 Task: Find connections with filter location San Benito with filter topic #lawsuitswith filter profile language Spanish with filter current company Genpact with filter school Thakur College of Engineering & Technology Shaymnarayan Thakur Marg Thakur Villaige Samata Nagar Kandivli (E) Mumbai 400 101 with filter industry Commercial and Industrial Equipment Rental with filter service category Lead Generation with filter keywords title Physical Therapy Assistant
Action: Mouse moved to (620, 109)
Screenshot: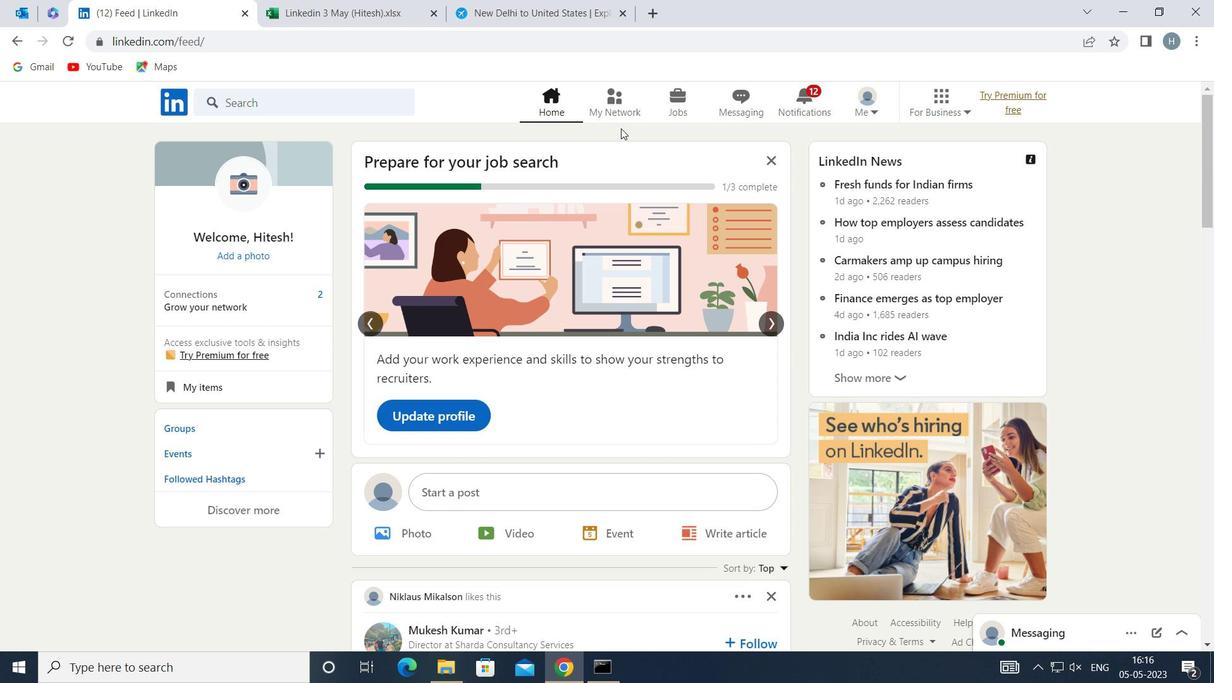 
Action: Mouse pressed left at (620, 109)
Screenshot: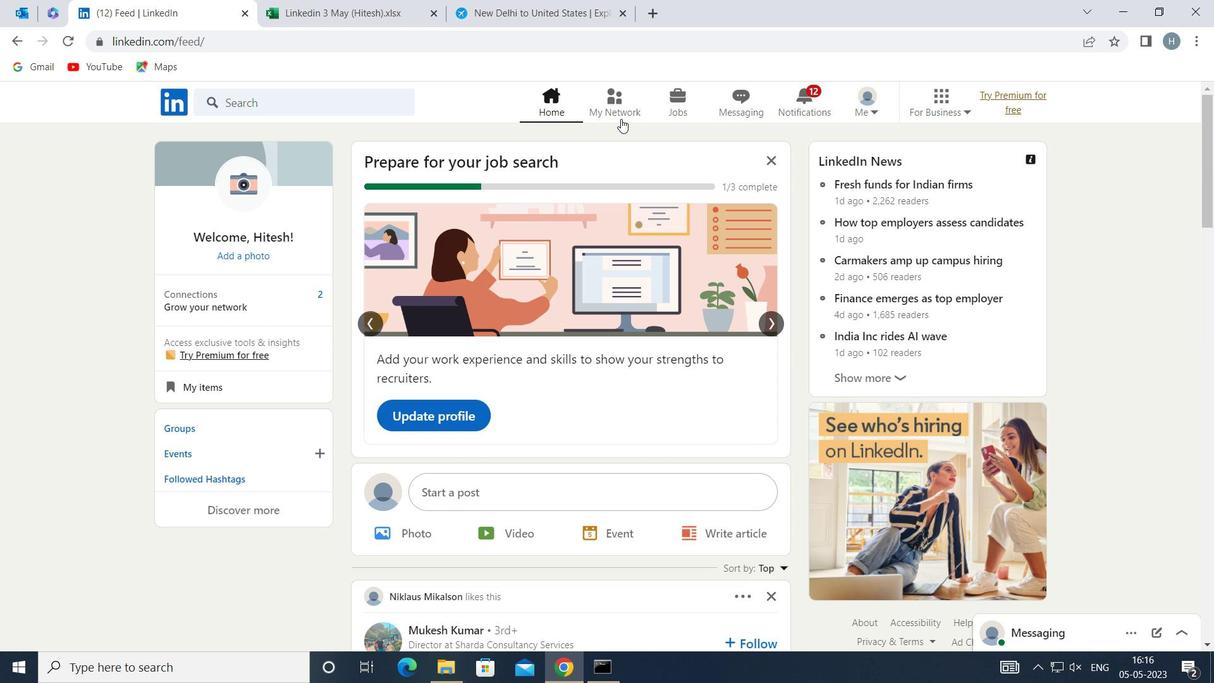 
Action: Mouse moved to (354, 185)
Screenshot: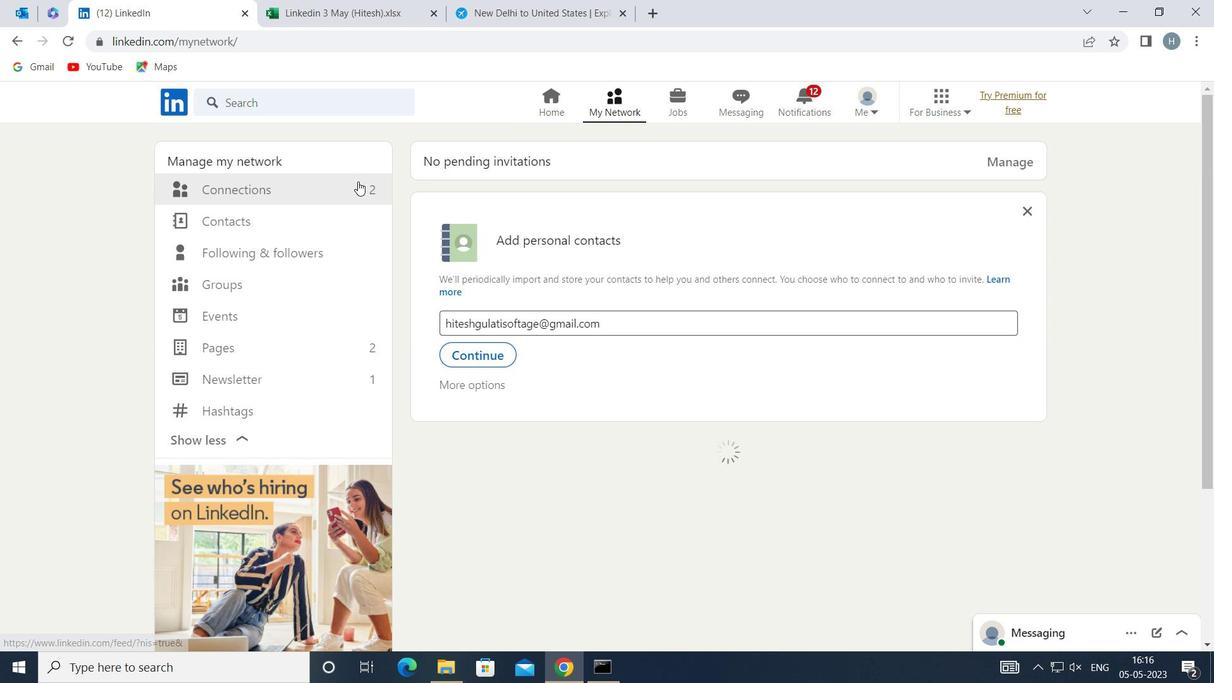 
Action: Mouse pressed left at (354, 185)
Screenshot: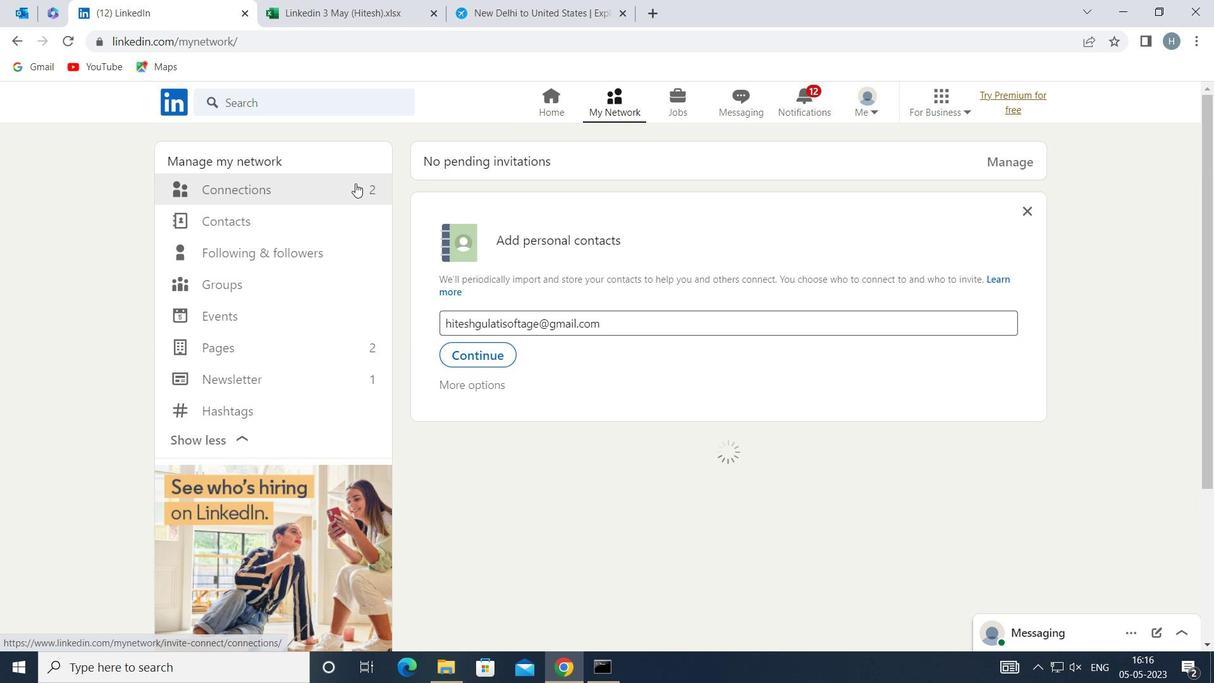 
Action: Mouse moved to (712, 185)
Screenshot: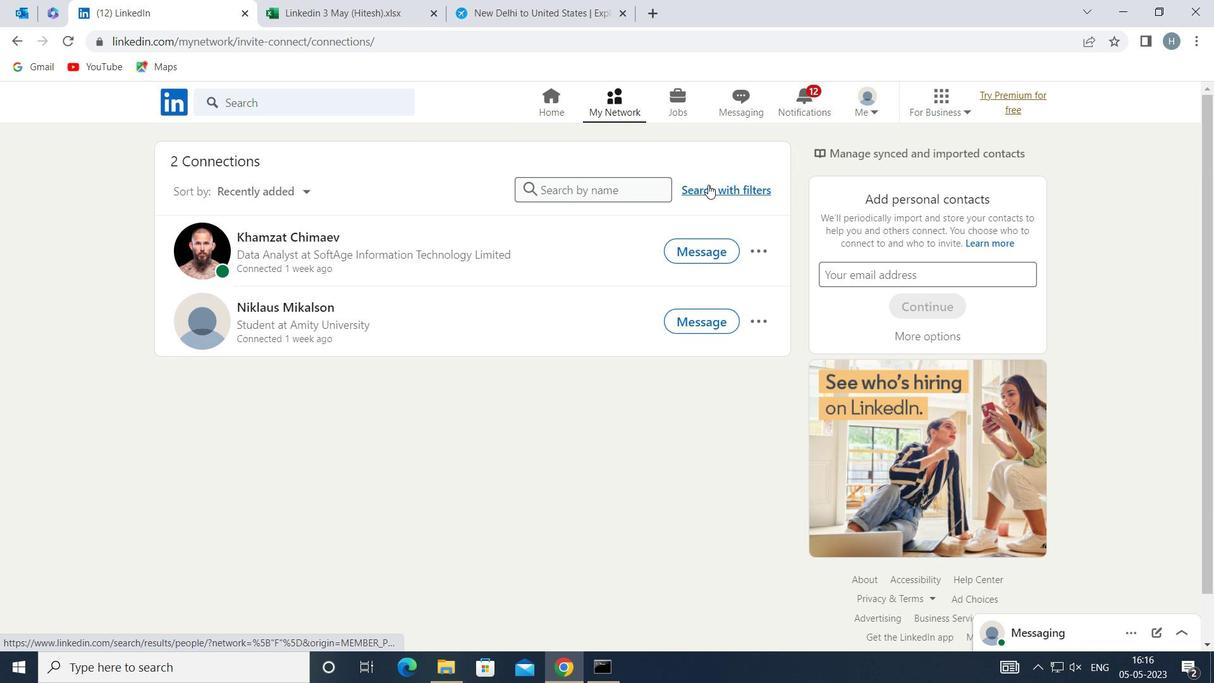 
Action: Mouse pressed left at (712, 185)
Screenshot: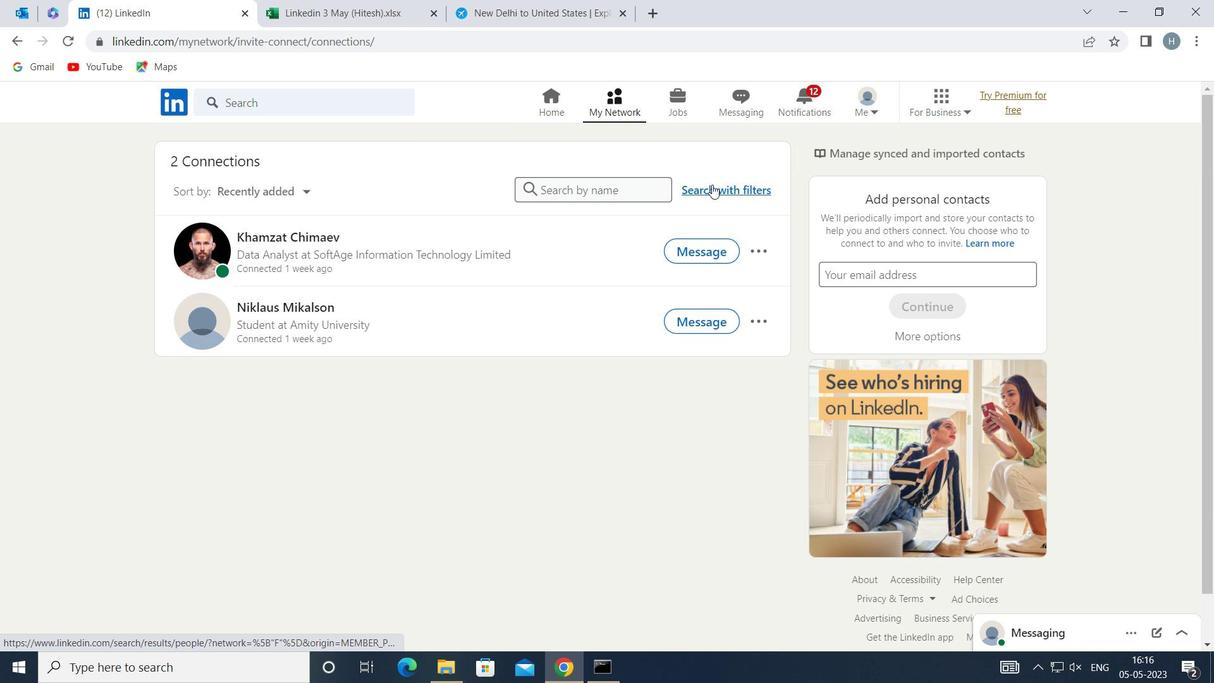 
Action: Mouse moved to (659, 149)
Screenshot: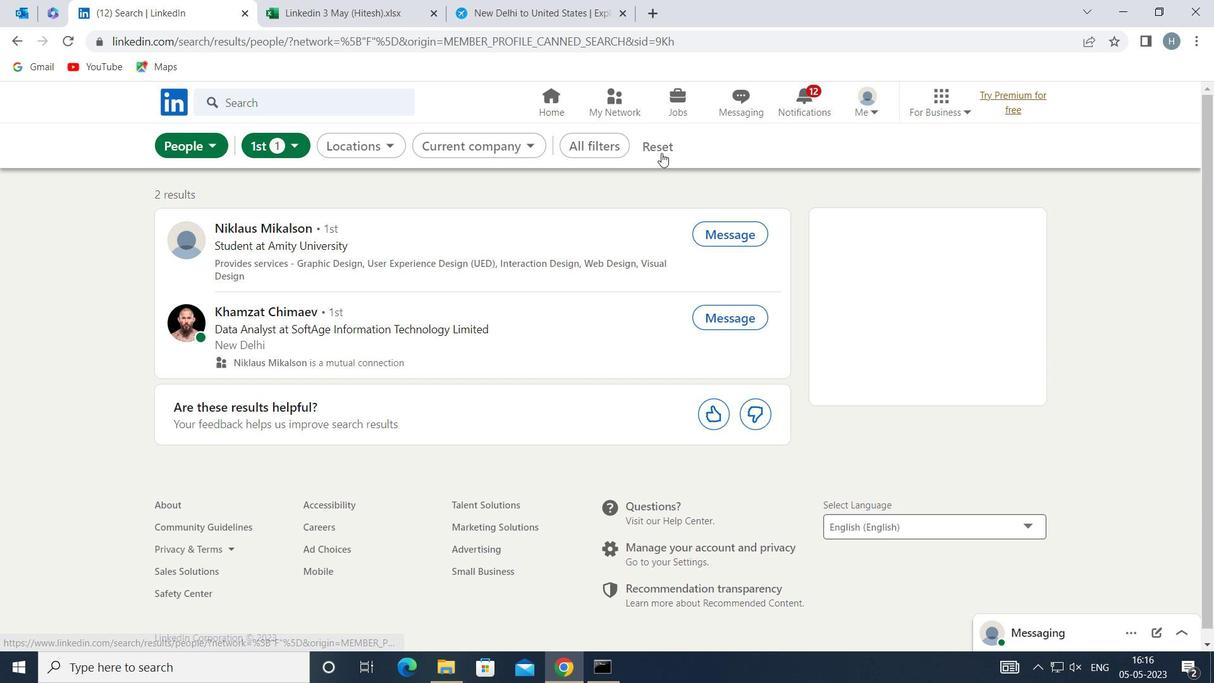 
Action: Mouse pressed left at (659, 149)
Screenshot: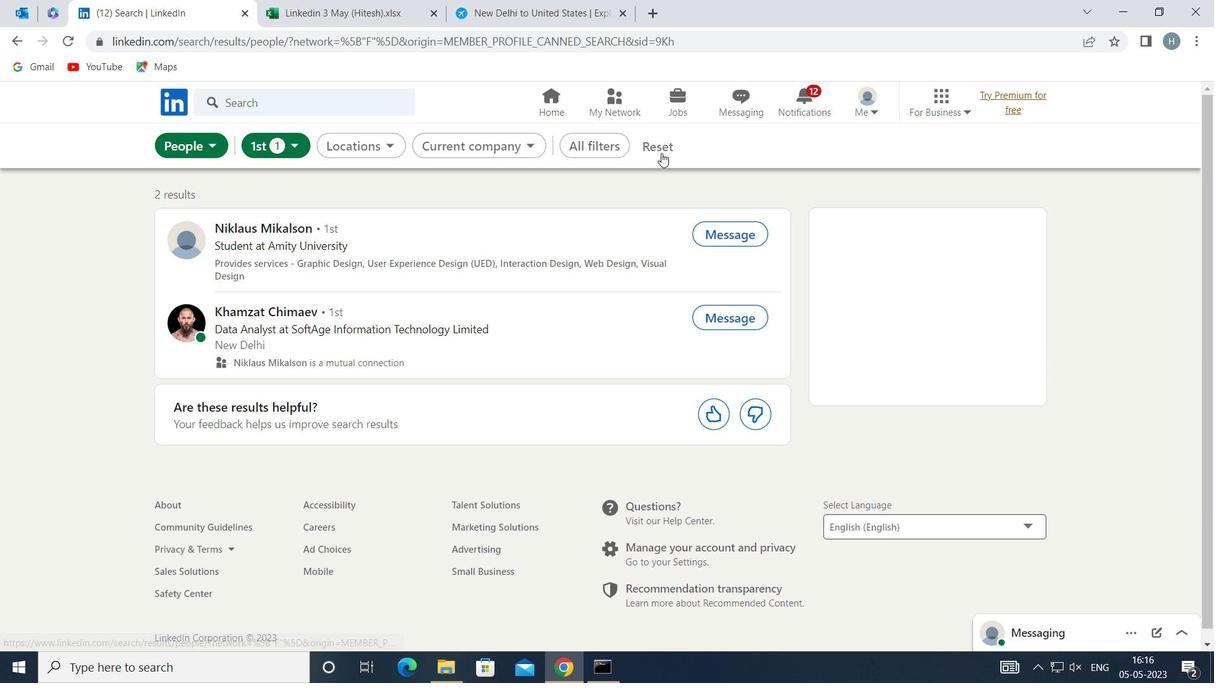 
Action: Mouse moved to (634, 141)
Screenshot: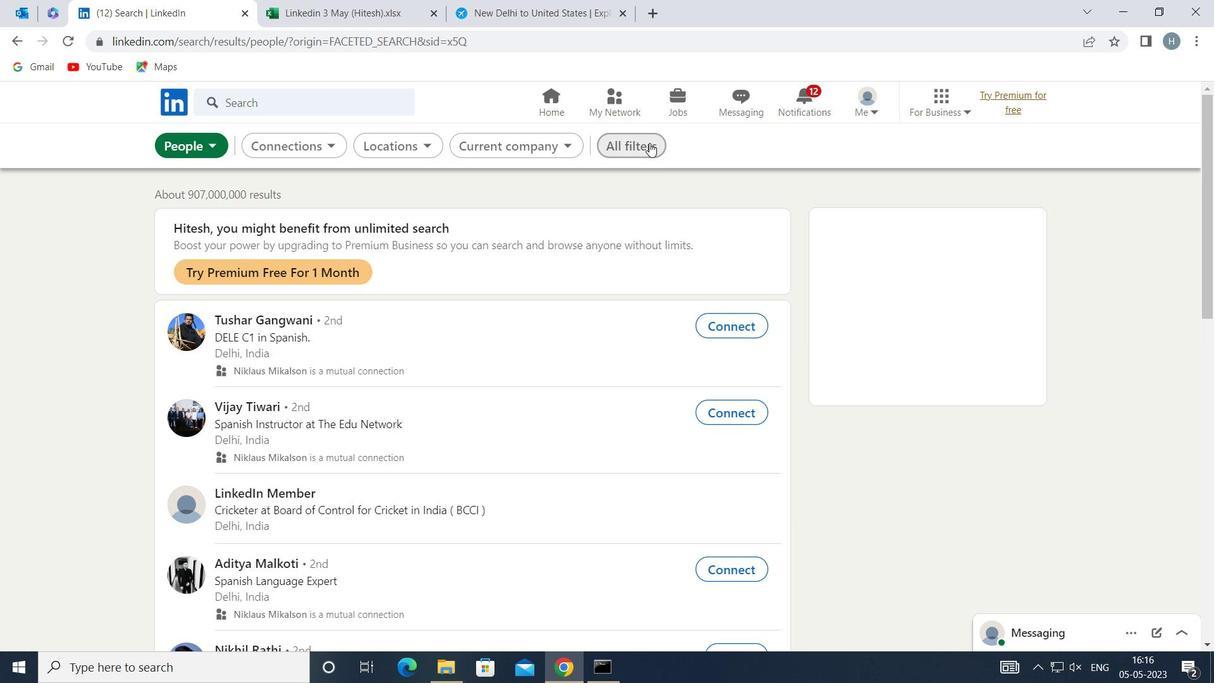
Action: Mouse pressed left at (634, 141)
Screenshot: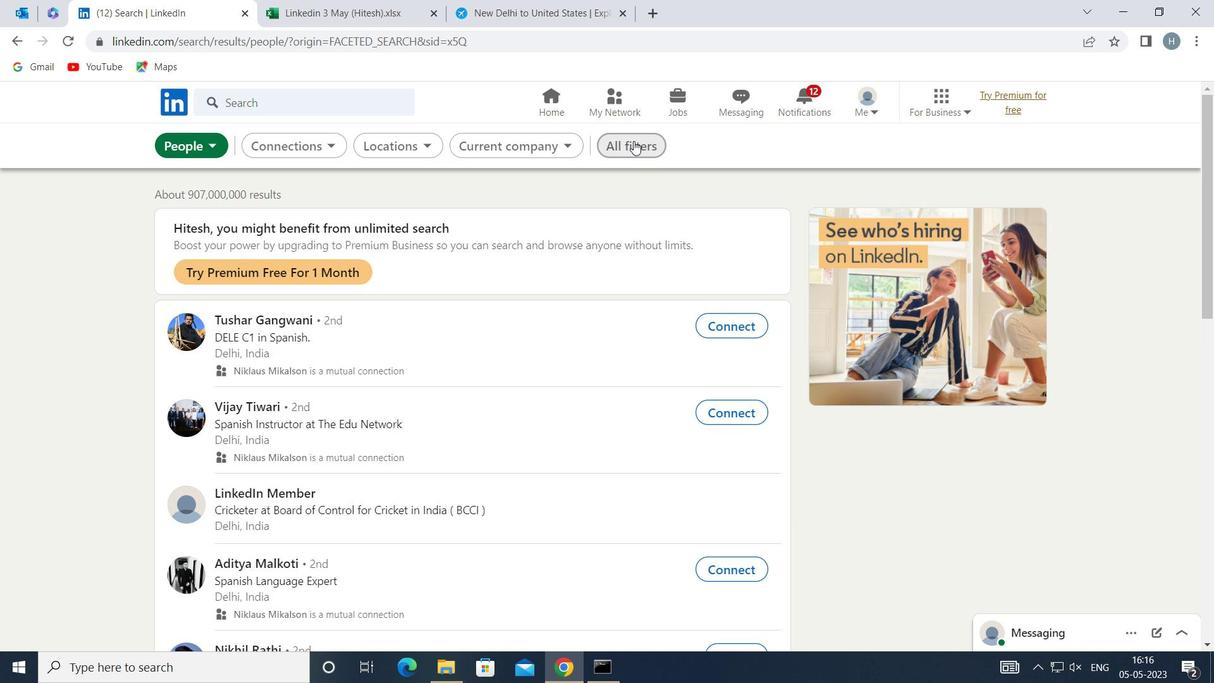 
Action: Mouse moved to (963, 352)
Screenshot: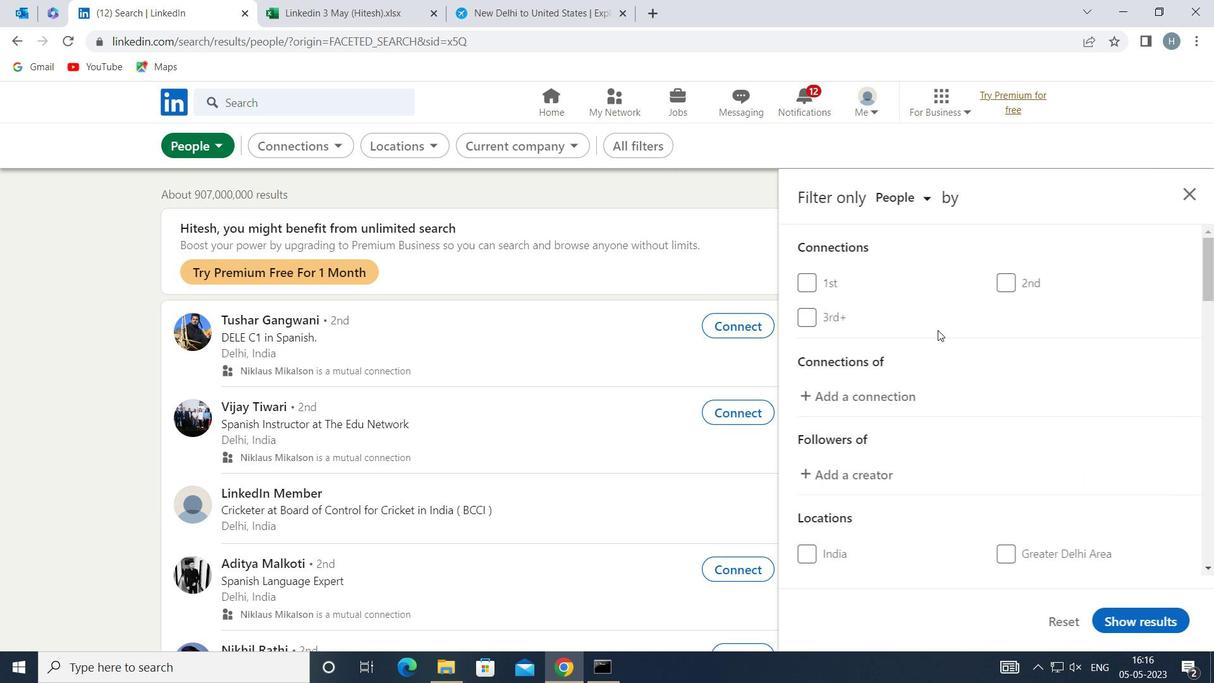 
Action: Mouse scrolled (963, 352) with delta (0, 0)
Screenshot: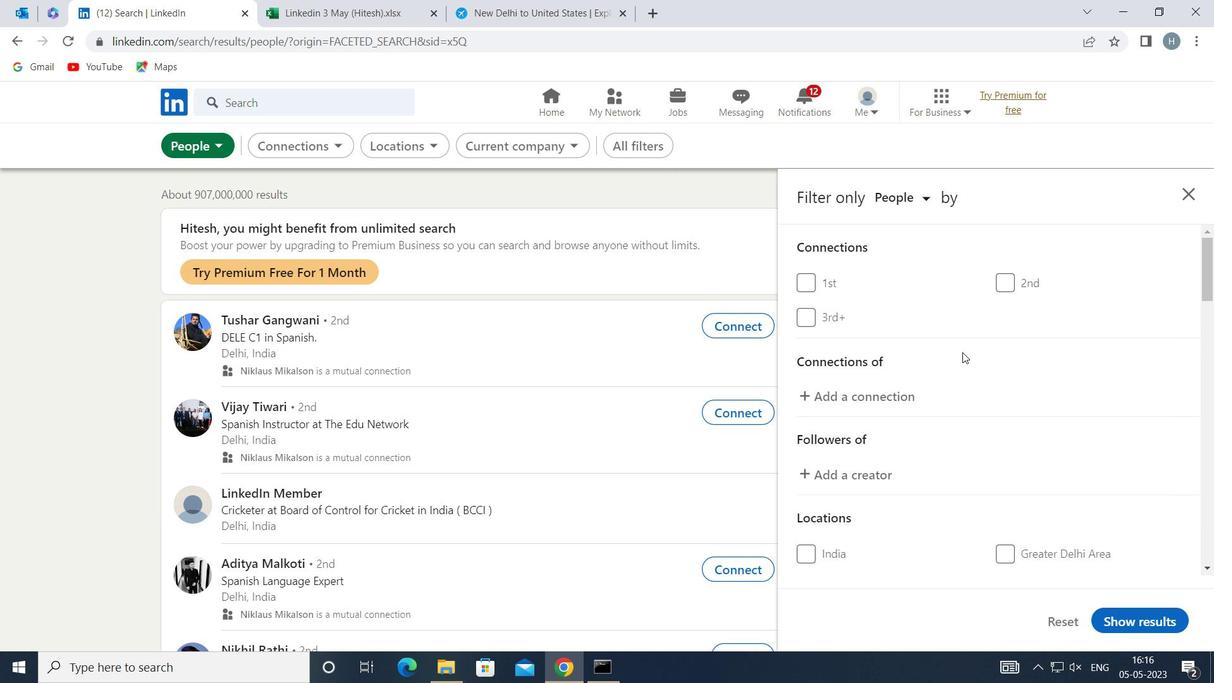 
Action: Mouse moved to (963, 354)
Screenshot: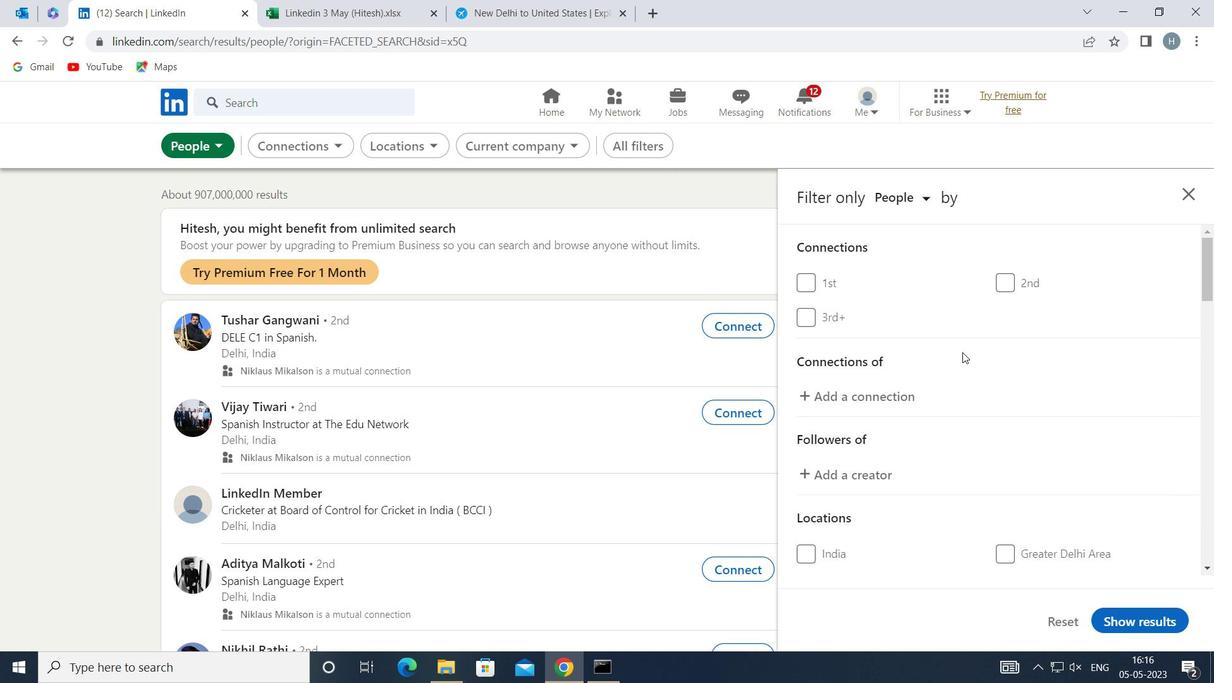 
Action: Mouse scrolled (963, 354) with delta (0, 0)
Screenshot: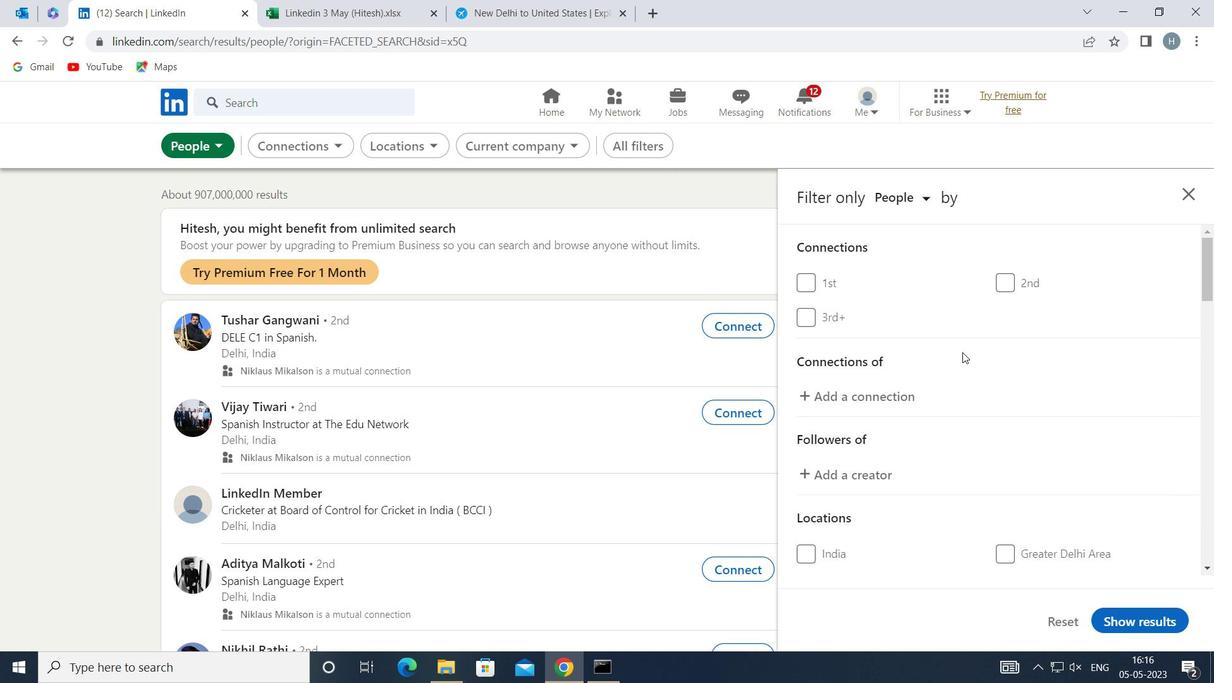 
Action: Mouse scrolled (963, 354) with delta (0, 0)
Screenshot: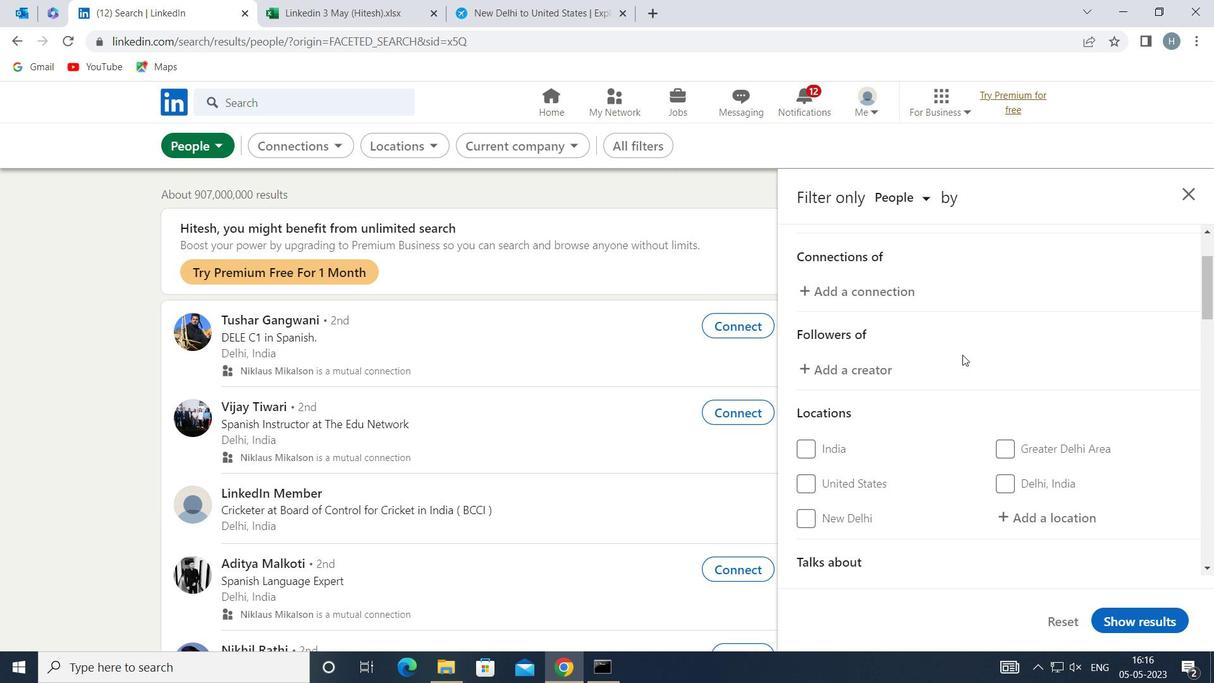 
Action: Mouse moved to (1038, 385)
Screenshot: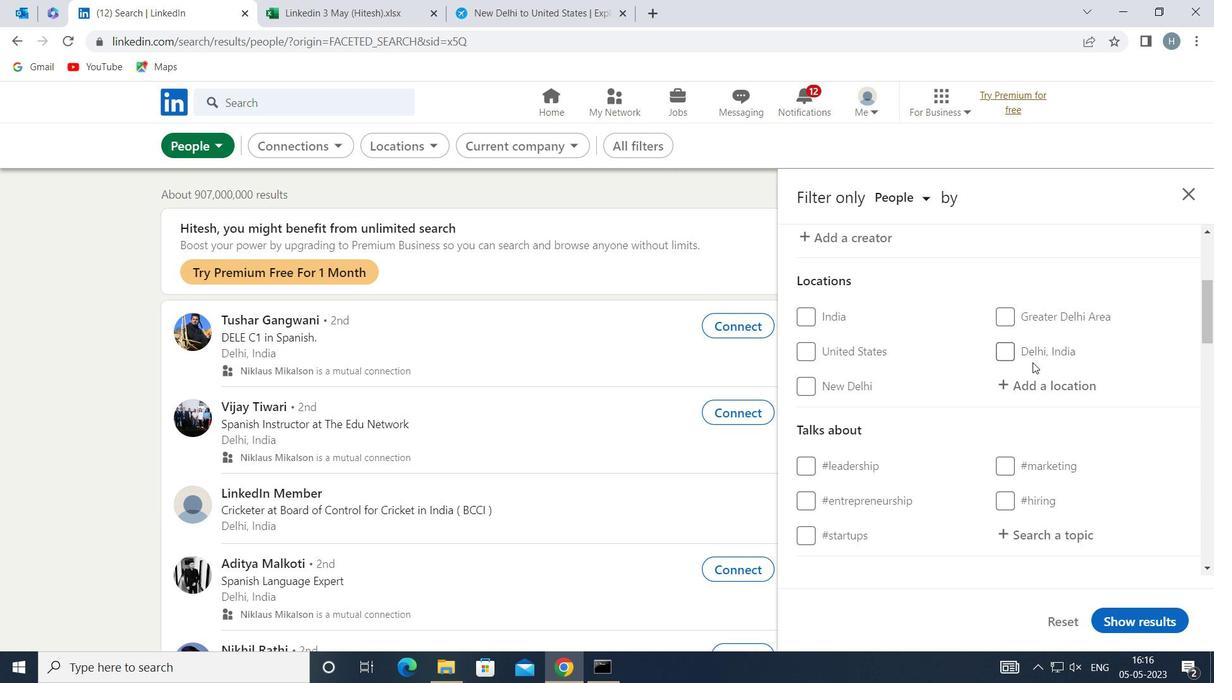 
Action: Mouse pressed left at (1038, 385)
Screenshot: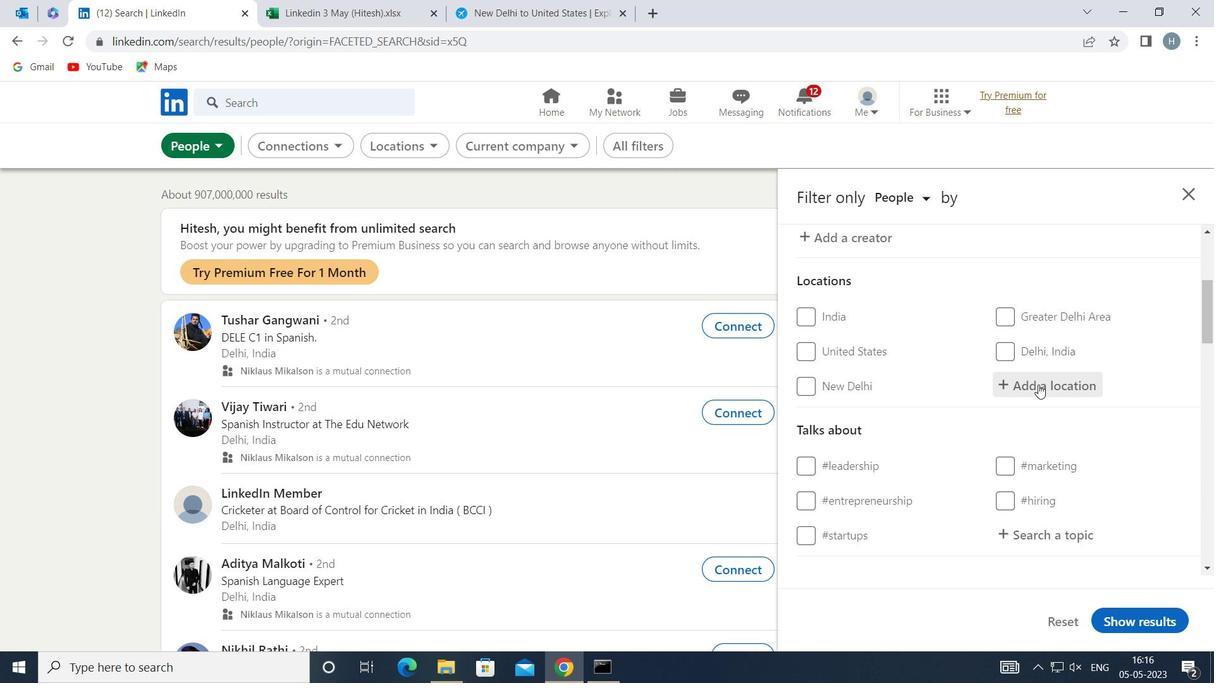 
Action: Key pressed <Key.shift>SAN<Key.space><Key.shift>BENITO<Key.space>
Screenshot: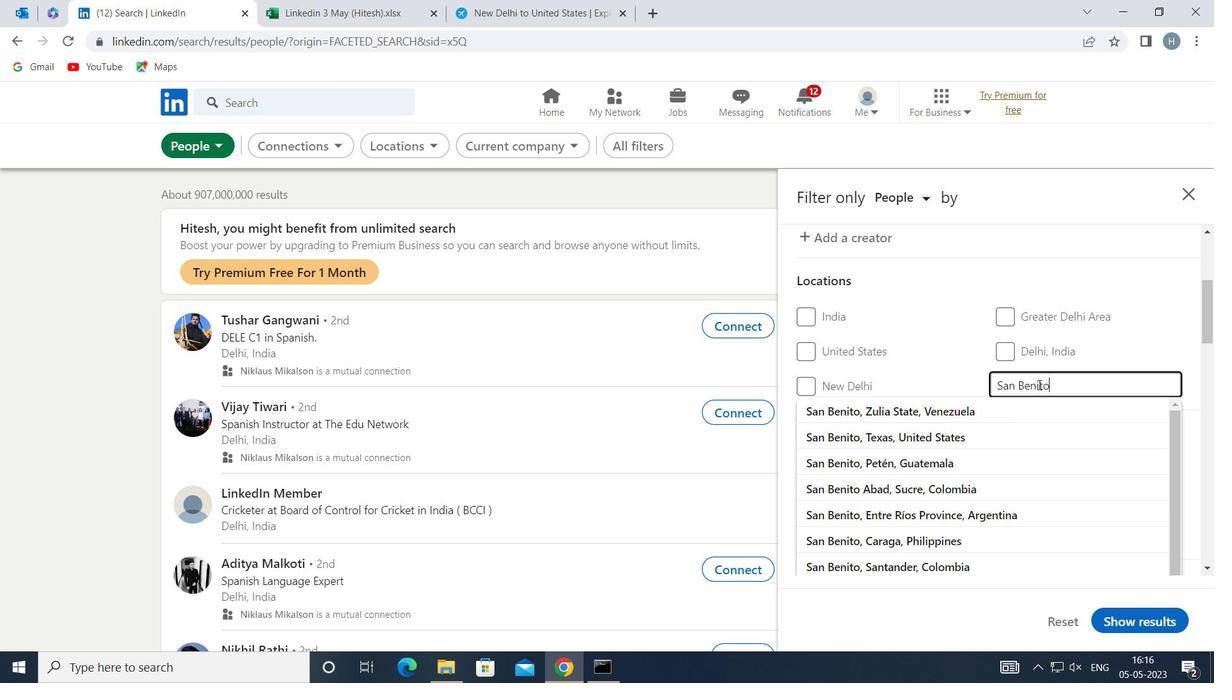 
Action: Mouse moved to (1019, 404)
Screenshot: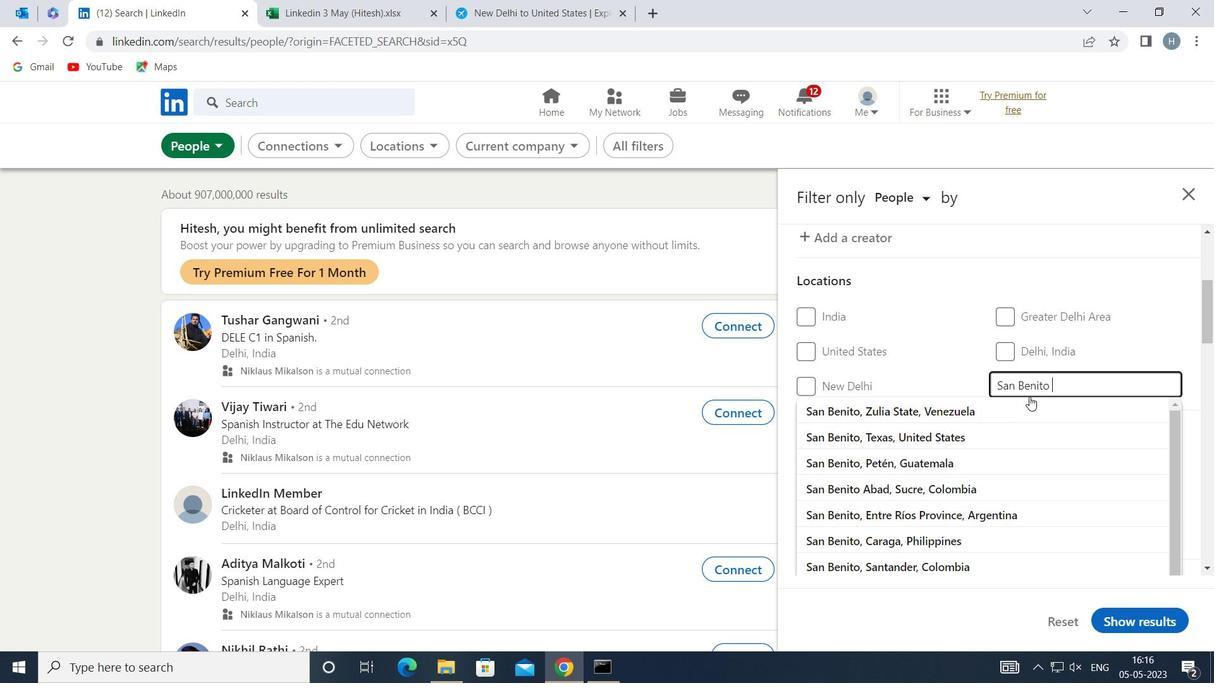
Action: Mouse pressed left at (1019, 404)
Screenshot: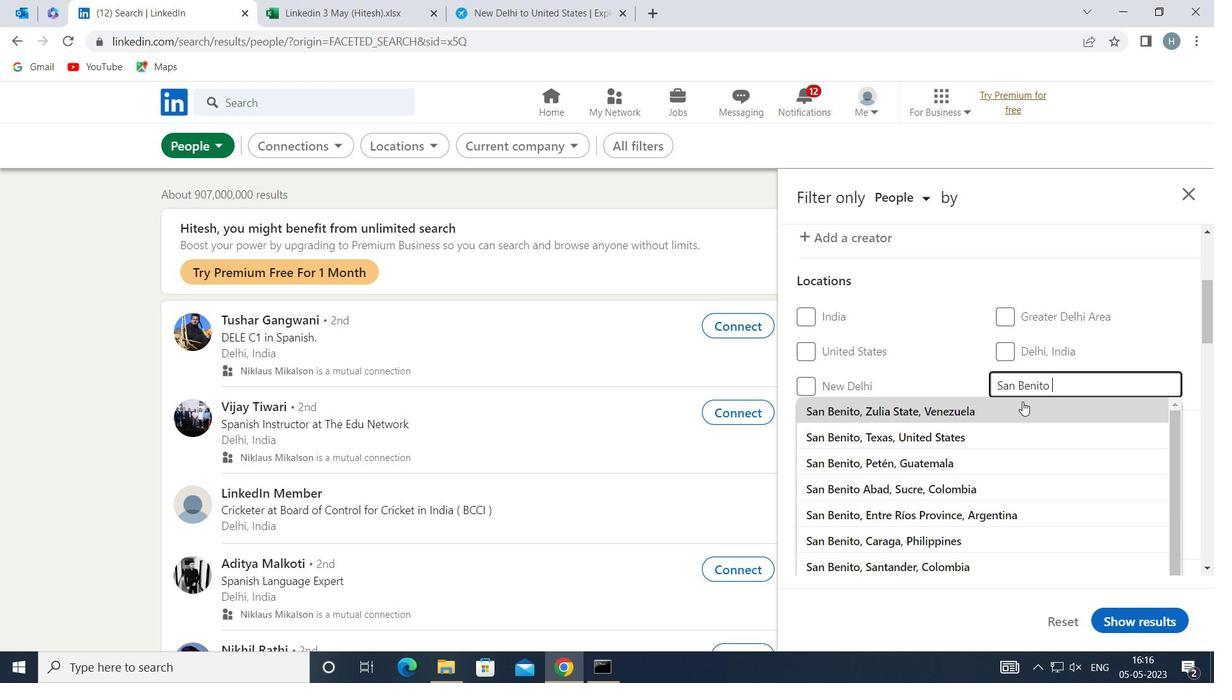 
Action: Mouse moved to (1009, 389)
Screenshot: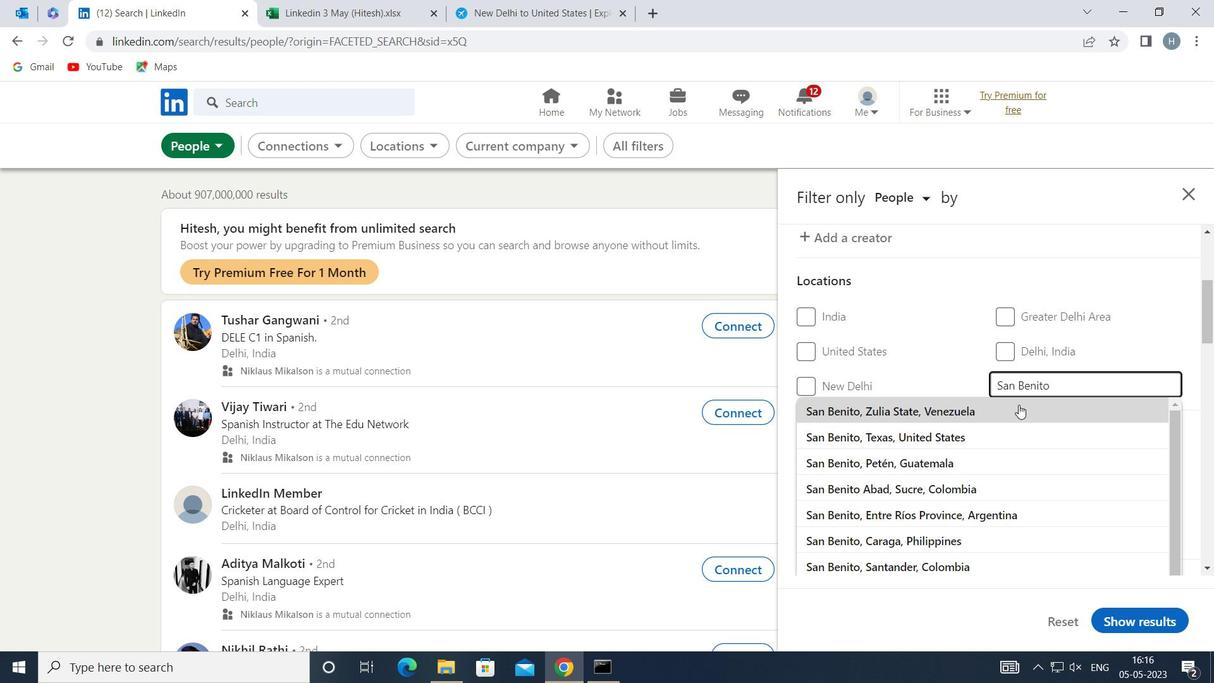 
Action: Mouse scrolled (1009, 389) with delta (0, 0)
Screenshot: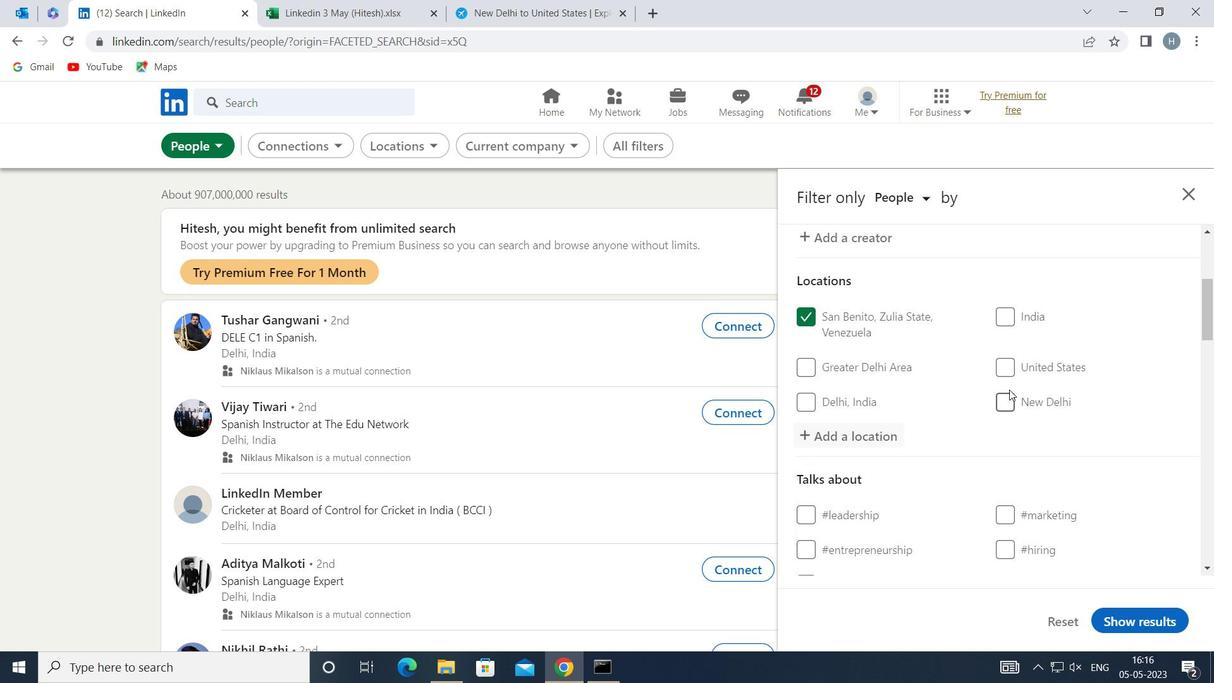 
Action: Mouse moved to (1009, 389)
Screenshot: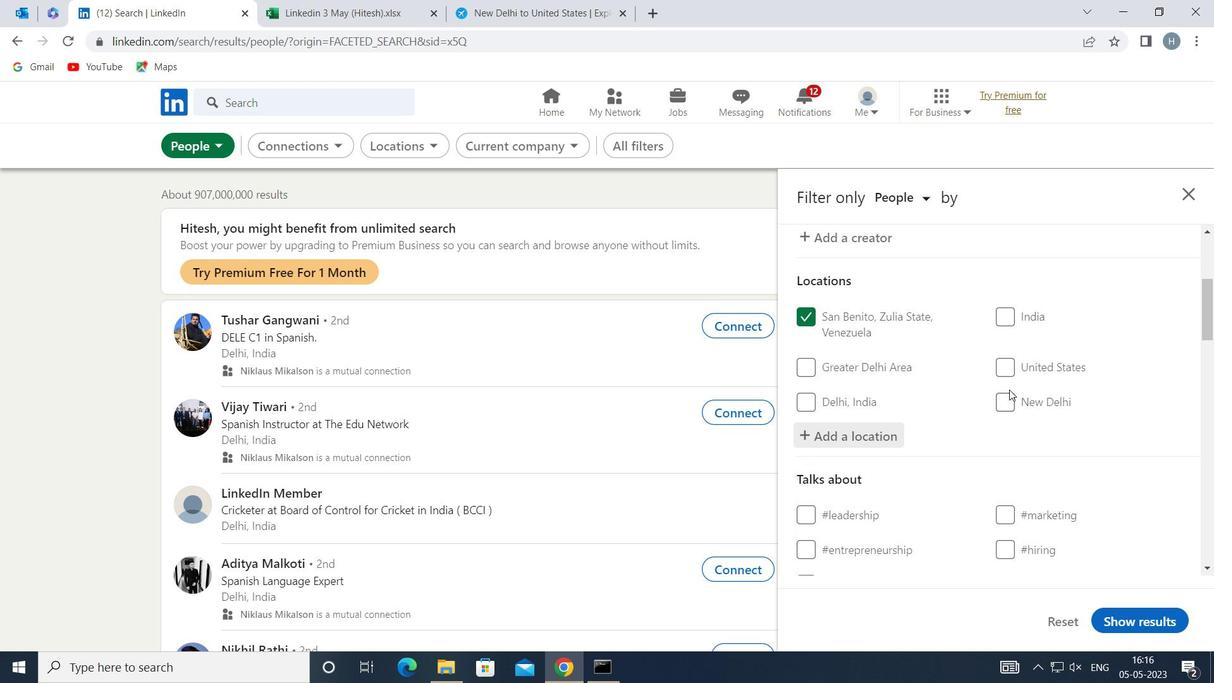 
Action: Mouse scrolled (1009, 389) with delta (0, 0)
Screenshot: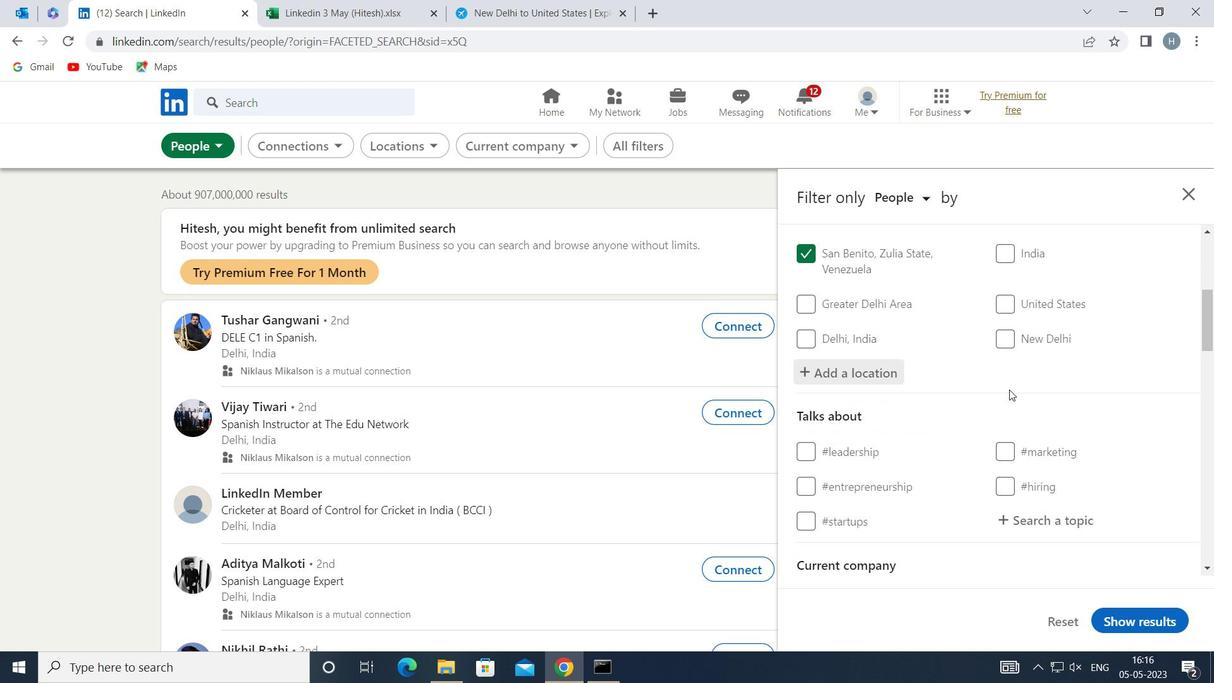 
Action: Mouse moved to (1043, 423)
Screenshot: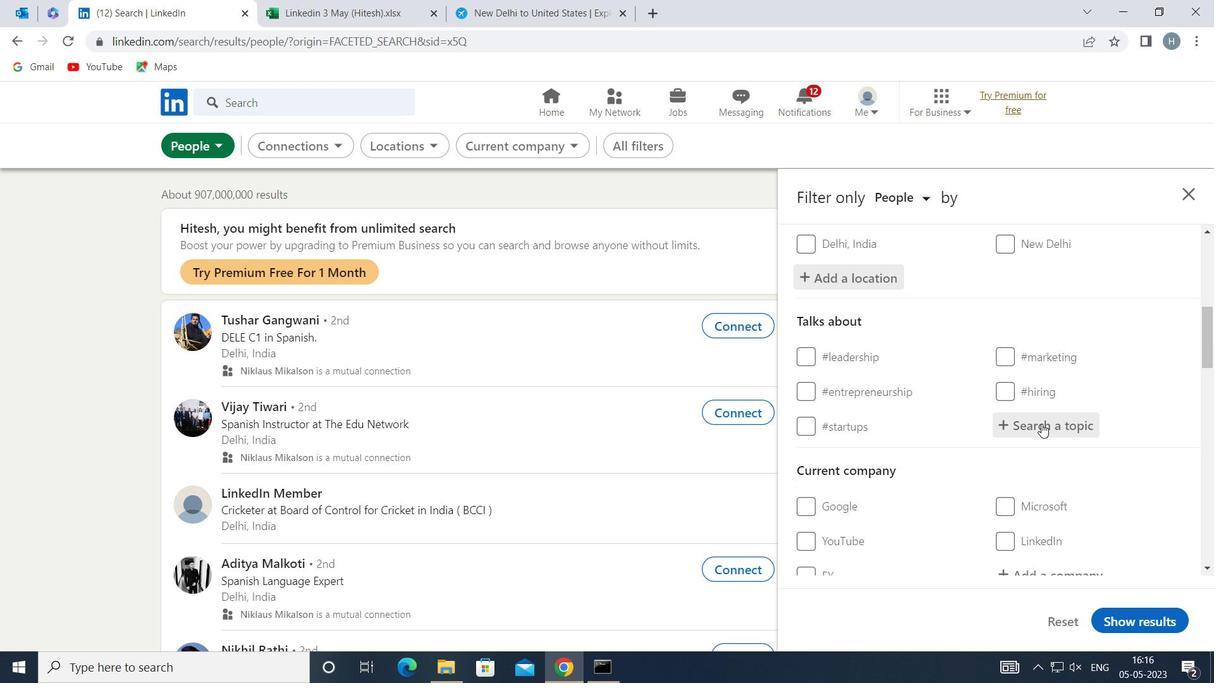 
Action: Mouse pressed left at (1043, 423)
Screenshot: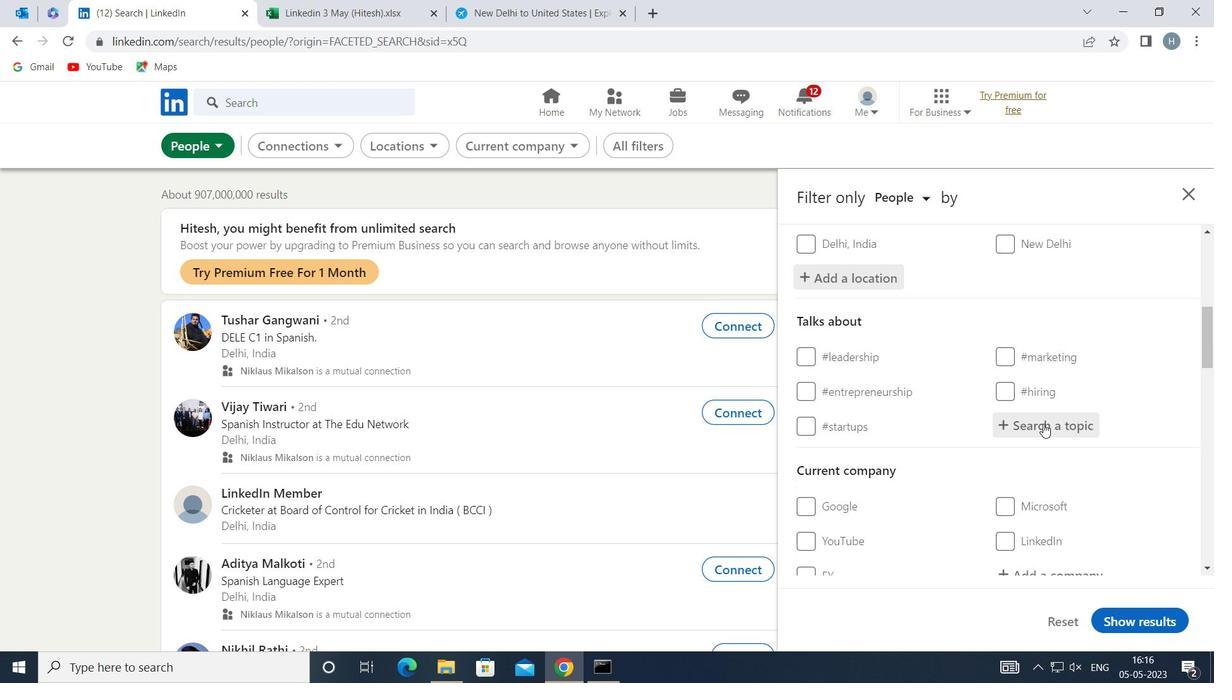 
Action: Key pressed LAWSUITS
Screenshot: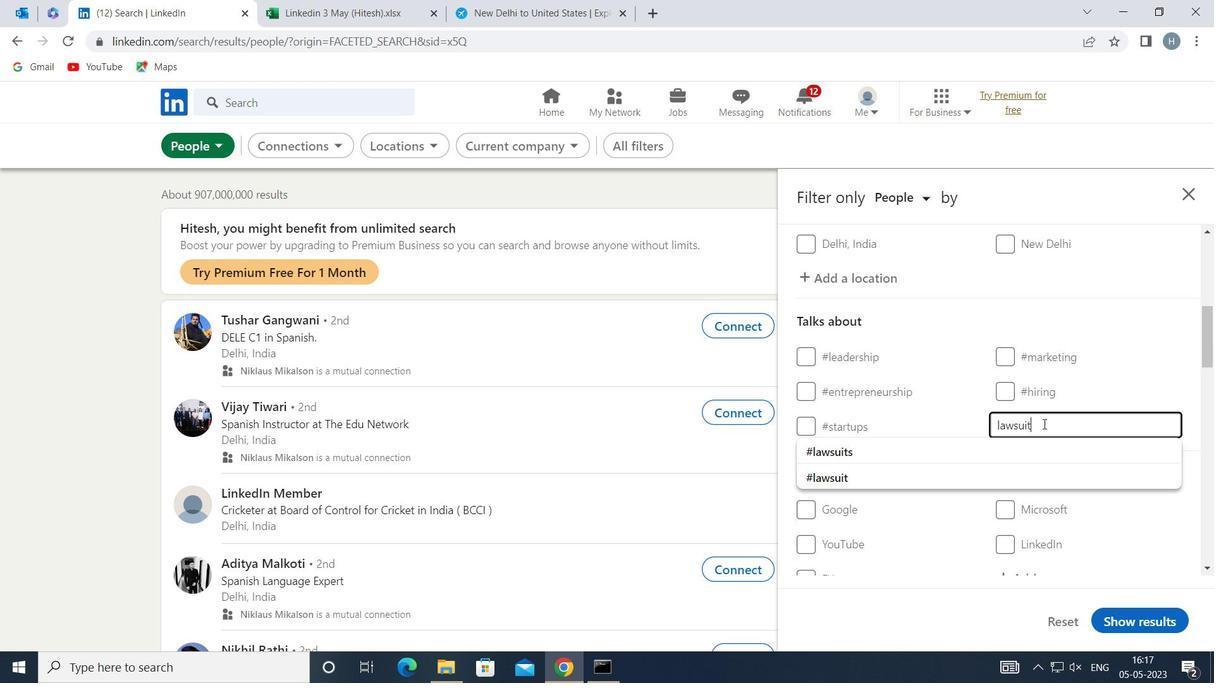 
Action: Mouse moved to (968, 446)
Screenshot: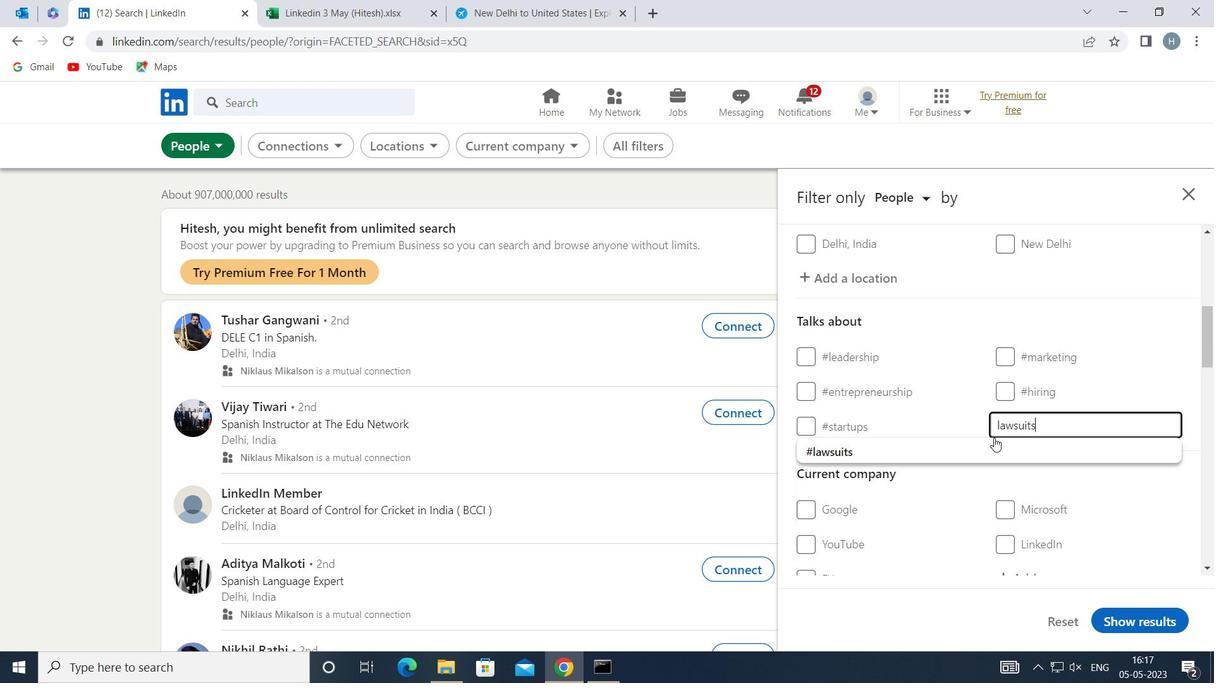 
Action: Mouse pressed left at (968, 446)
Screenshot: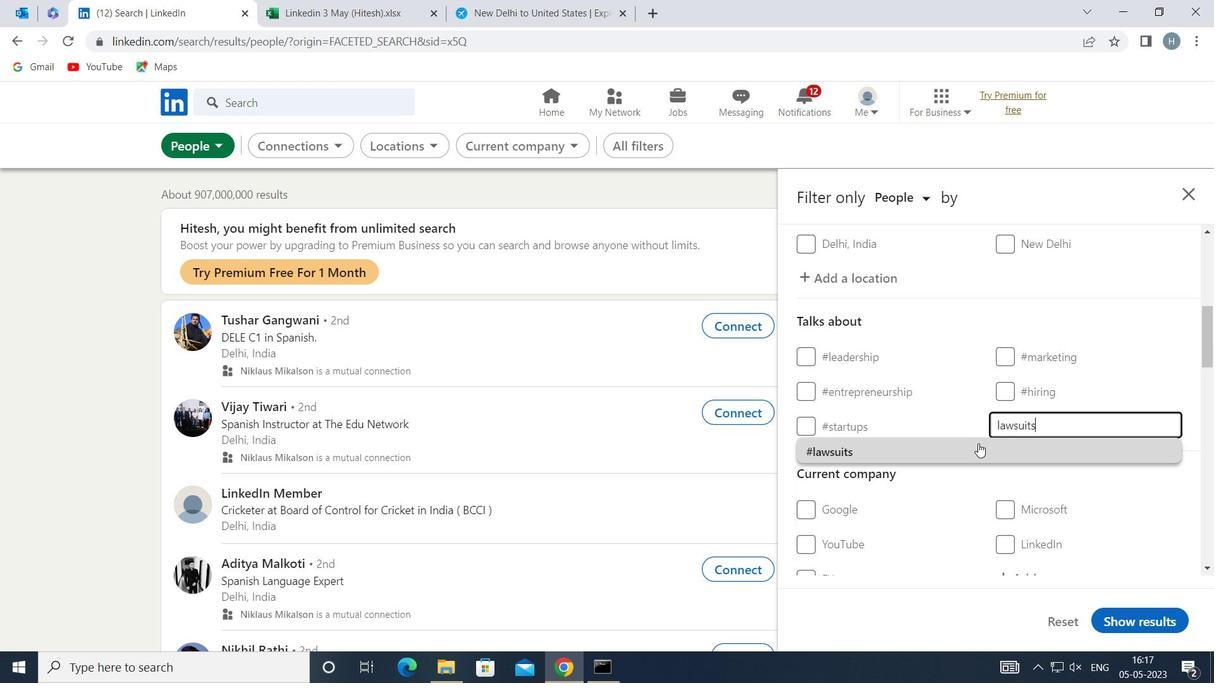 
Action: Mouse moved to (960, 444)
Screenshot: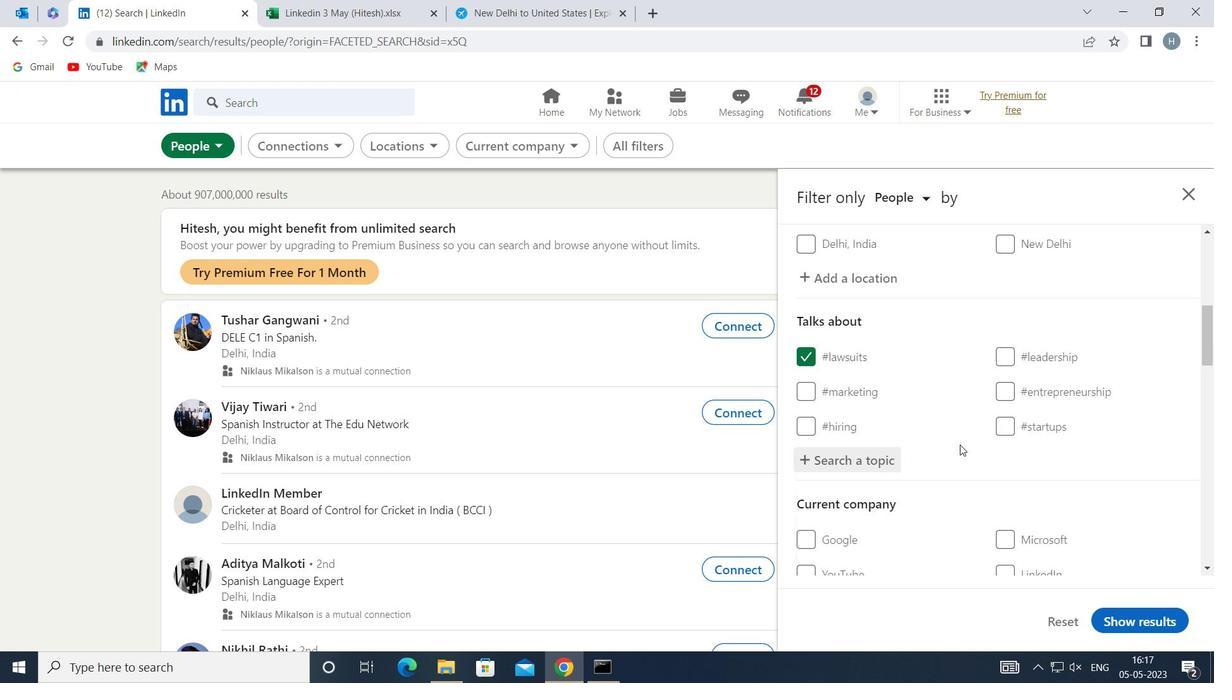 
Action: Mouse scrolled (960, 443) with delta (0, 0)
Screenshot: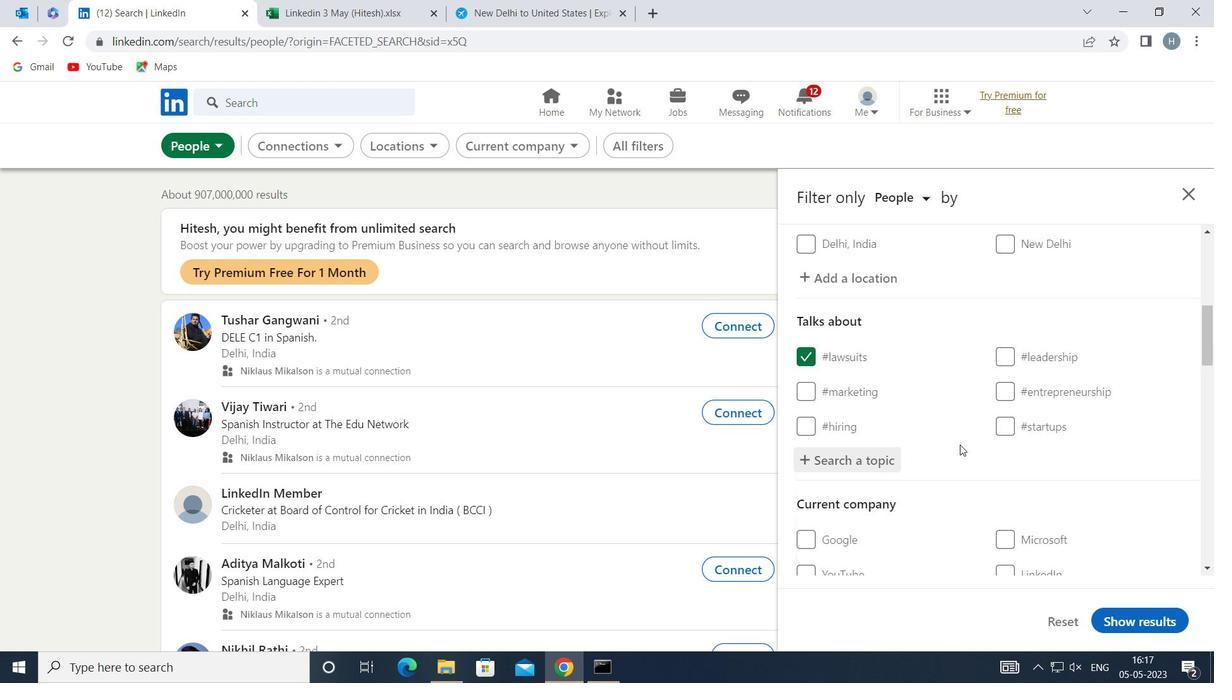 
Action: Mouse scrolled (960, 443) with delta (0, 0)
Screenshot: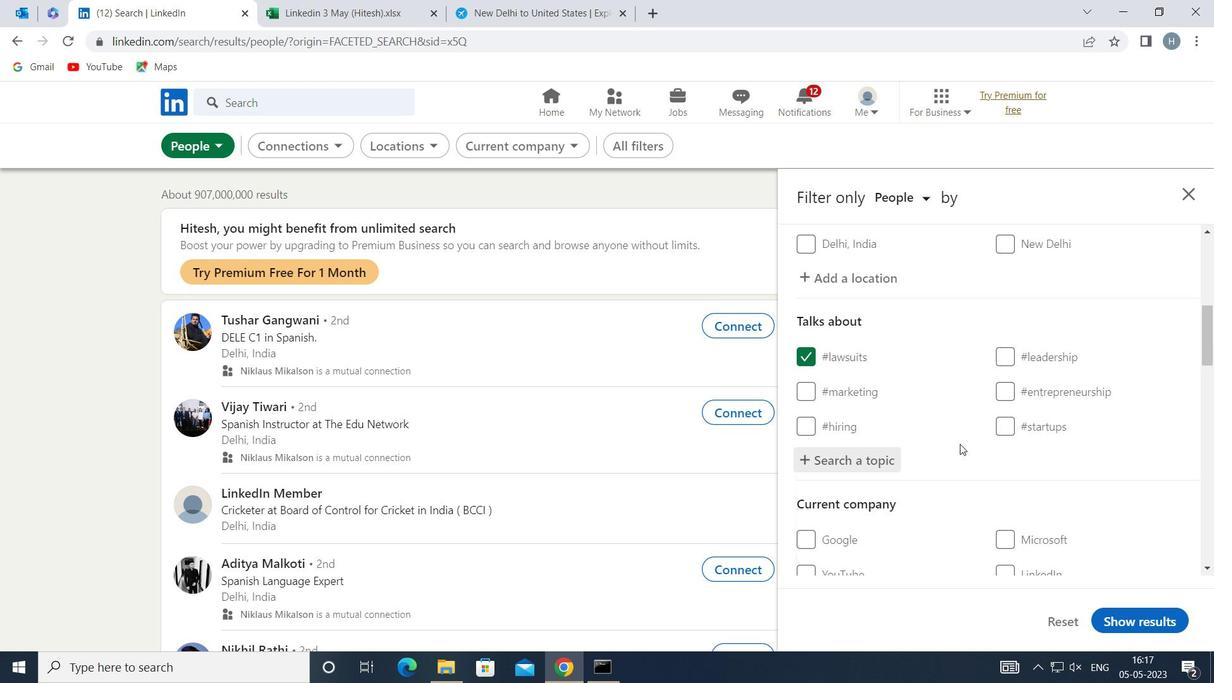 
Action: Mouse moved to (959, 440)
Screenshot: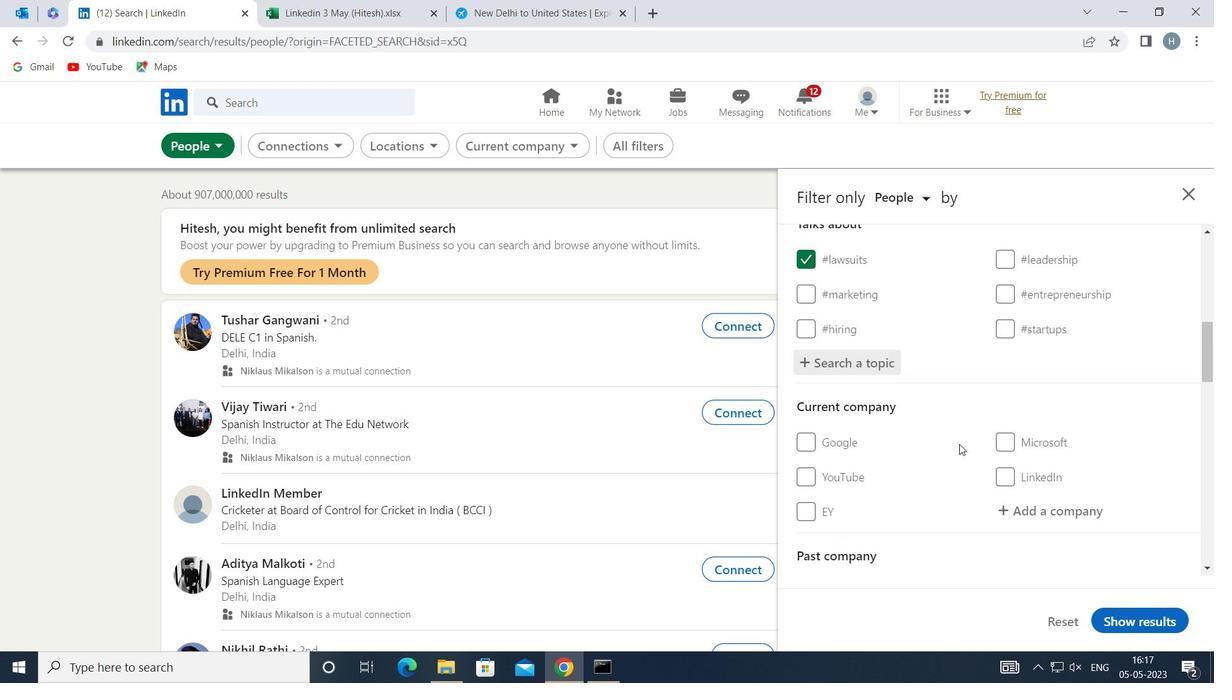
Action: Mouse scrolled (959, 440) with delta (0, 0)
Screenshot: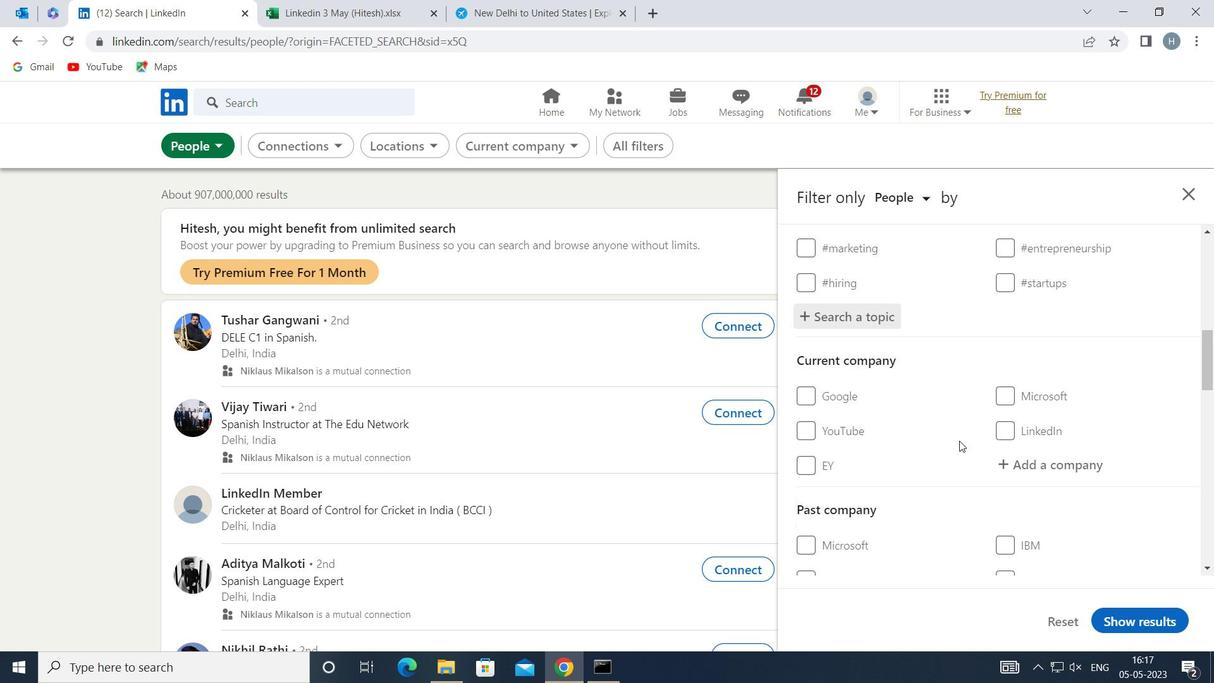 
Action: Mouse moved to (959, 440)
Screenshot: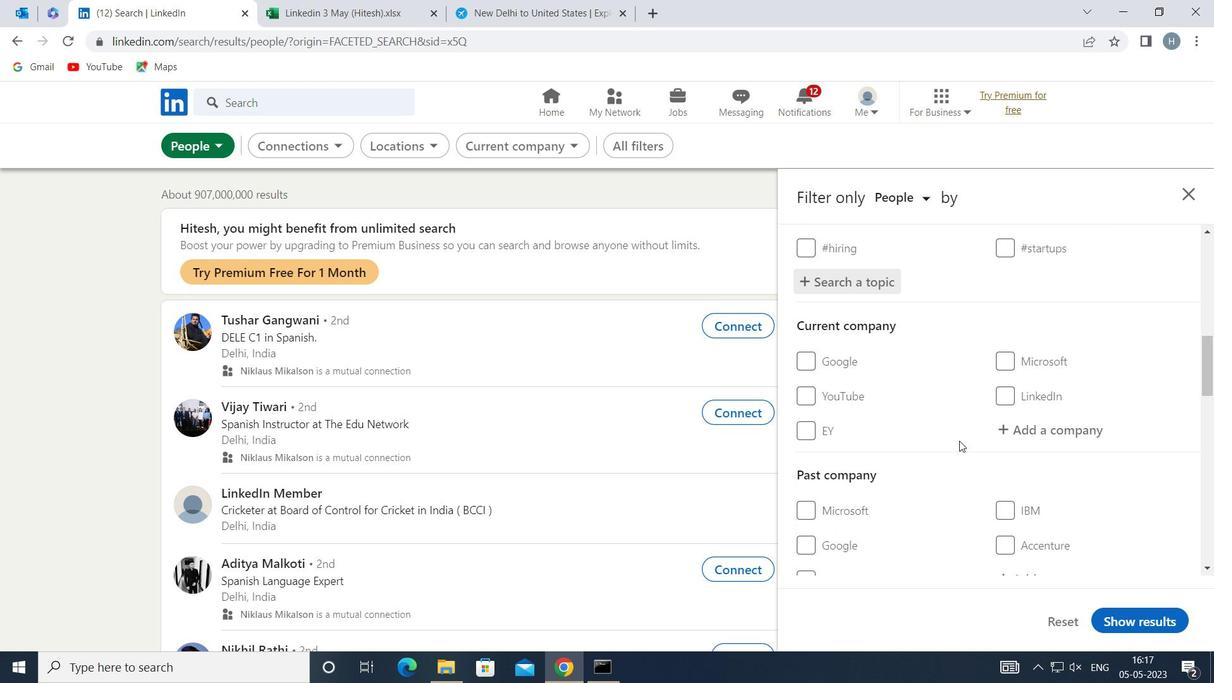 
Action: Mouse scrolled (959, 439) with delta (0, 0)
Screenshot: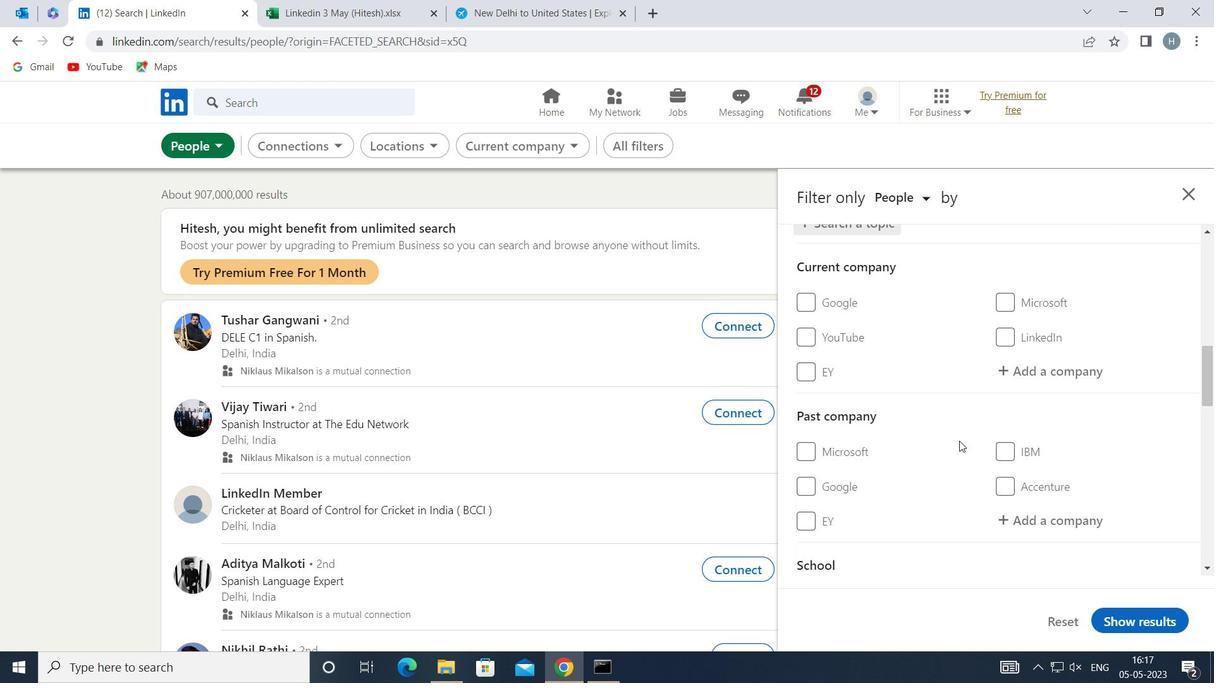 
Action: Mouse scrolled (959, 439) with delta (0, 0)
Screenshot: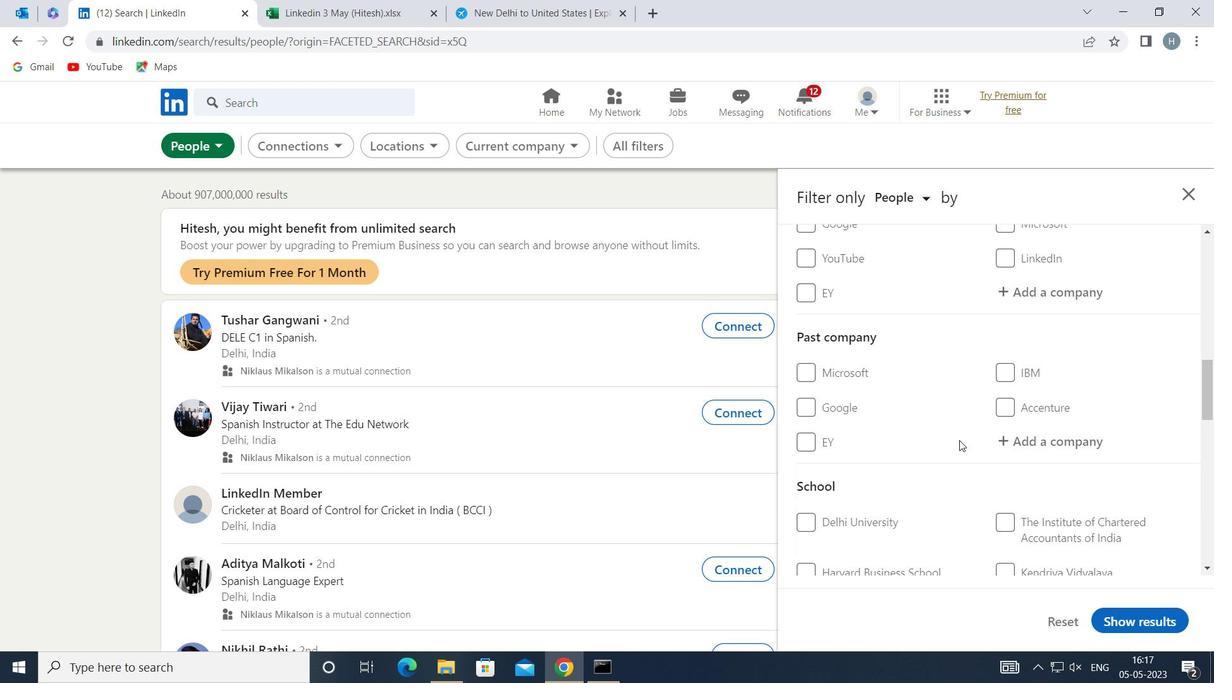 
Action: Mouse scrolled (959, 440) with delta (0, 0)
Screenshot: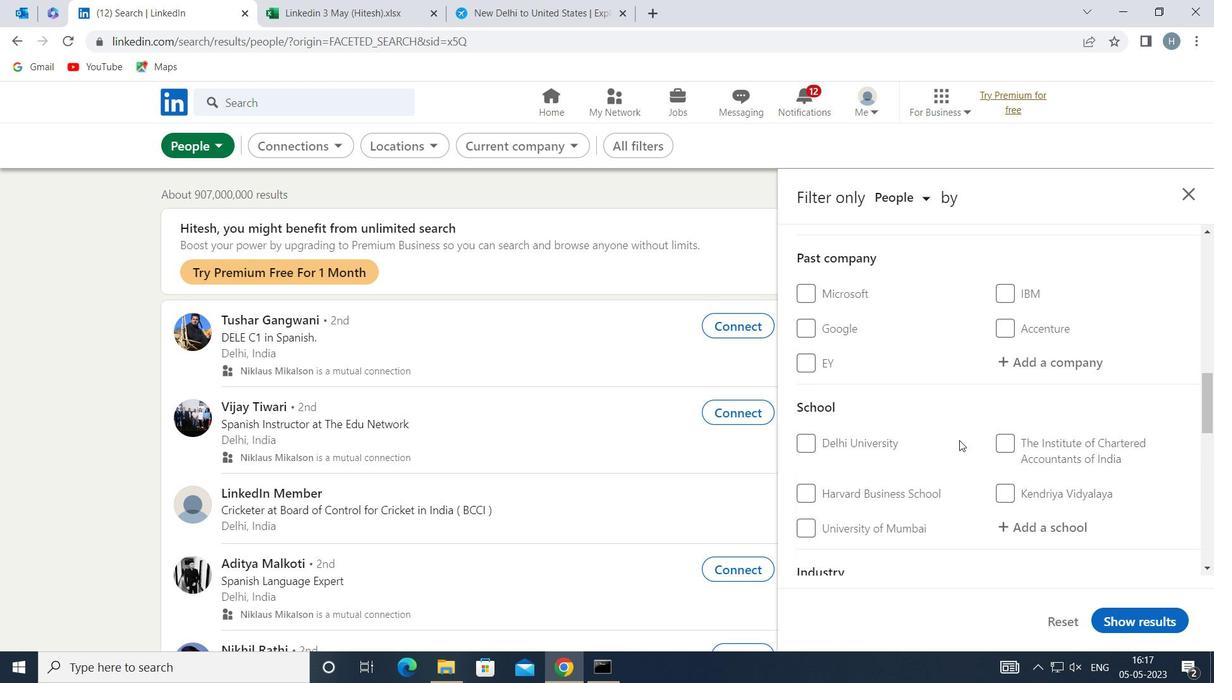 
Action: Mouse scrolled (959, 440) with delta (0, 0)
Screenshot: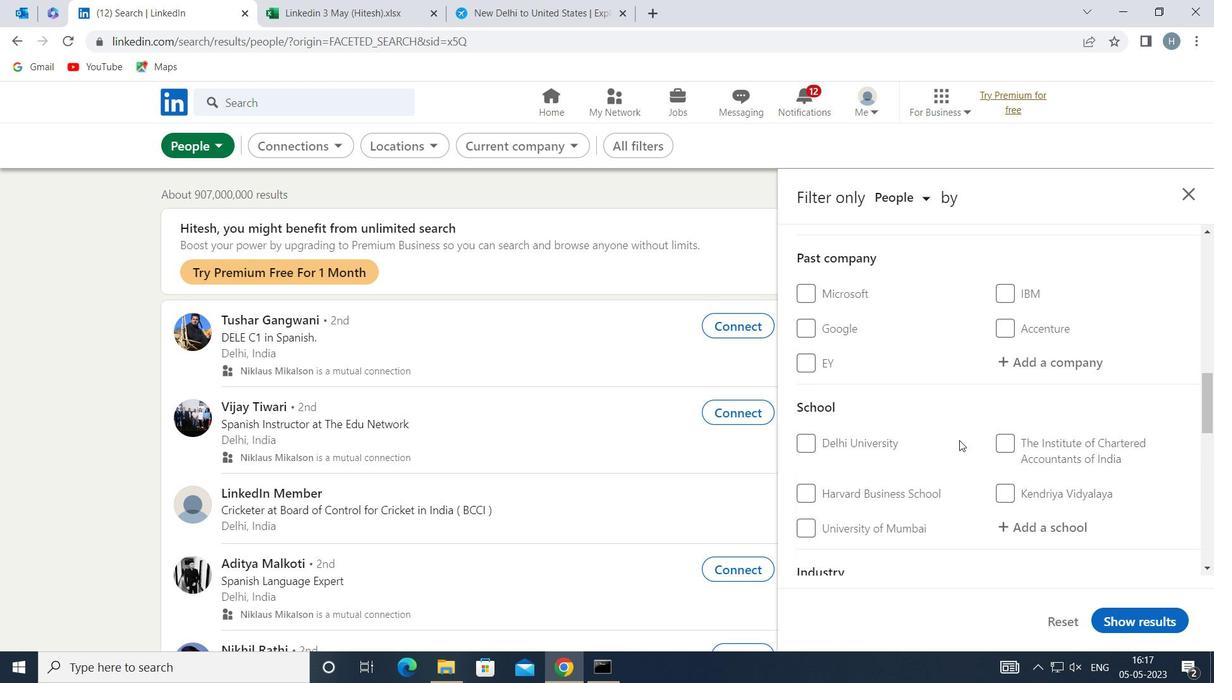 
Action: Mouse moved to (967, 423)
Screenshot: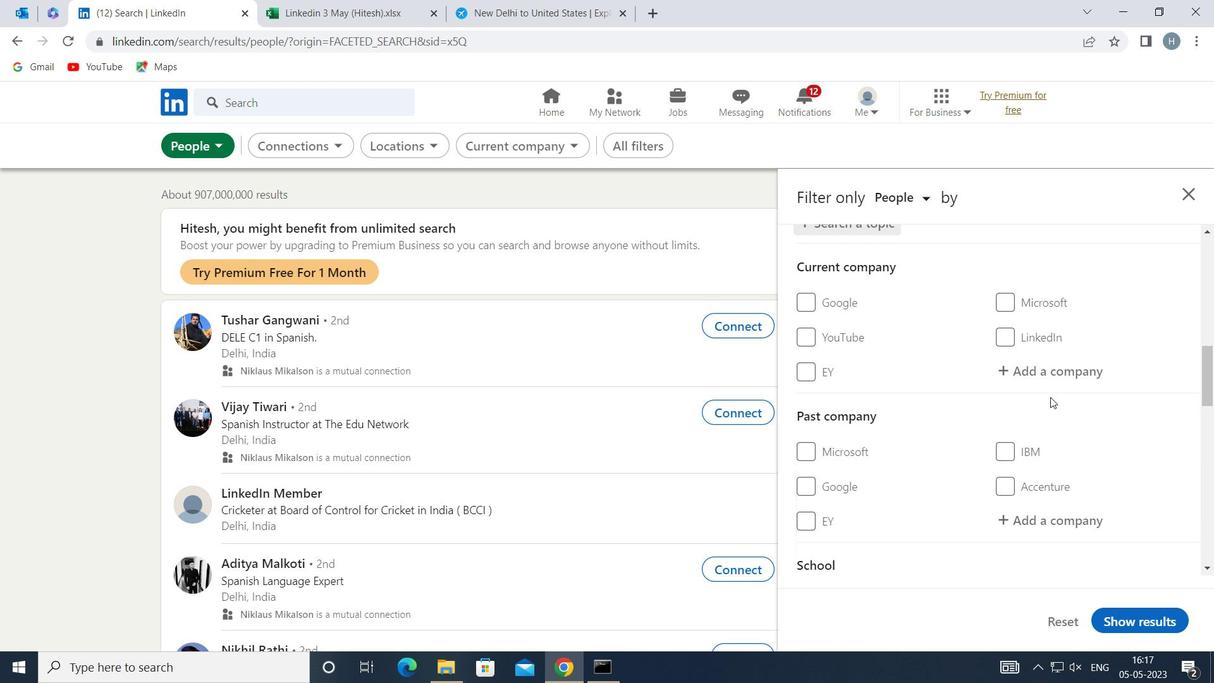 
Action: Mouse scrolled (967, 422) with delta (0, 0)
Screenshot: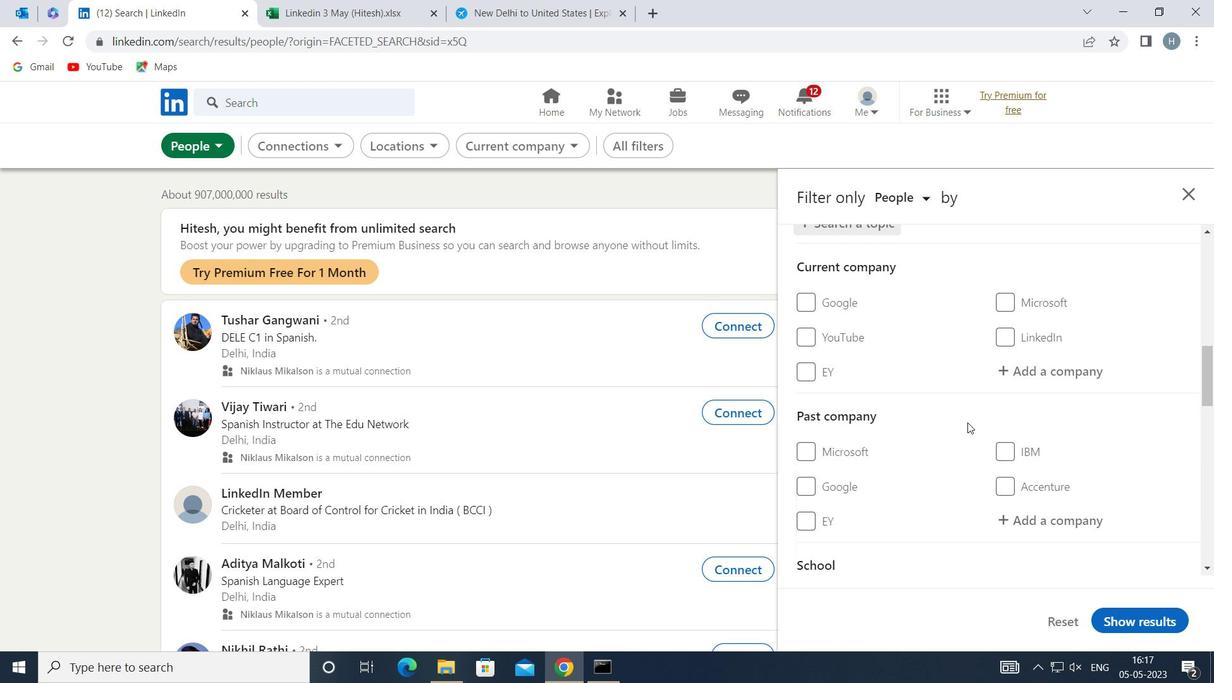 
Action: Mouse scrolled (967, 422) with delta (0, 0)
Screenshot: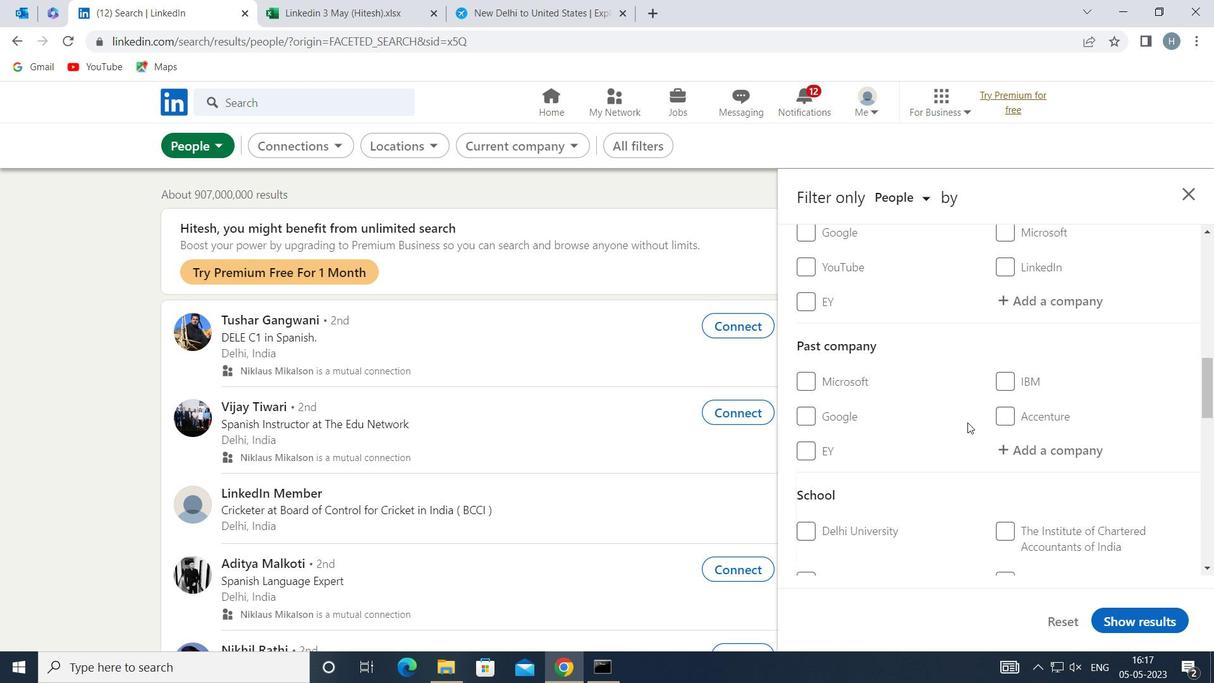 
Action: Mouse scrolled (967, 422) with delta (0, 0)
Screenshot: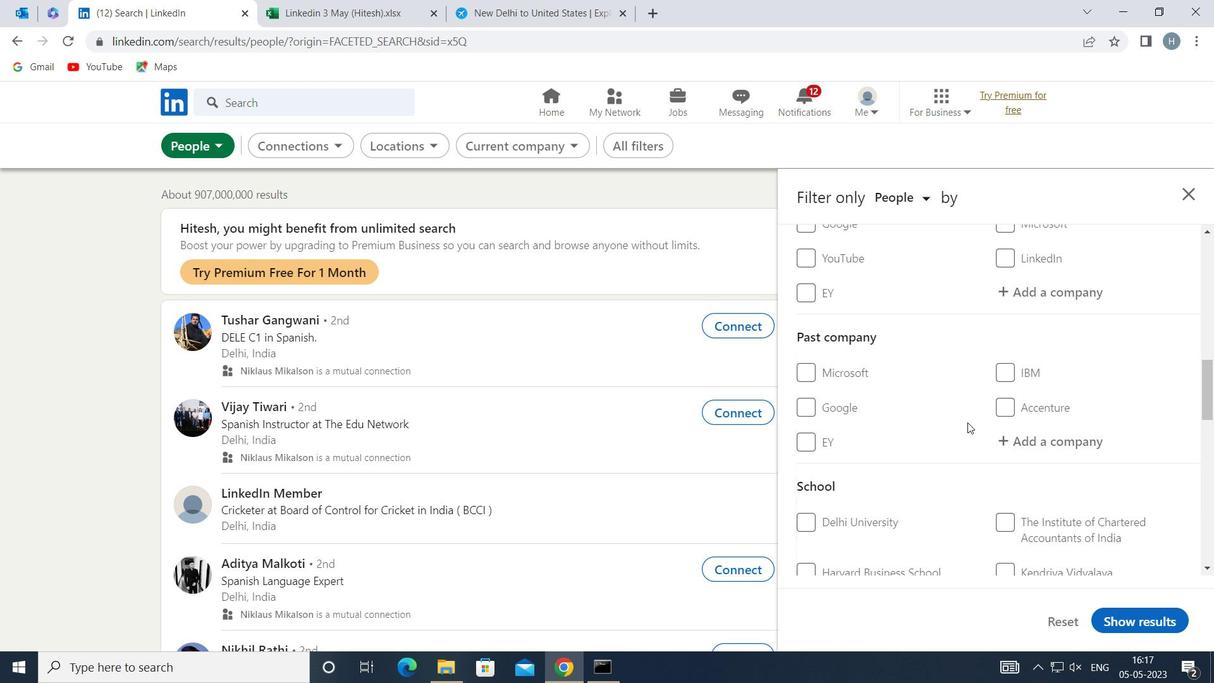 
Action: Mouse scrolled (967, 422) with delta (0, 0)
Screenshot: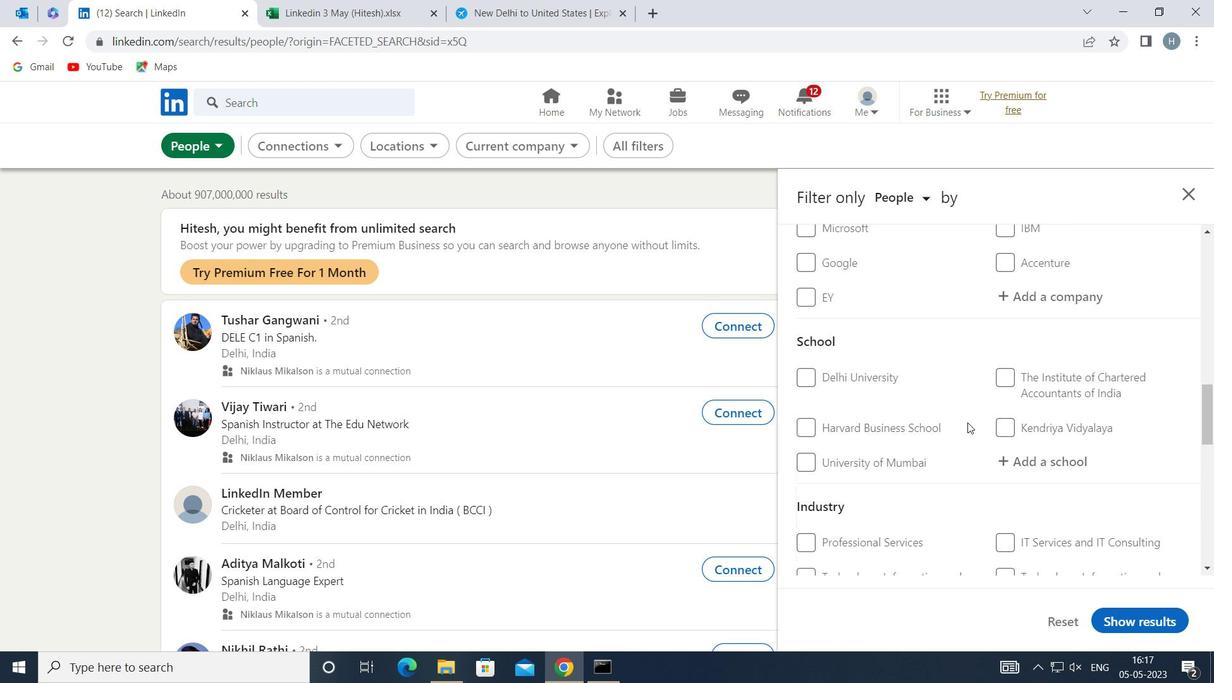 
Action: Mouse scrolled (967, 422) with delta (0, 0)
Screenshot: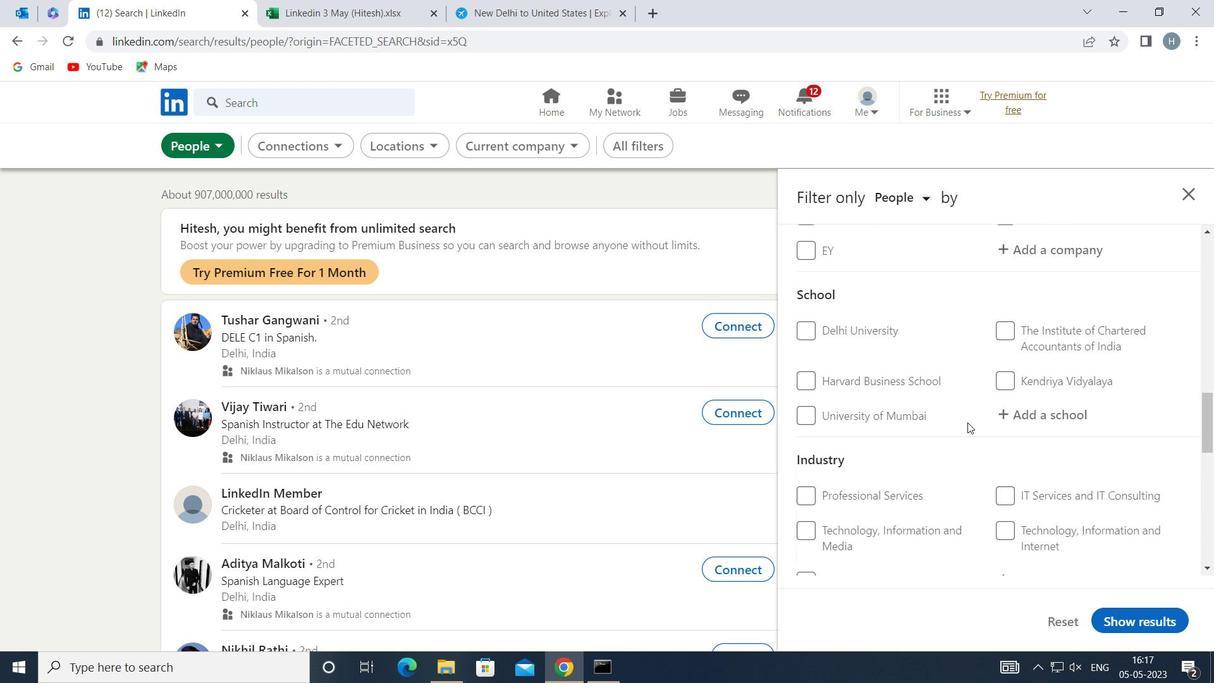 
Action: Mouse scrolled (967, 422) with delta (0, 0)
Screenshot: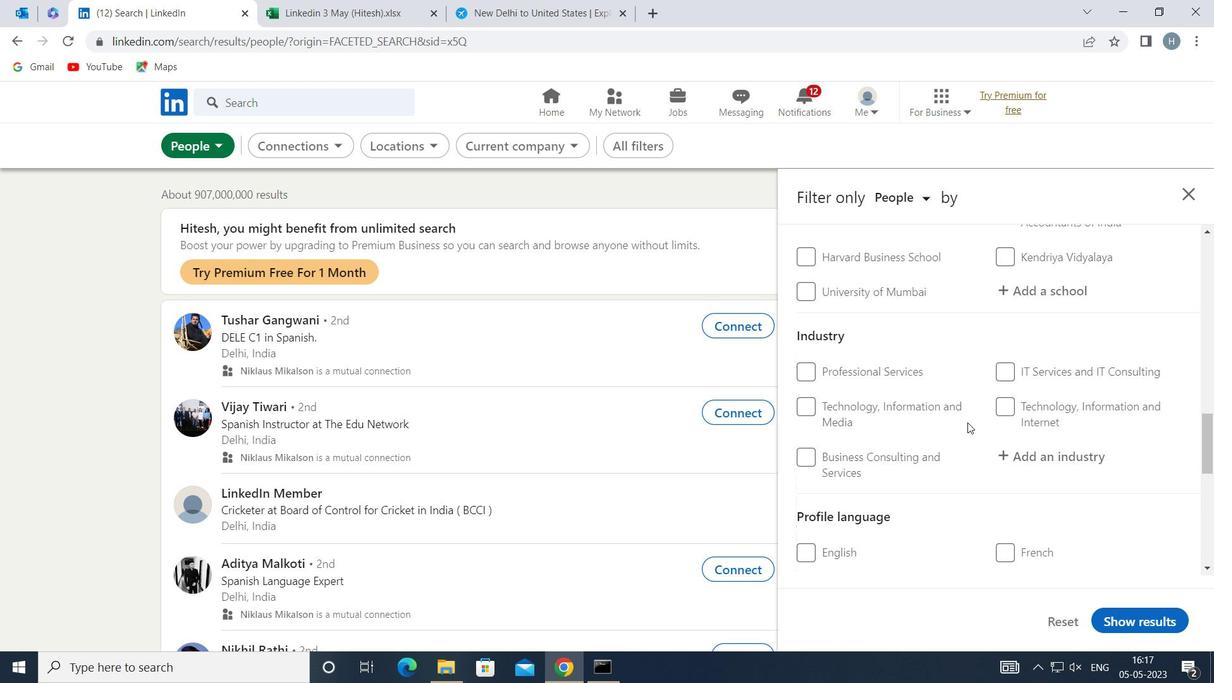 
Action: Mouse scrolled (967, 422) with delta (0, 0)
Screenshot: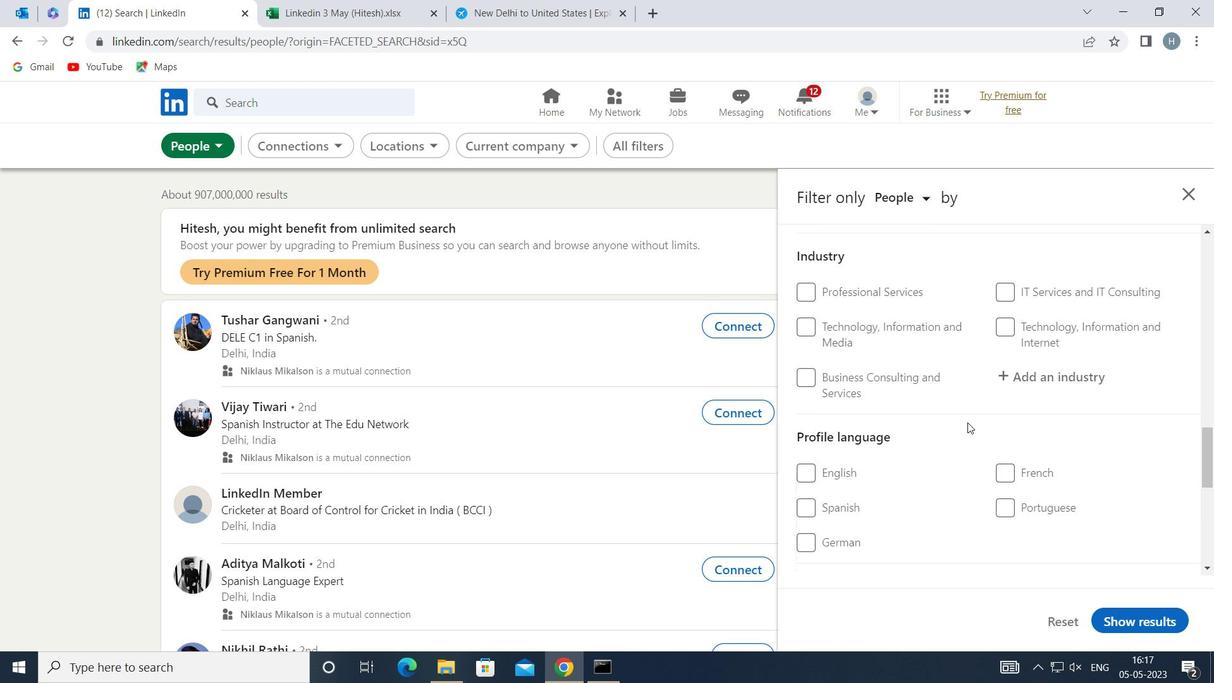
Action: Mouse moved to (857, 432)
Screenshot: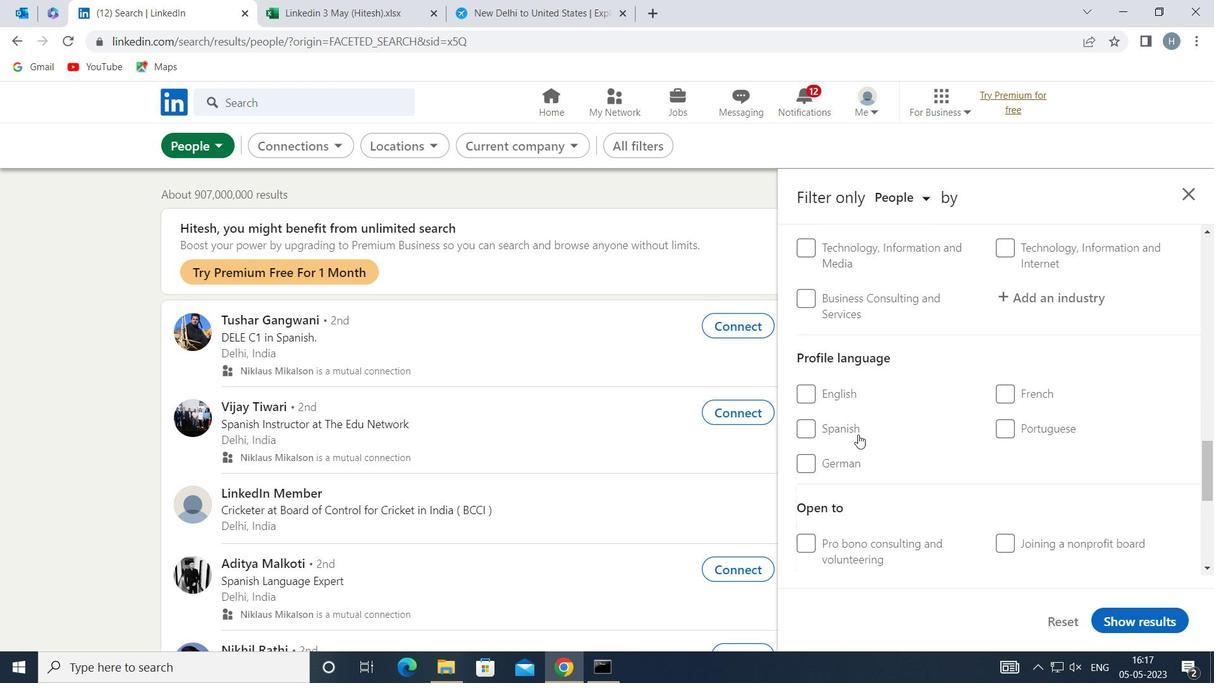 
Action: Mouse pressed left at (857, 432)
Screenshot: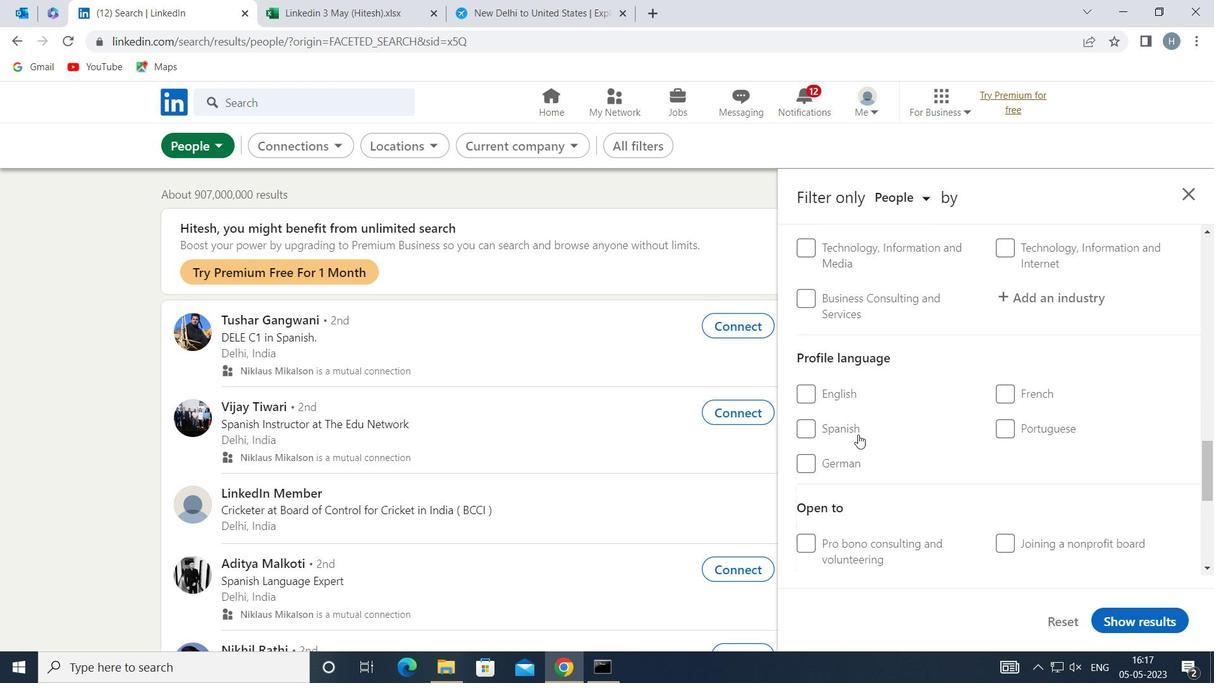 
Action: Mouse moved to (927, 431)
Screenshot: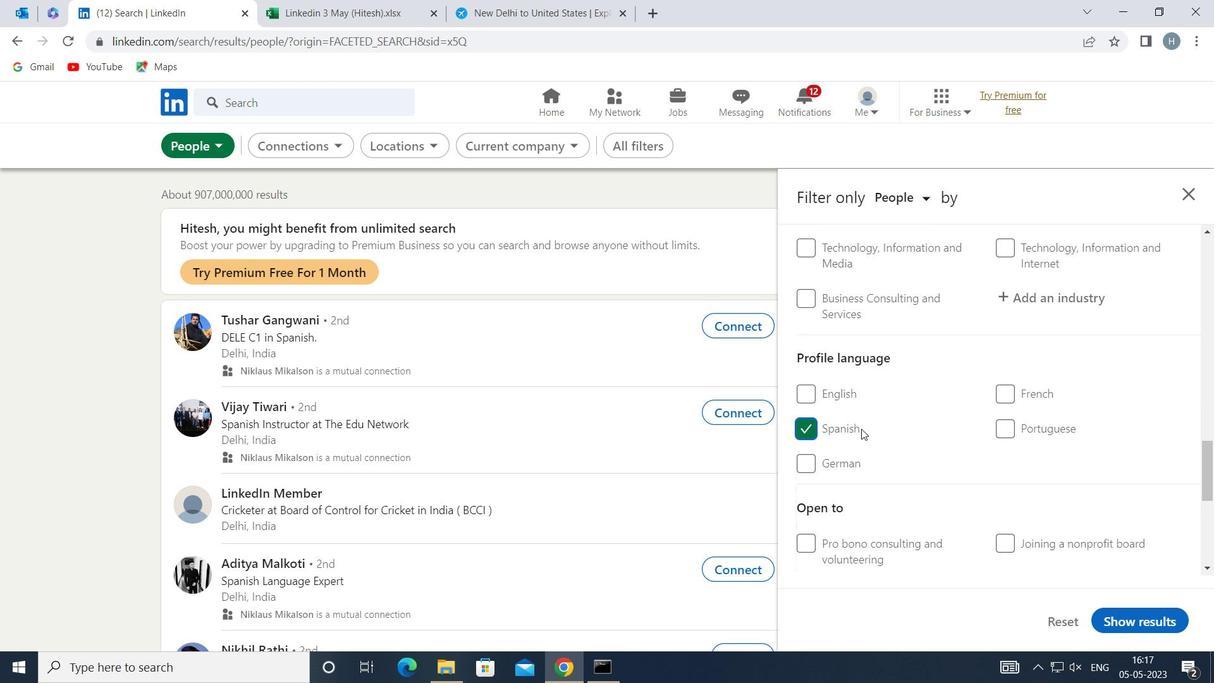 
Action: Mouse scrolled (927, 432) with delta (0, 0)
Screenshot: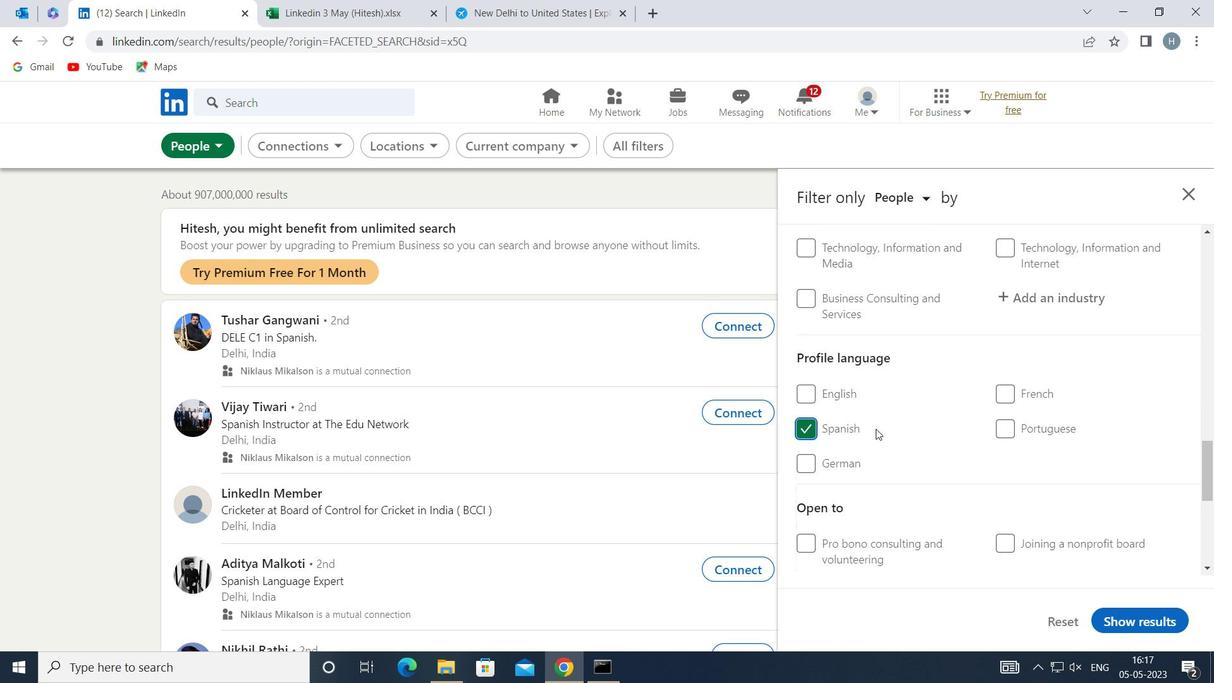 
Action: Mouse moved to (929, 430)
Screenshot: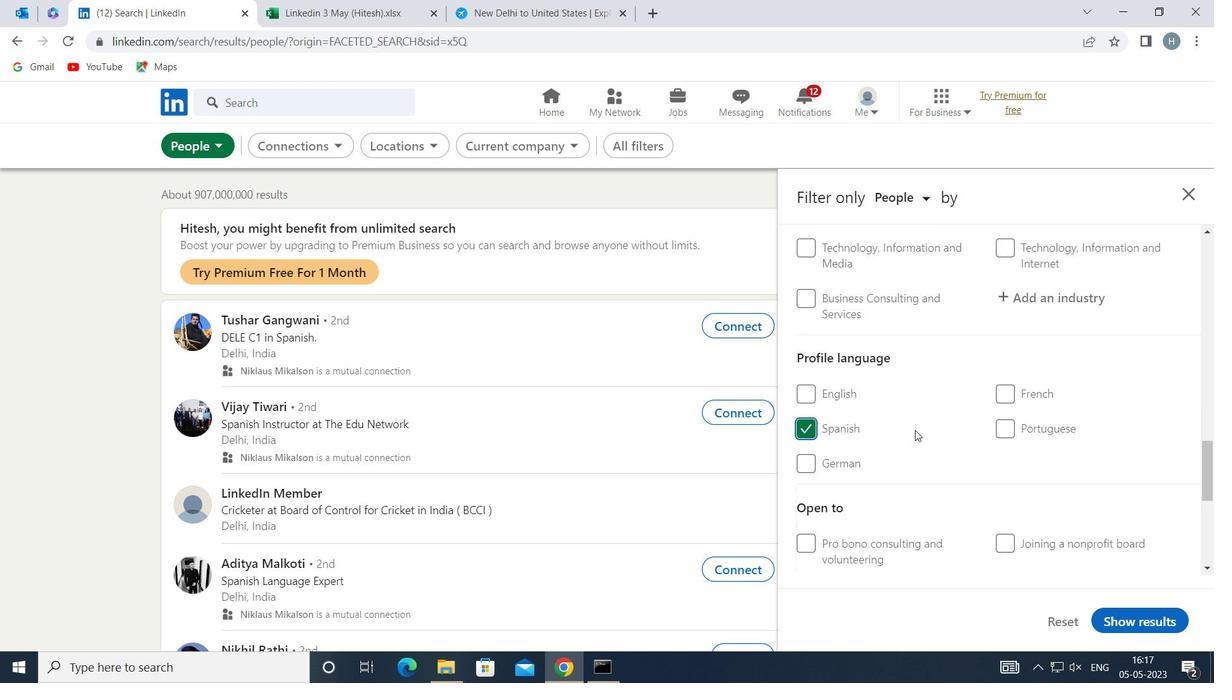 
Action: Mouse scrolled (929, 431) with delta (0, 0)
Screenshot: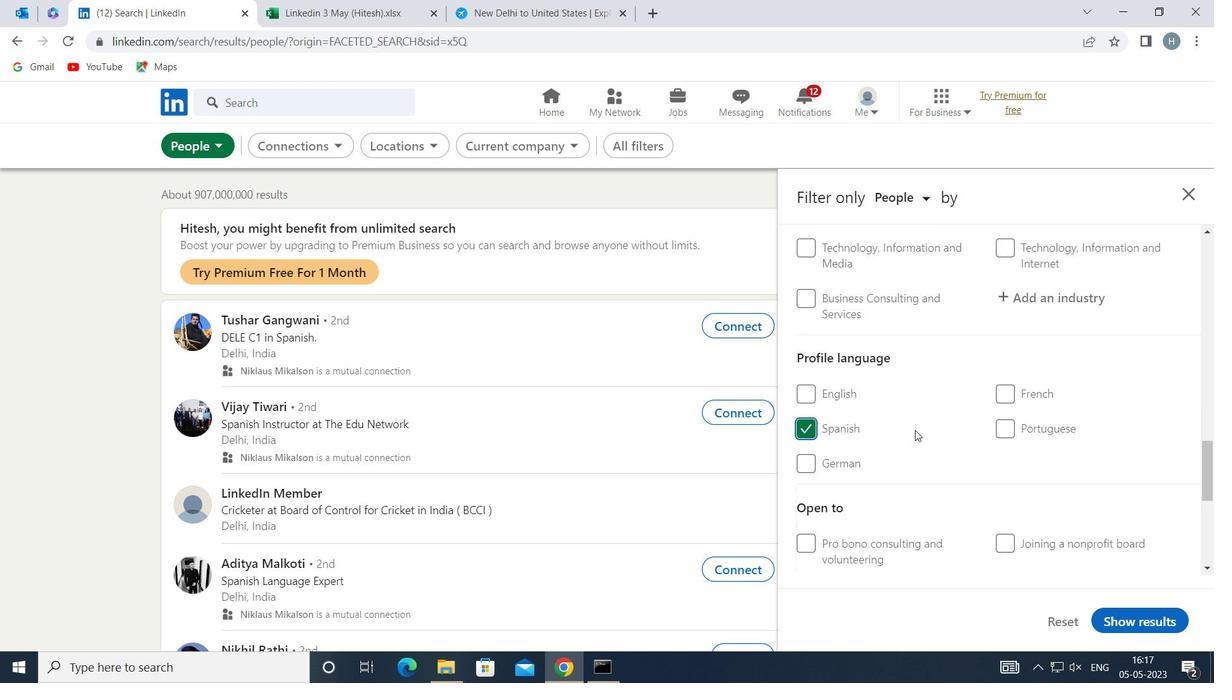 
Action: Mouse moved to (935, 421)
Screenshot: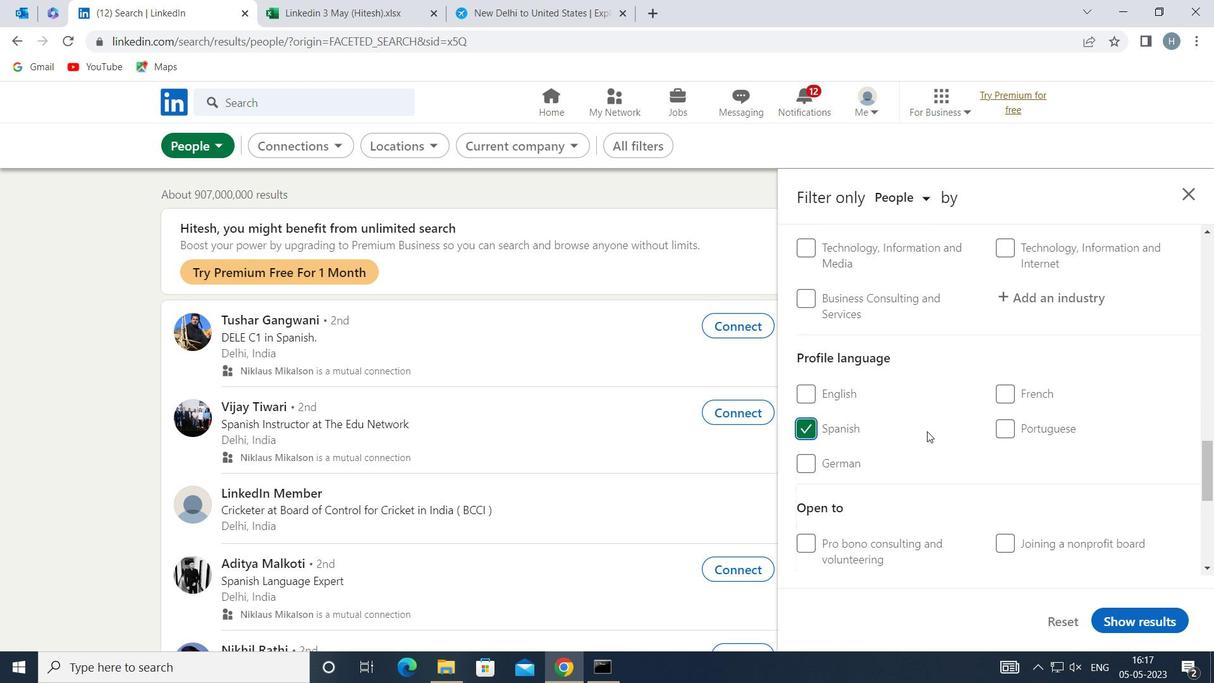 
Action: Mouse scrolled (935, 422) with delta (0, 0)
Screenshot: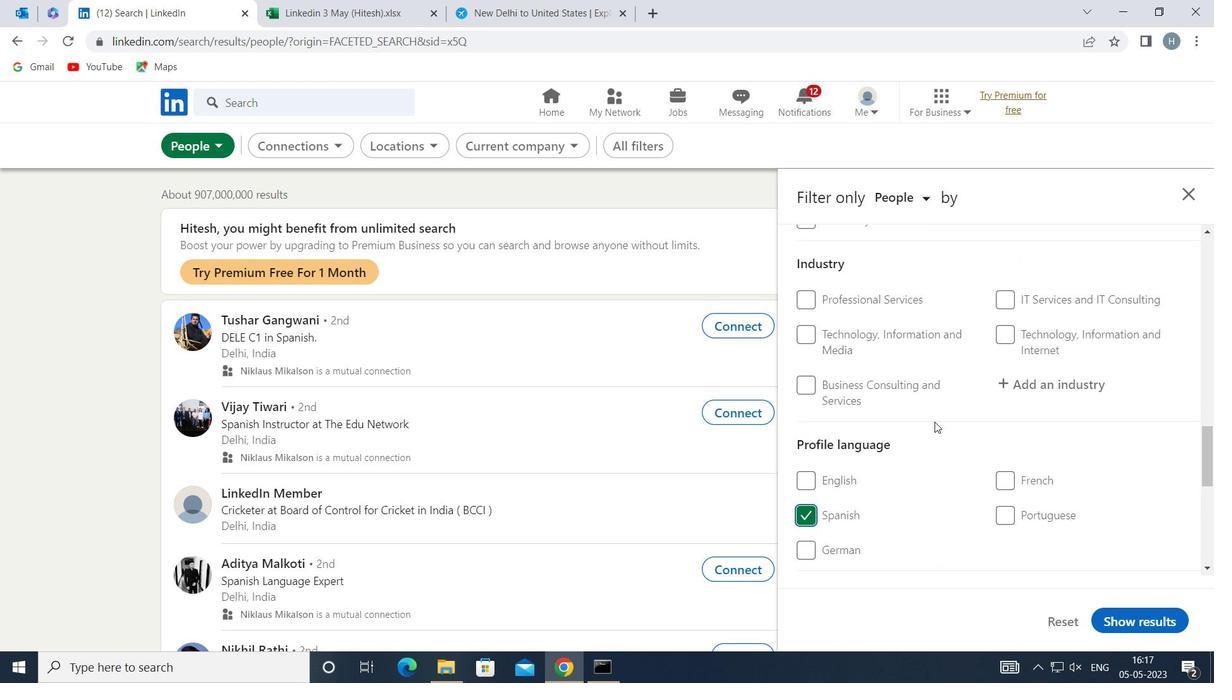 
Action: Mouse scrolled (935, 422) with delta (0, 0)
Screenshot: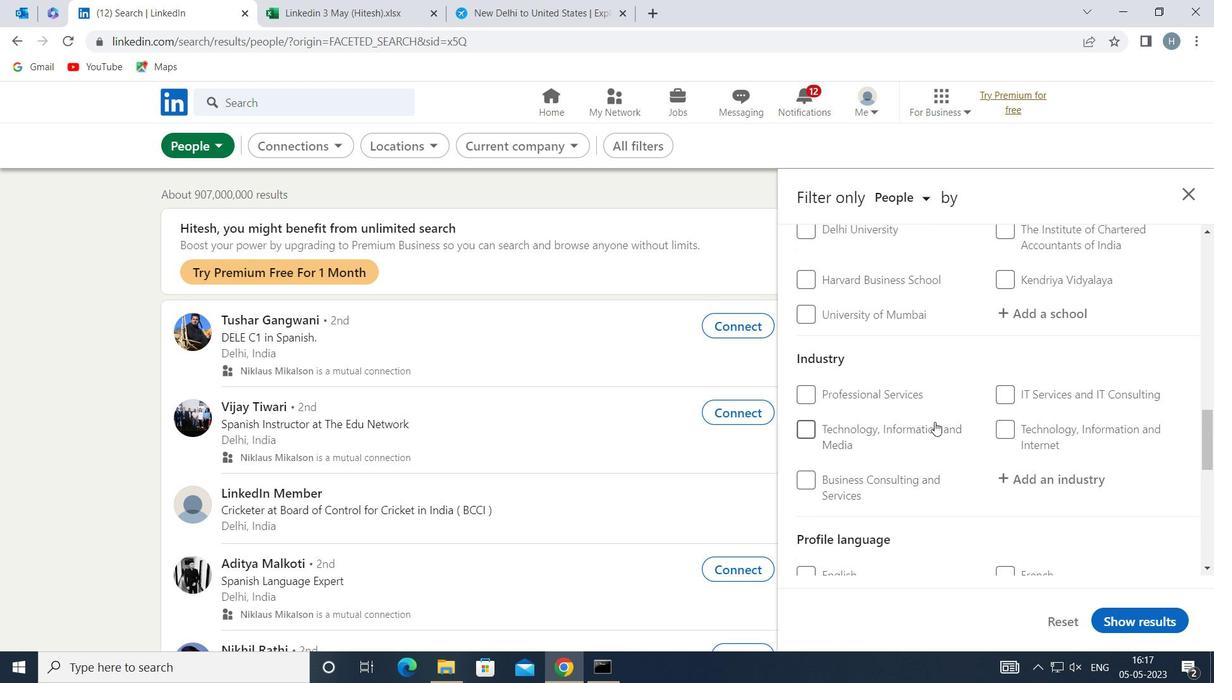 
Action: Mouse scrolled (935, 422) with delta (0, 0)
Screenshot: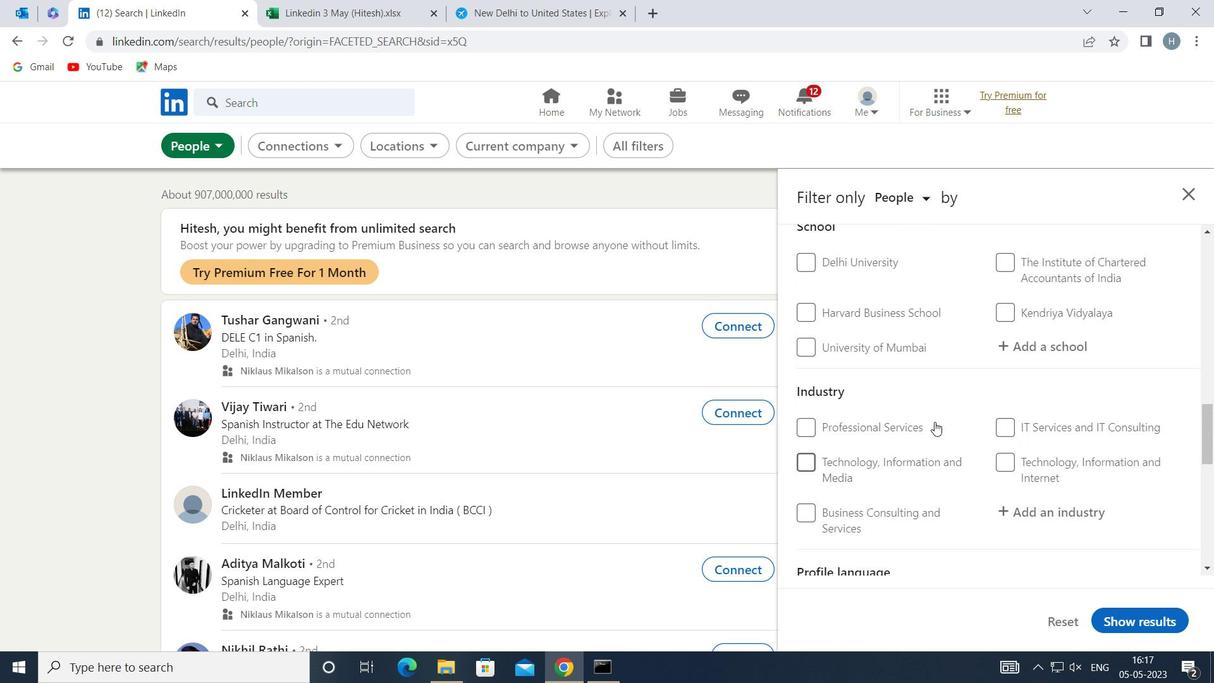 
Action: Mouse scrolled (935, 422) with delta (0, 0)
Screenshot: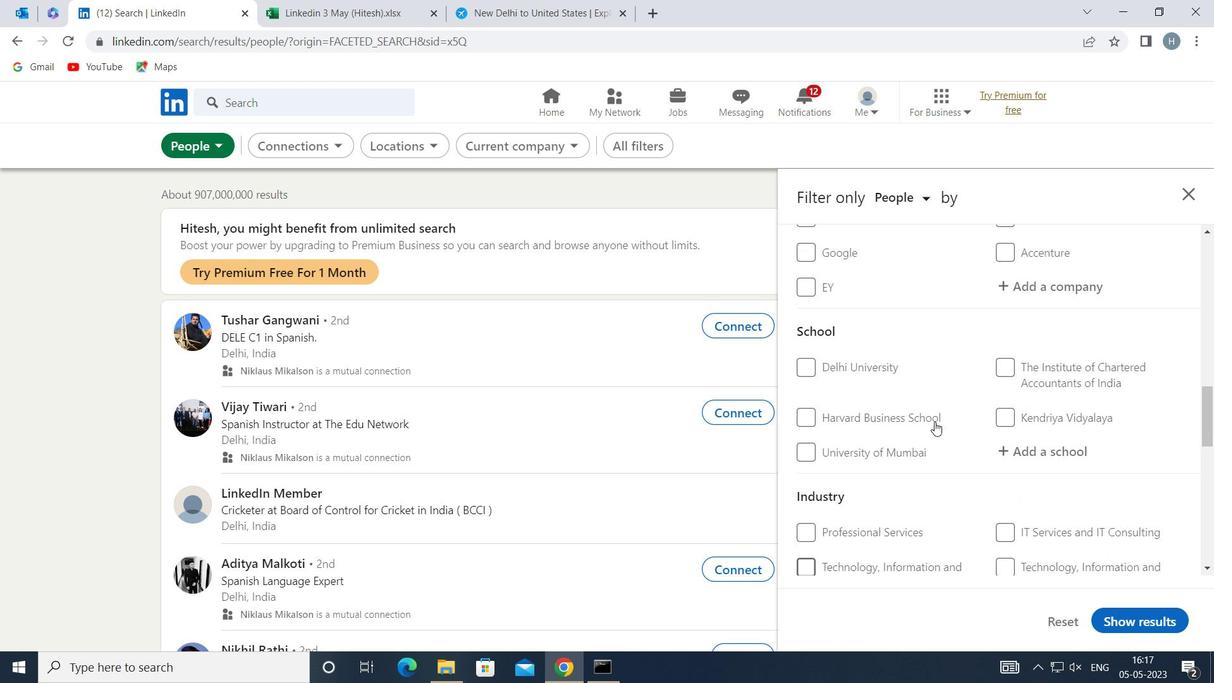 
Action: Mouse scrolled (935, 422) with delta (0, 0)
Screenshot: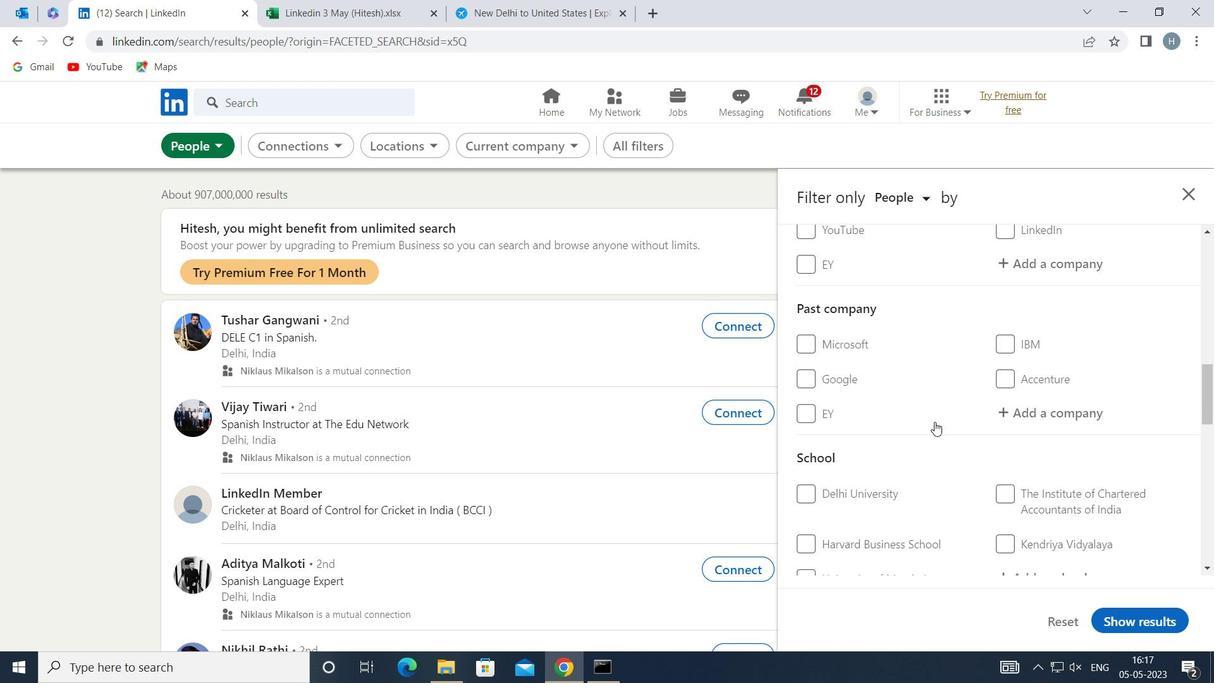 
Action: Mouse moved to (1041, 372)
Screenshot: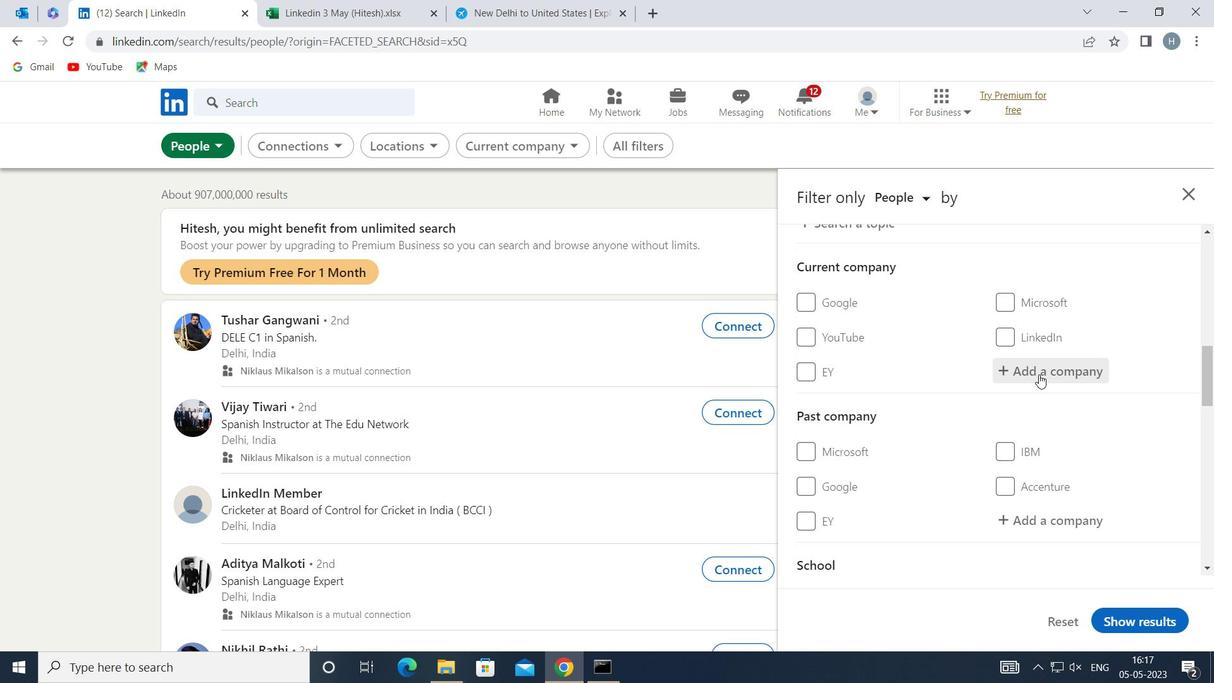 
Action: Mouse pressed left at (1041, 372)
Screenshot: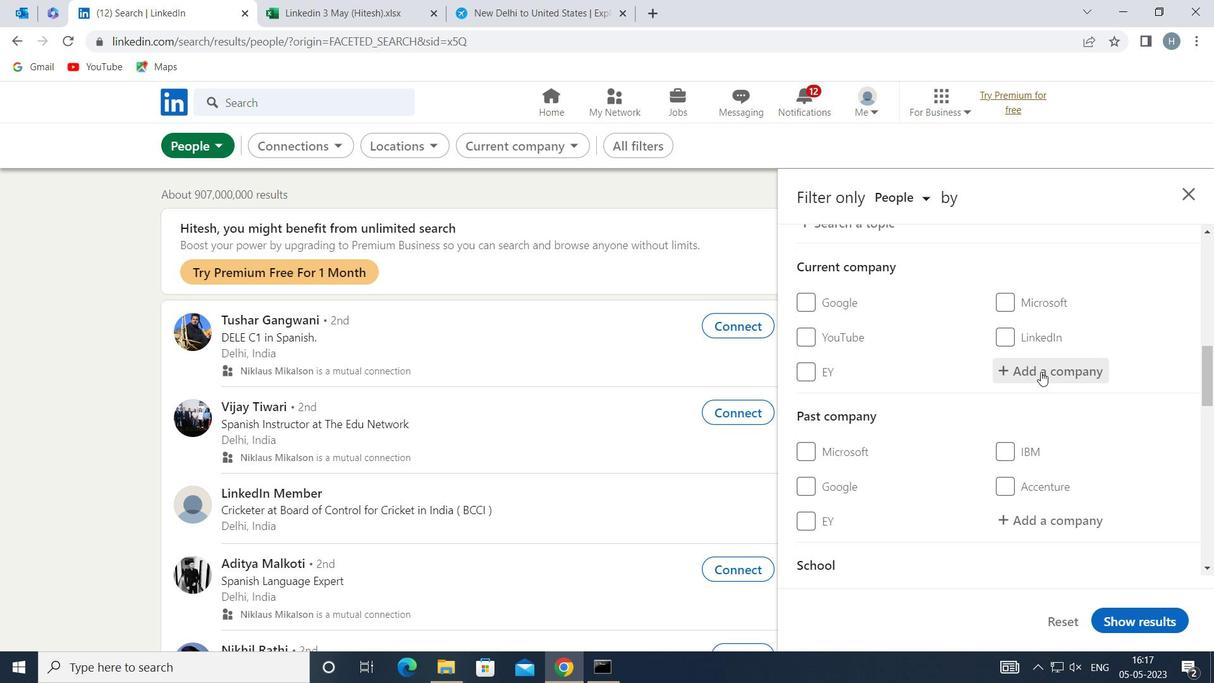 
Action: Key pressed <Key.shift>GENPACT
Screenshot: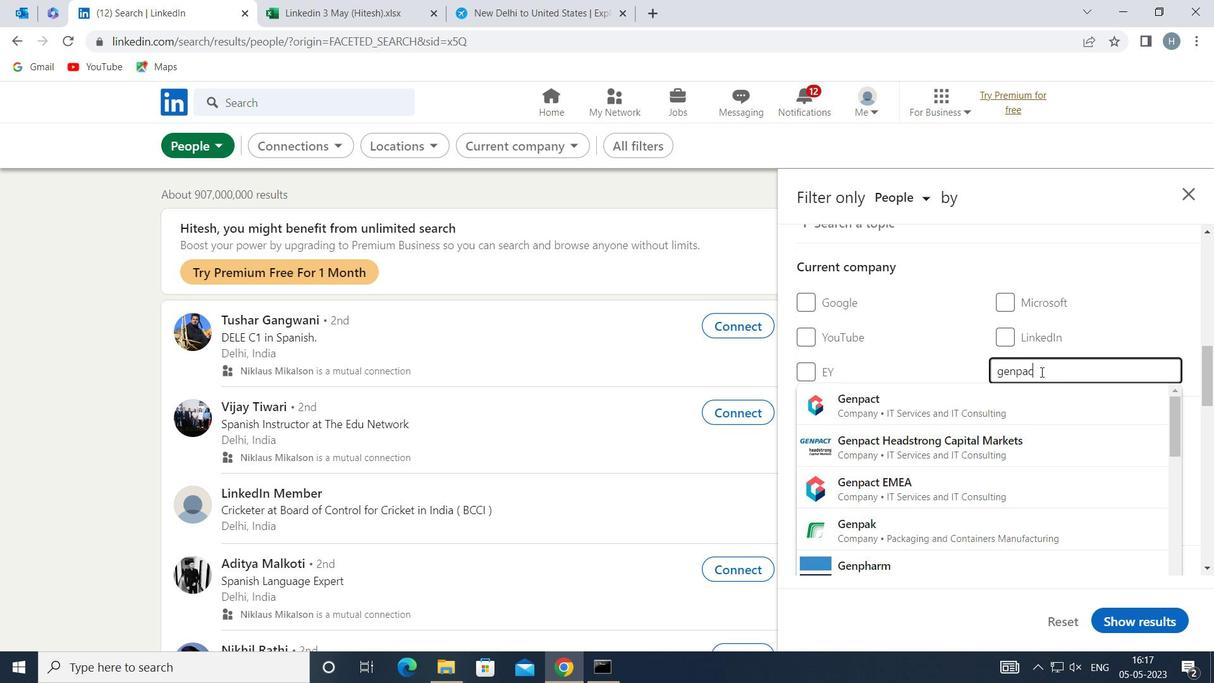 
Action: Mouse moved to (938, 404)
Screenshot: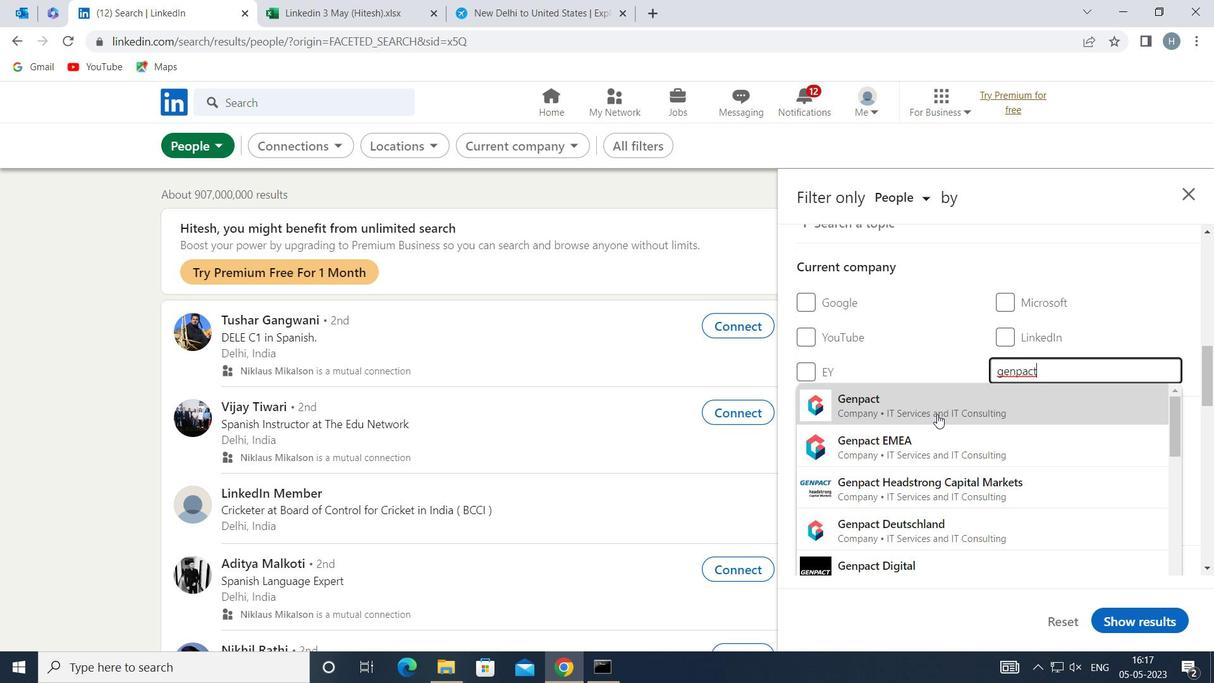 
Action: Mouse pressed left at (938, 404)
Screenshot: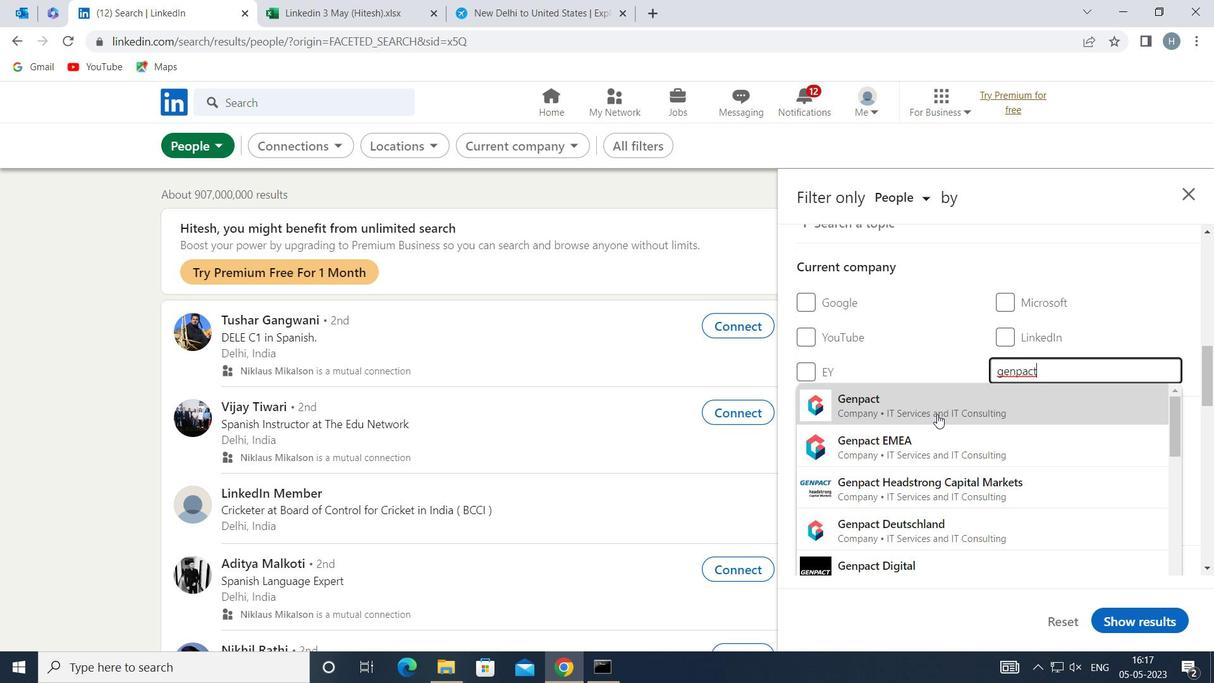 
Action: Mouse moved to (927, 357)
Screenshot: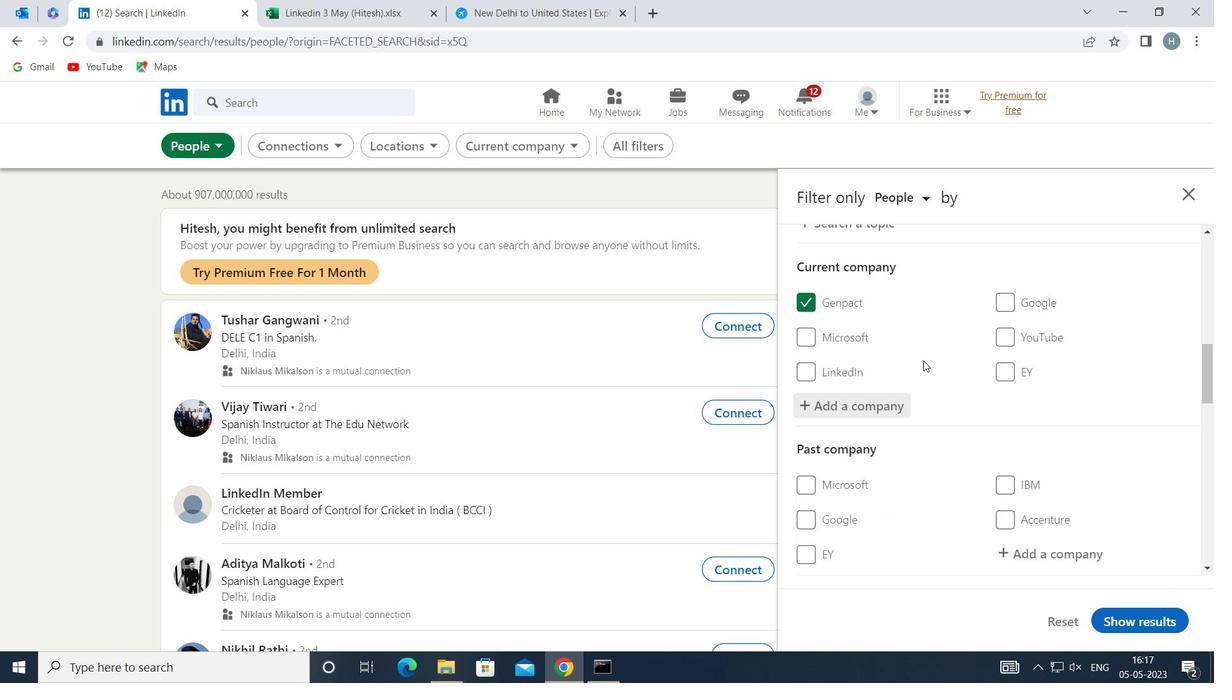 
Action: Mouse scrolled (927, 356) with delta (0, 0)
Screenshot: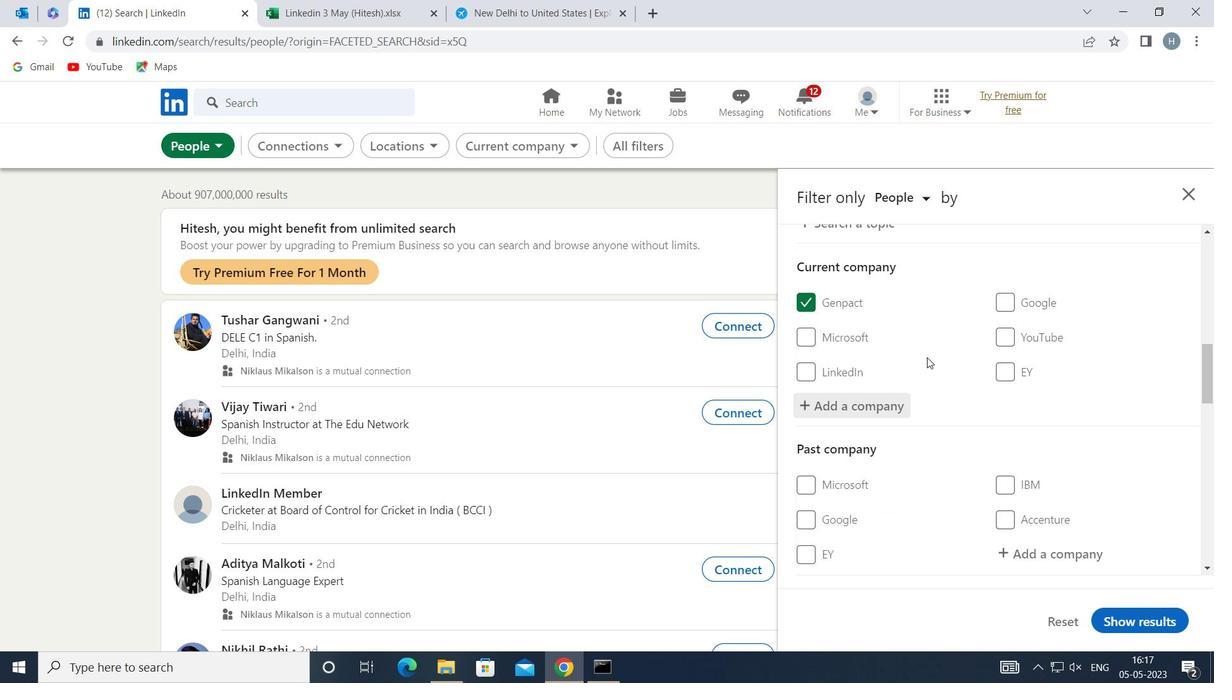 
Action: Mouse moved to (927, 356)
Screenshot: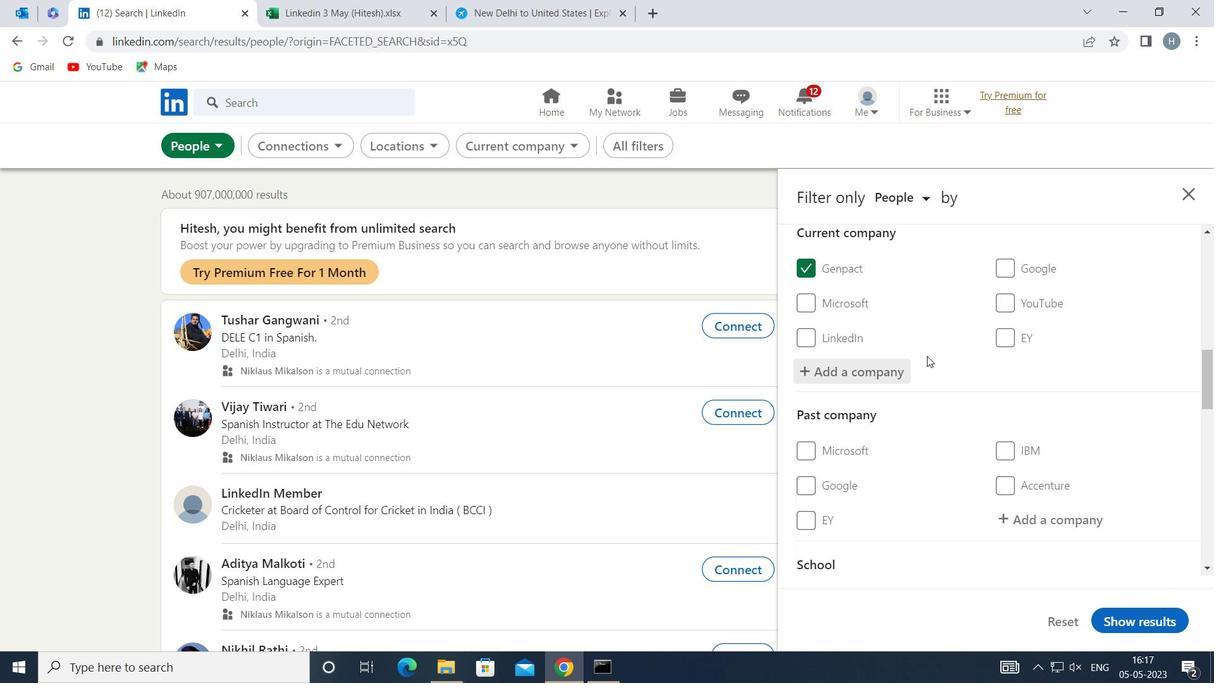 
Action: Mouse scrolled (927, 355) with delta (0, 0)
Screenshot: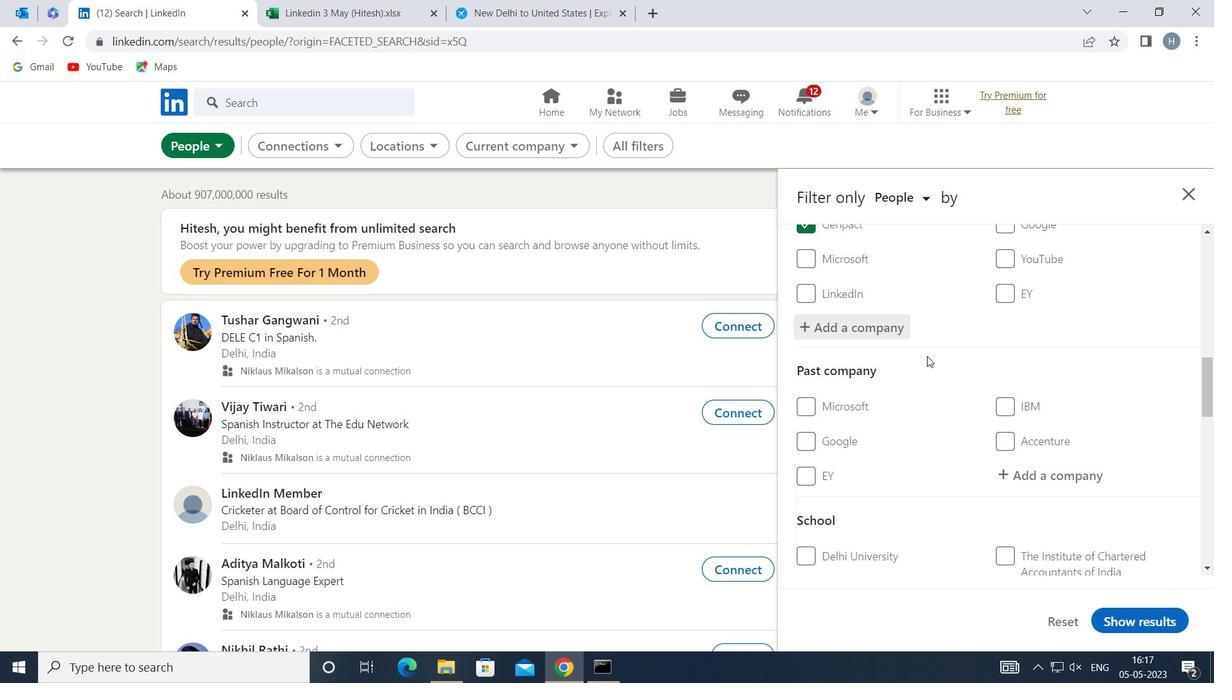 
Action: Mouse moved to (928, 355)
Screenshot: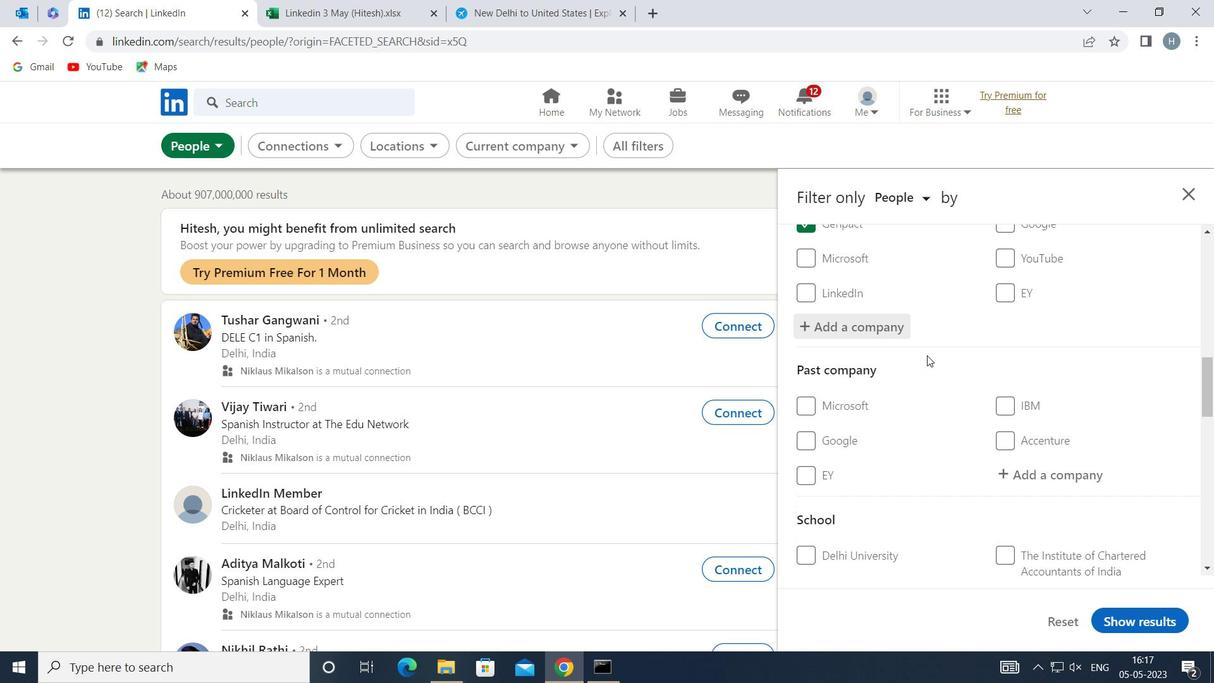 
Action: Mouse scrolled (928, 354) with delta (0, 0)
Screenshot: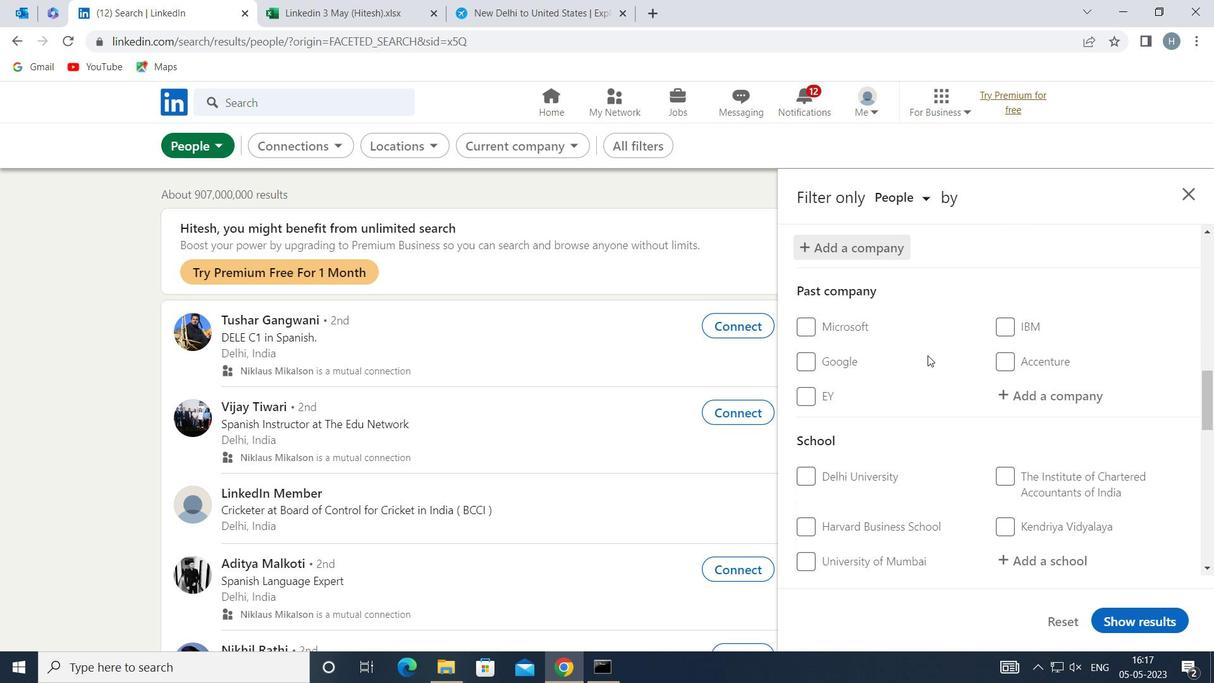
Action: Mouse scrolled (928, 354) with delta (0, 0)
Screenshot: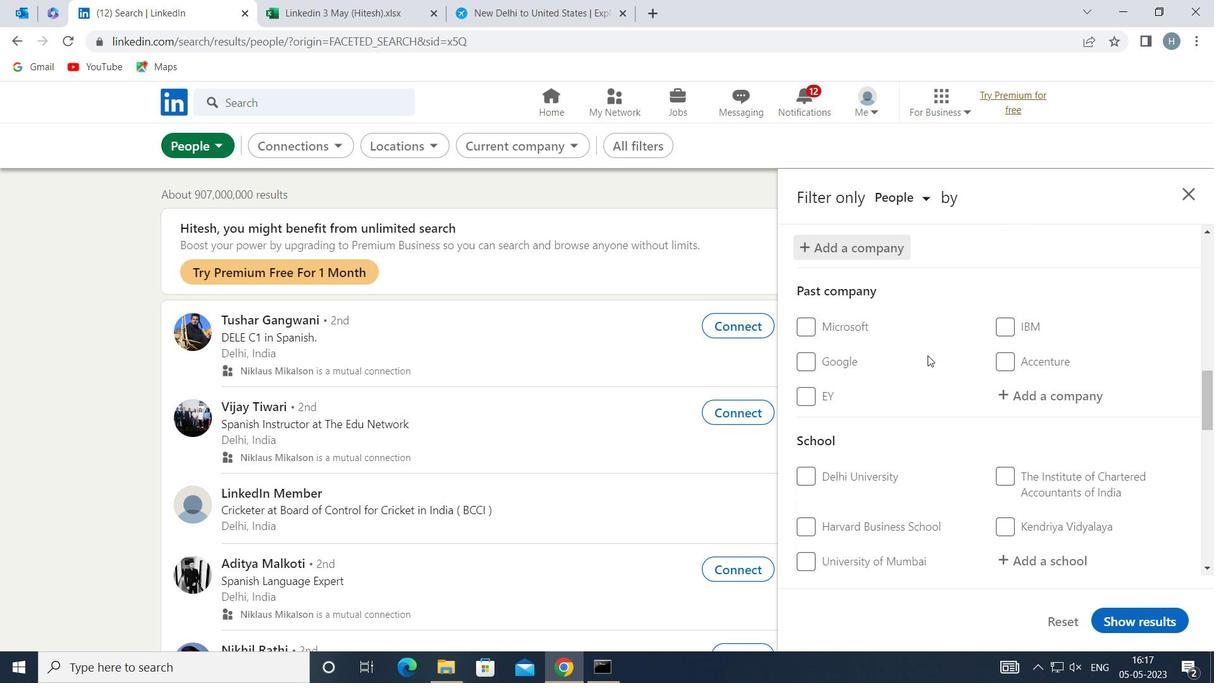 
Action: Mouse moved to (1036, 404)
Screenshot: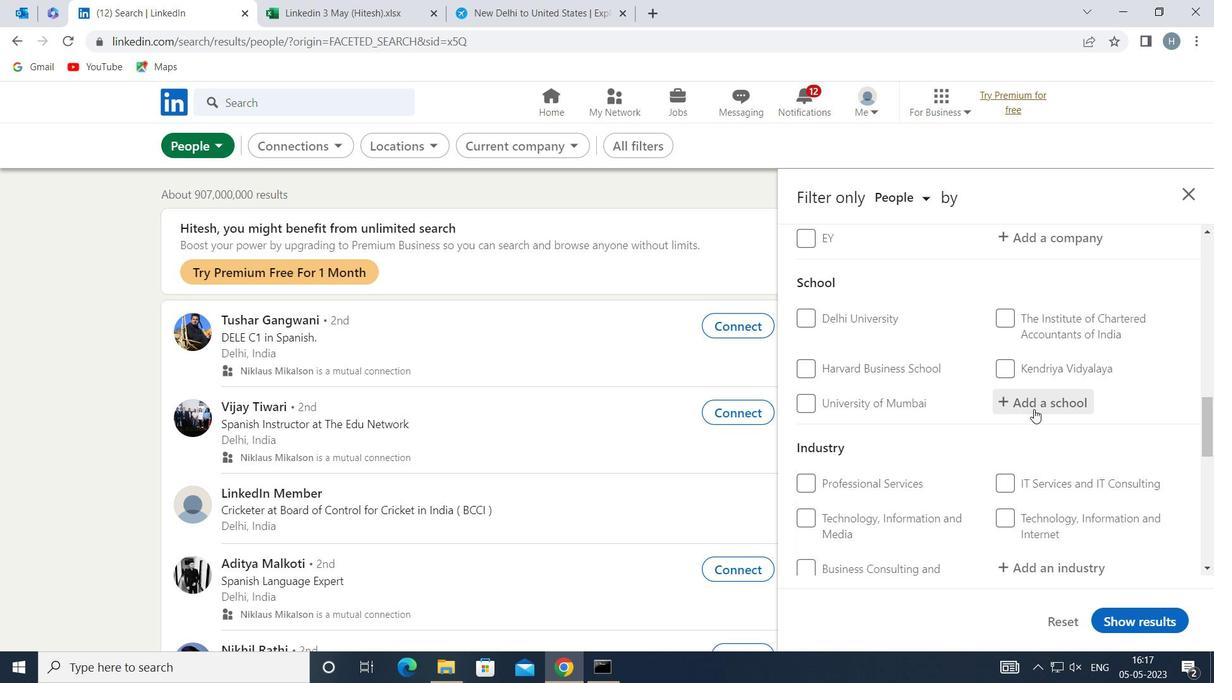 
Action: Mouse pressed left at (1036, 404)
Screenshot: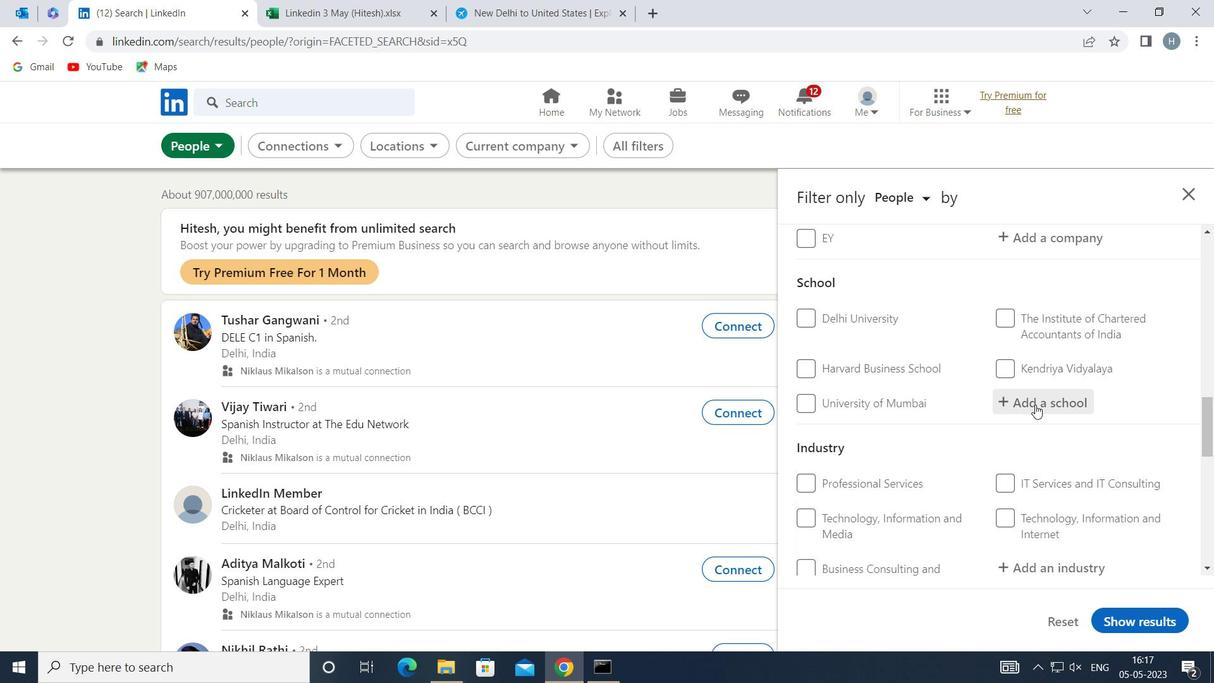 
Action: Key pressed <Key.shift>THAKUR
Screenshot: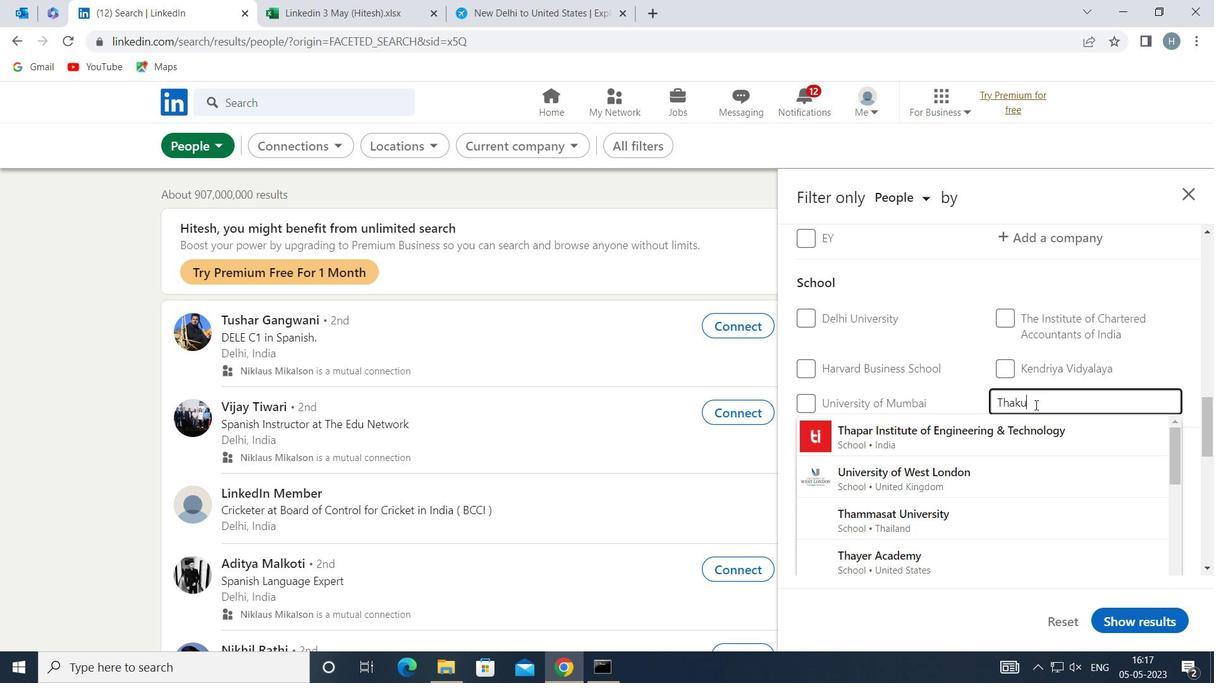
Action: Mouse moved to (1036, 404)
Screenshot: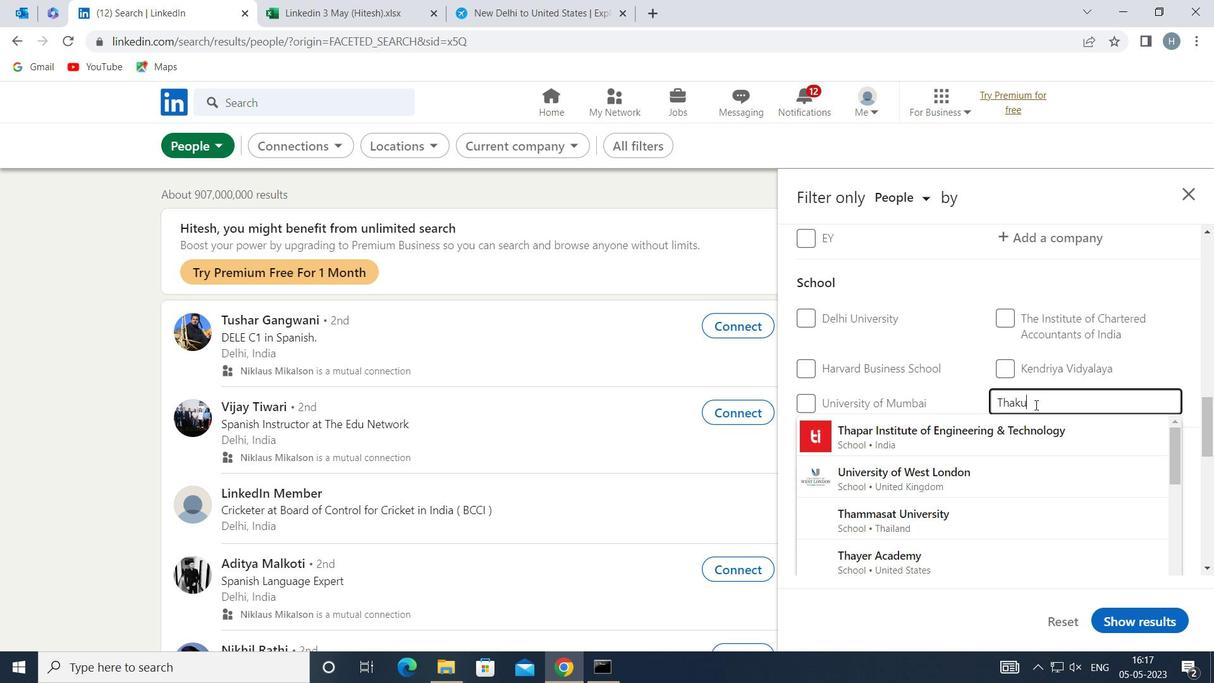
Action: Key pressed <Key.space><Key.shift>COLLEGE
Screenshot: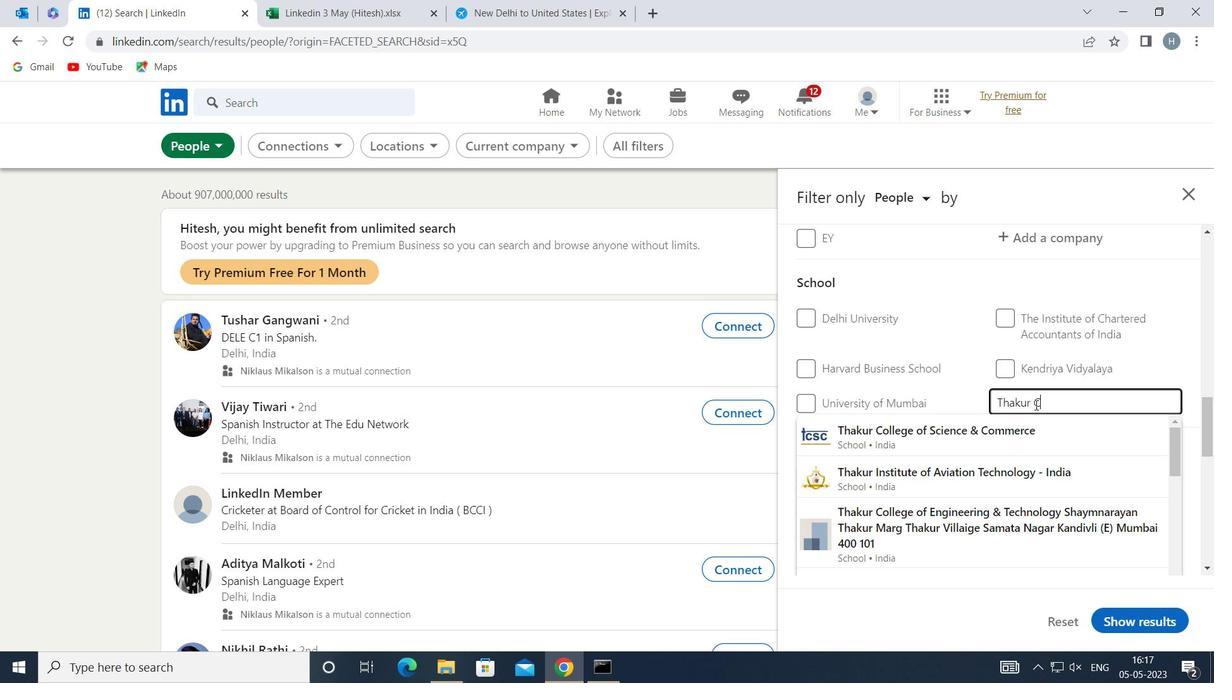 
Action: Mouse moved to (1026, 424)
Screenshot: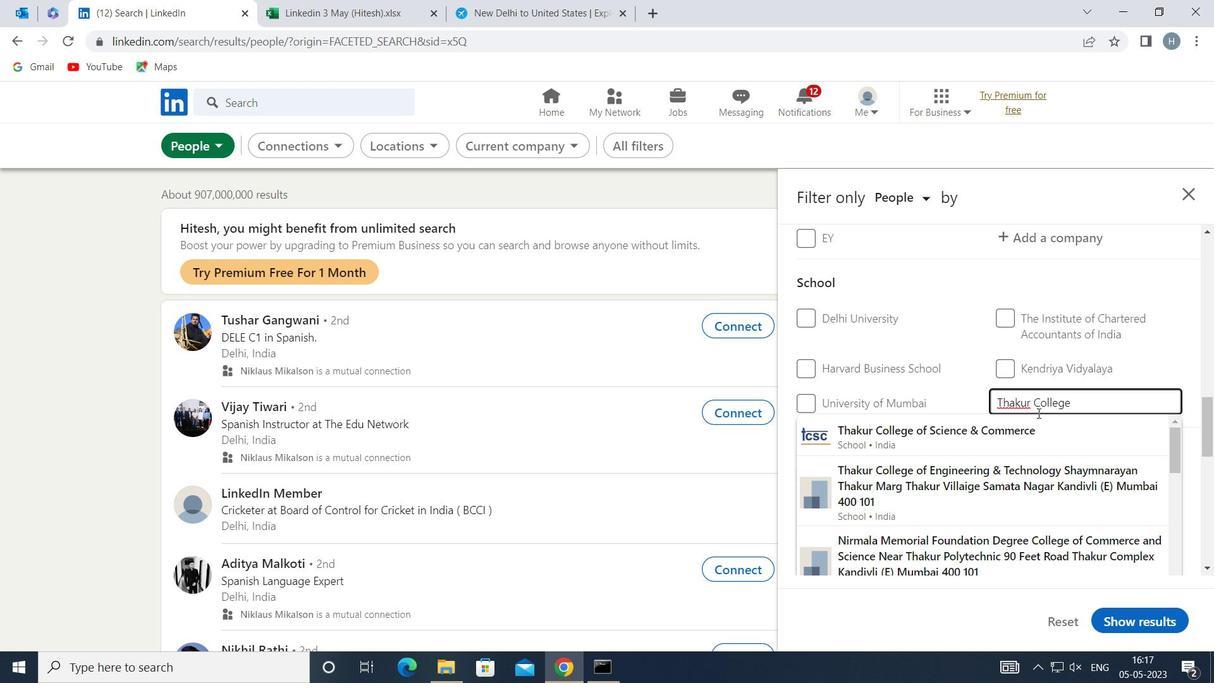 
Action: Key pressed <Key.space>OF<Key.space><Key.shift>ENGINEERING<Key.space><Key.shift>&<Key.space>TECHNOLOGY<Key.space><Key.shift>SH
Screenshot: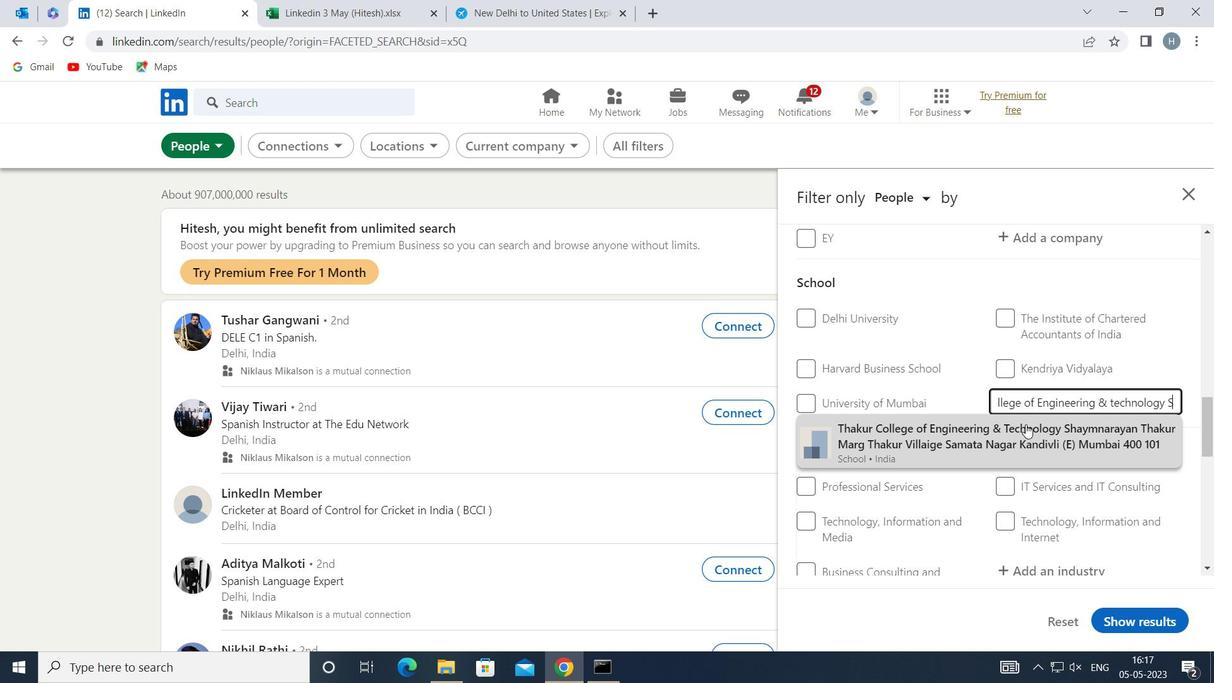 
Action: Mouse moved to (1029, 424)
Screenshot: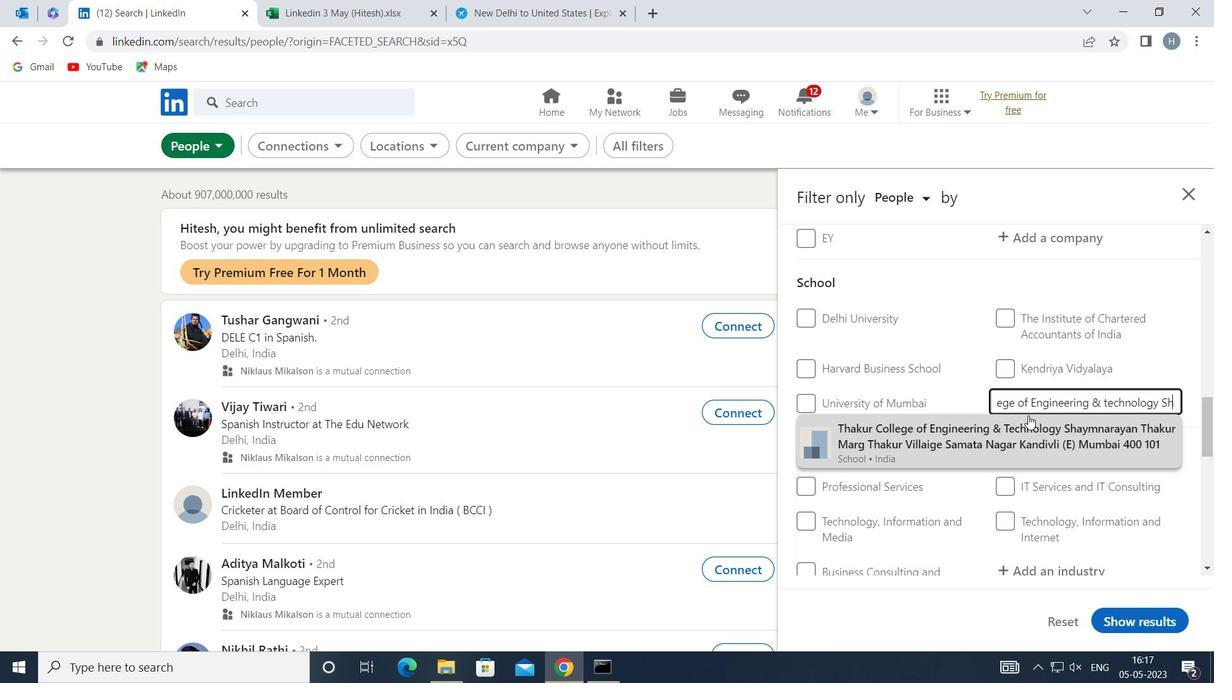 
Action: Mouse pressed left at (1029, 424)
Screenshot: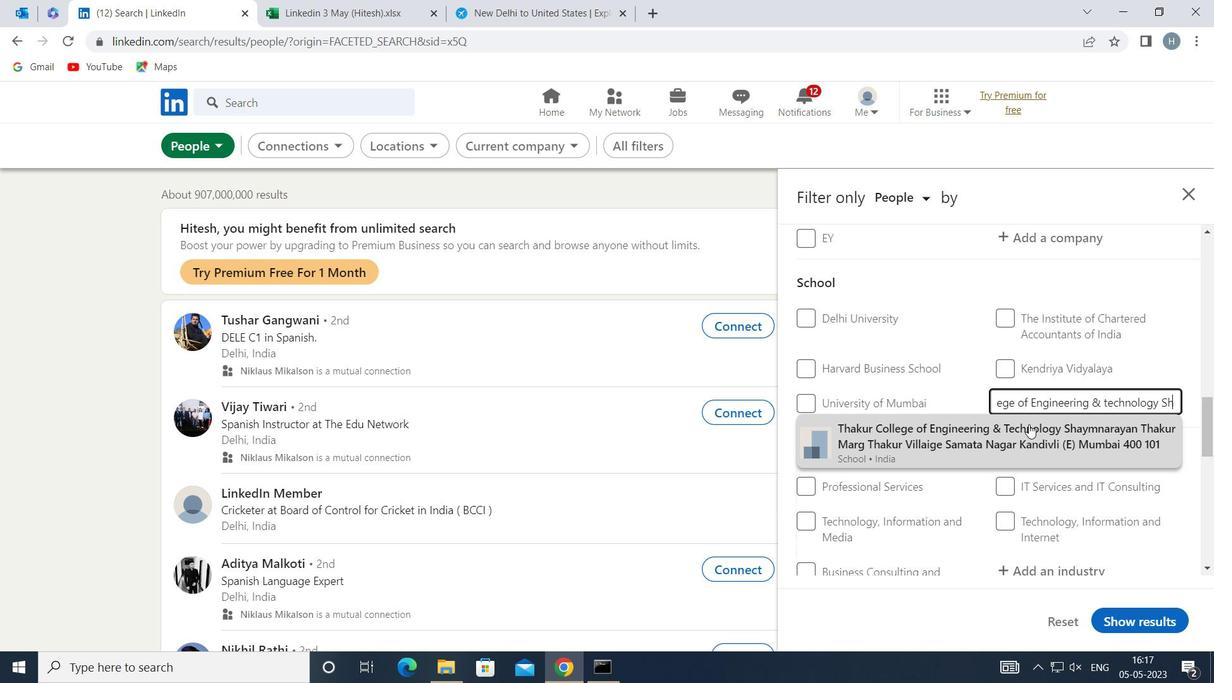 
Action: Mouse moved to (998, 414)
Screenshot: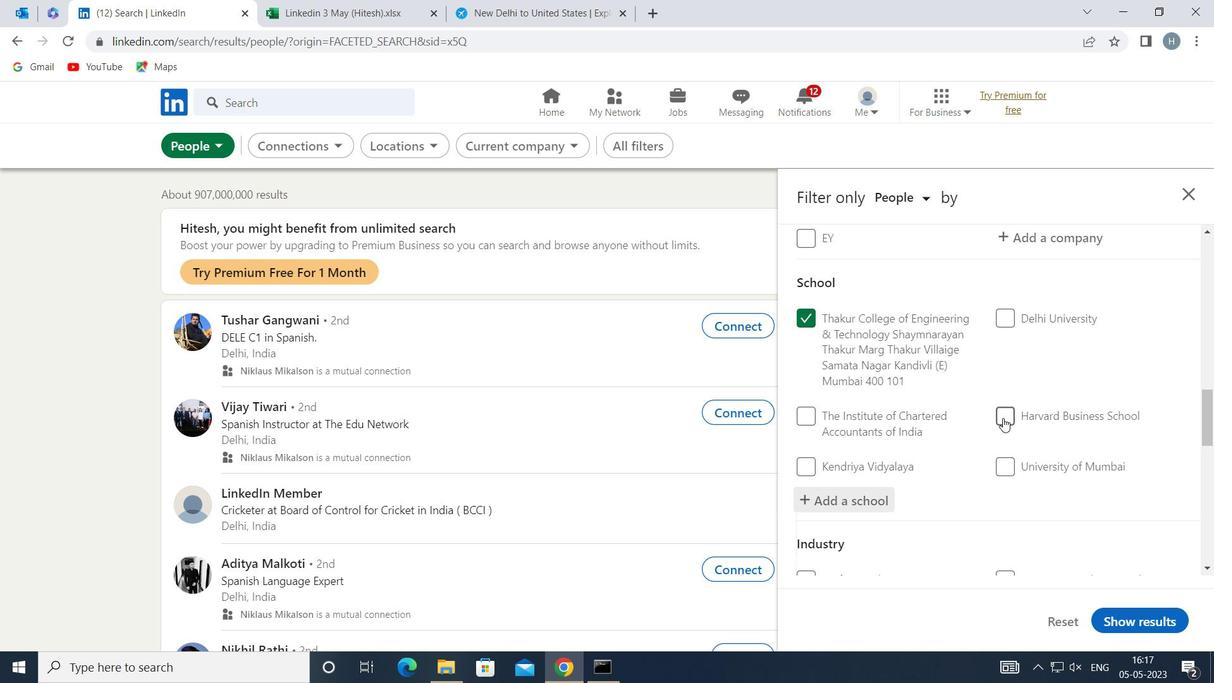 
Action: Mouse scrolled (998, 413) with delta (0, 0)
Screenshot: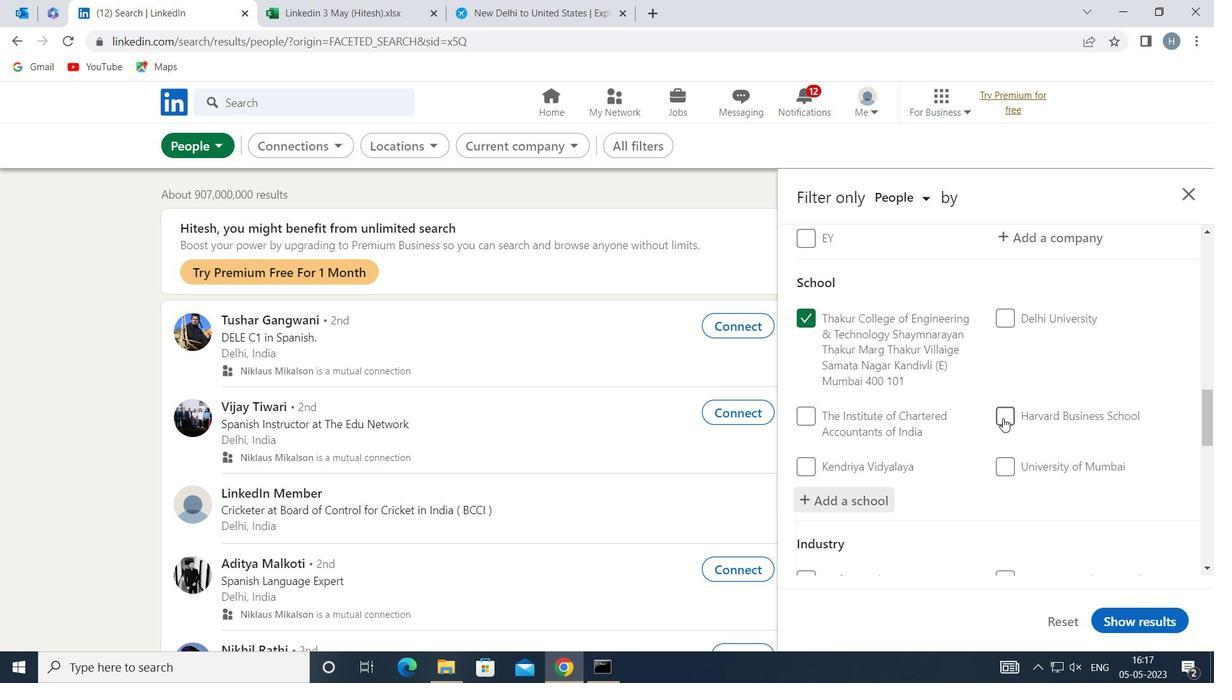 
Action: Mouse scrolled (998, 413) with delta (0, 0)
Screenshot: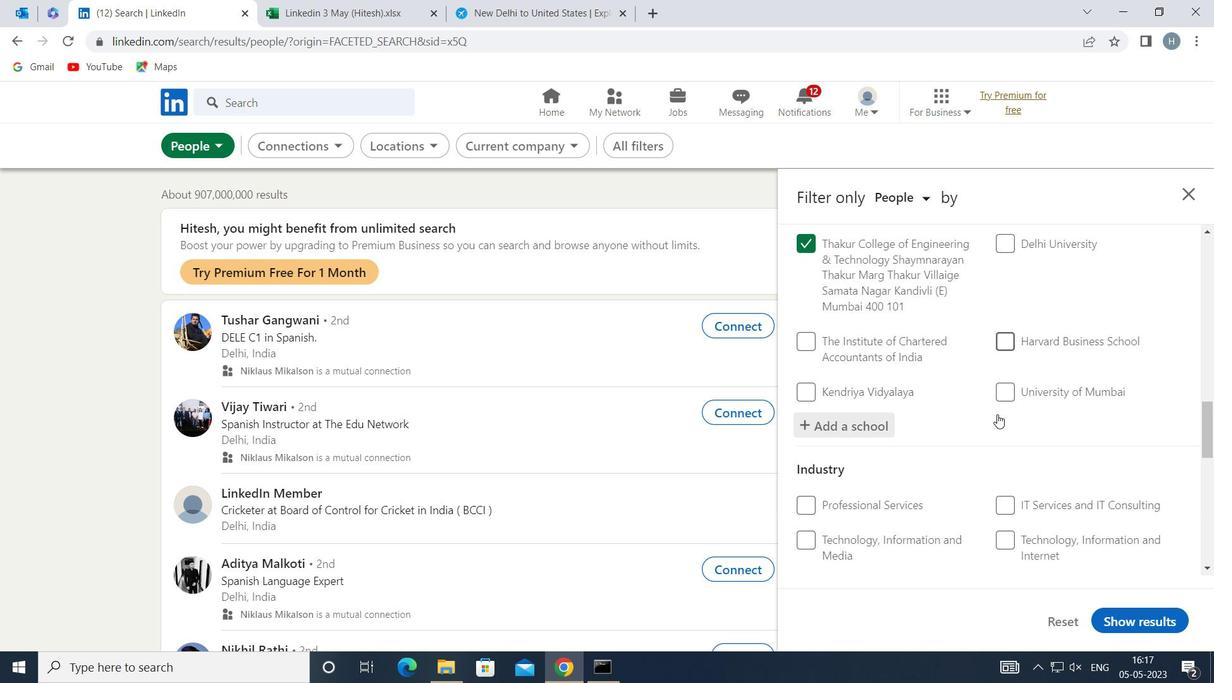 
Action: Mouse scrolled (998, 413) with delta (0, 0)
Screenshot: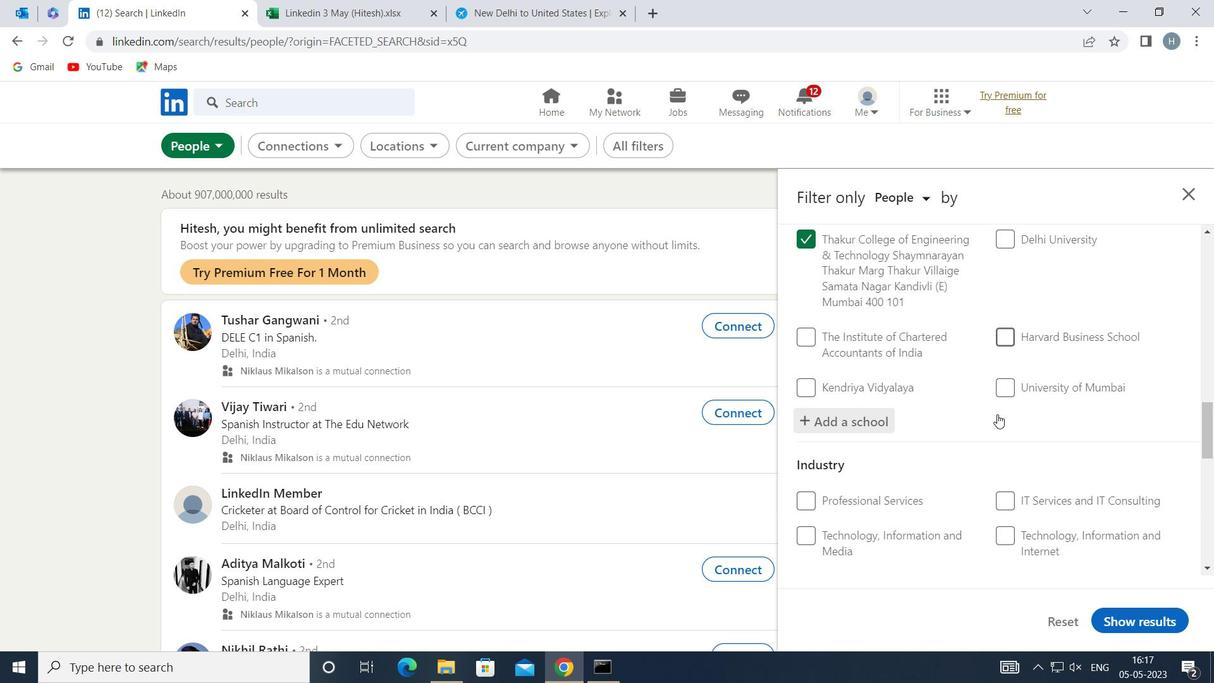 
Action: Mouse scrolled (998, 414) with delta (0, 0)
Screenshot: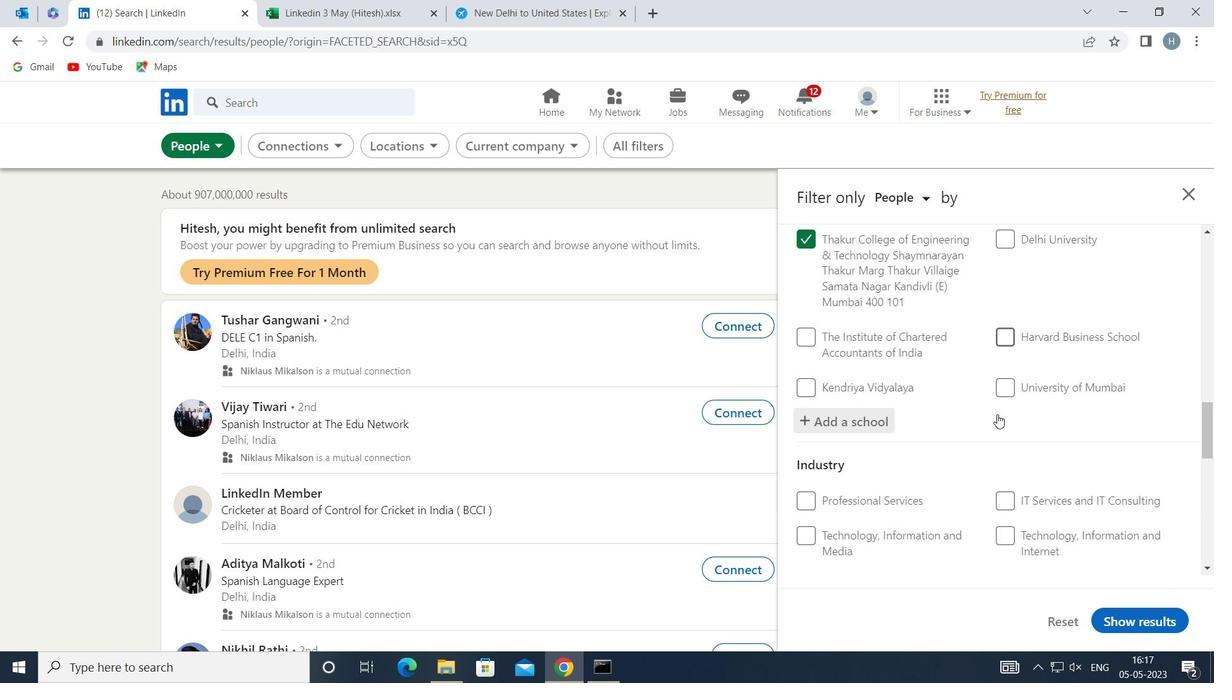 
Action: Mouse scrolled (998, 413) with delta (0, 0)
Screenshot: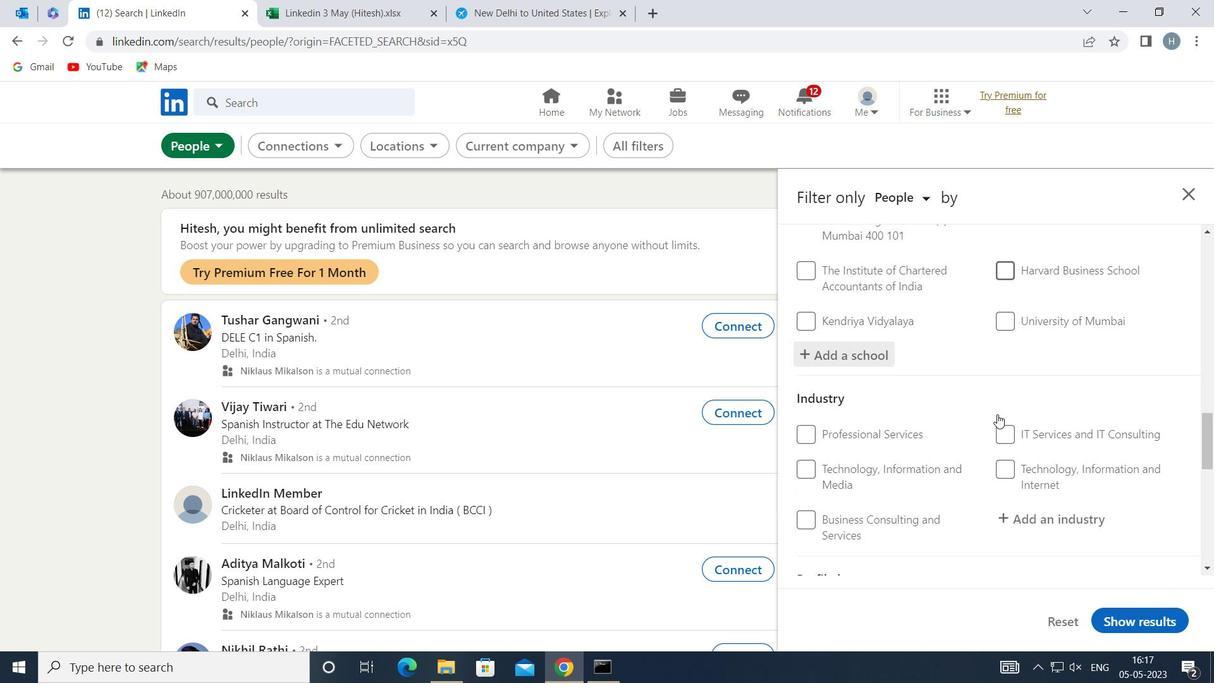 
Action: Mouse moved to (1053, 418)
Screenshot: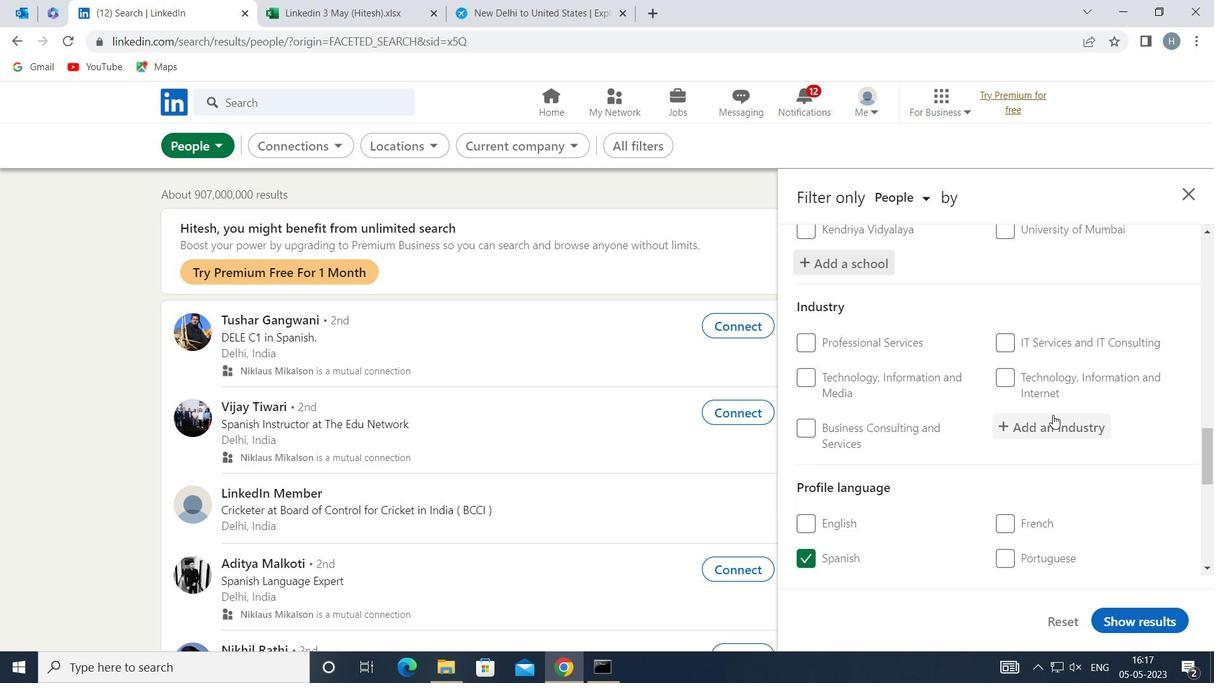 
Action: Mouse pressed left at (1053, 418)
Screenshot: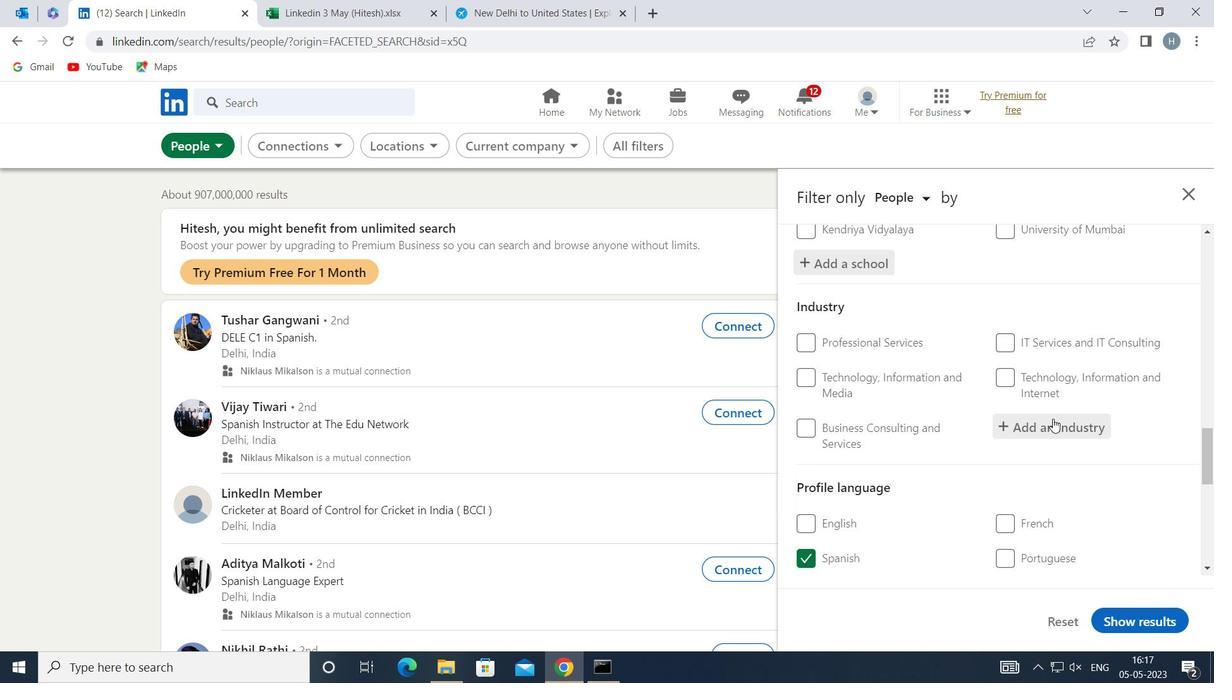 
Action: Mouse moved to (1052, 419)
Screenshot: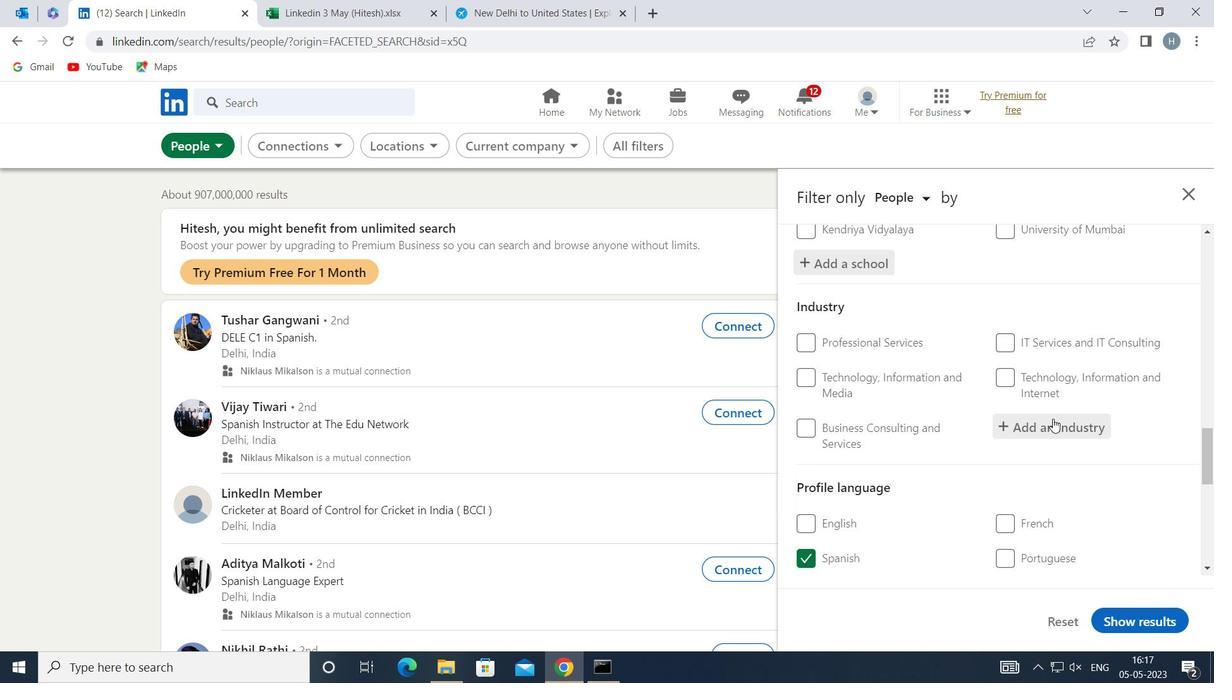 
Action: Key pressed <Key.shift>COMMERCIAL<Key.space>AND<Key.space><Key.shift>INDUSTRIAL<Key.space><Key.shift>E
Screenshot: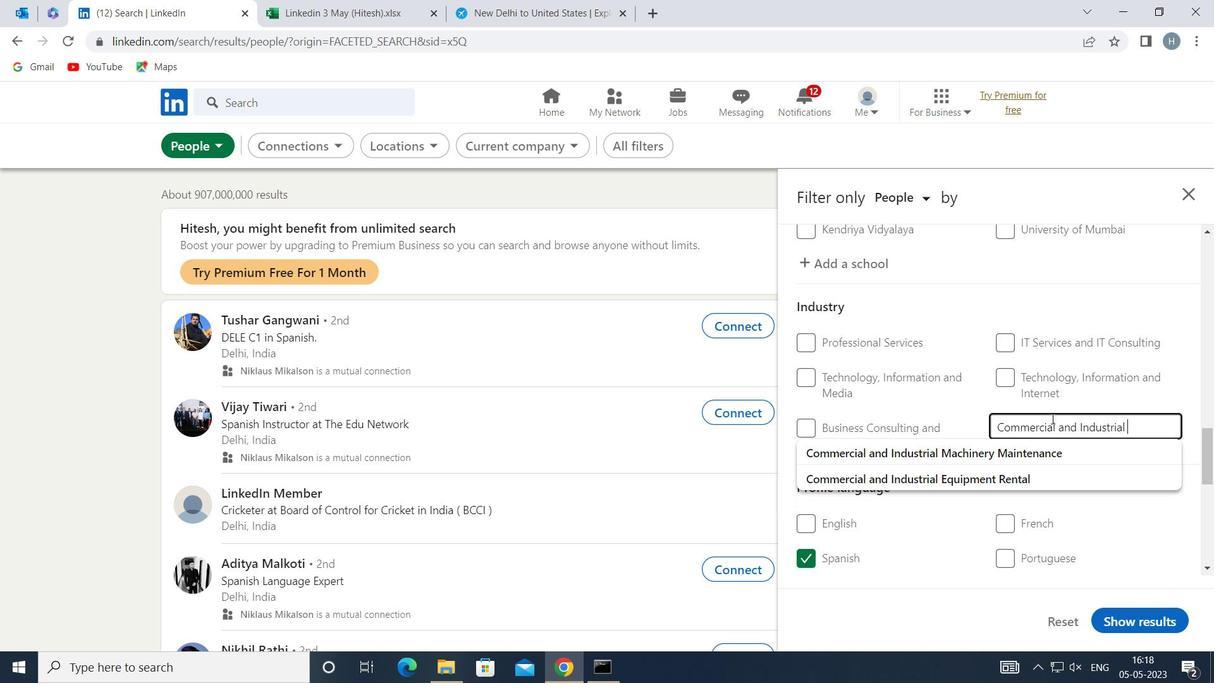
Action: Mouse moved to (997, 449)
Screenshot: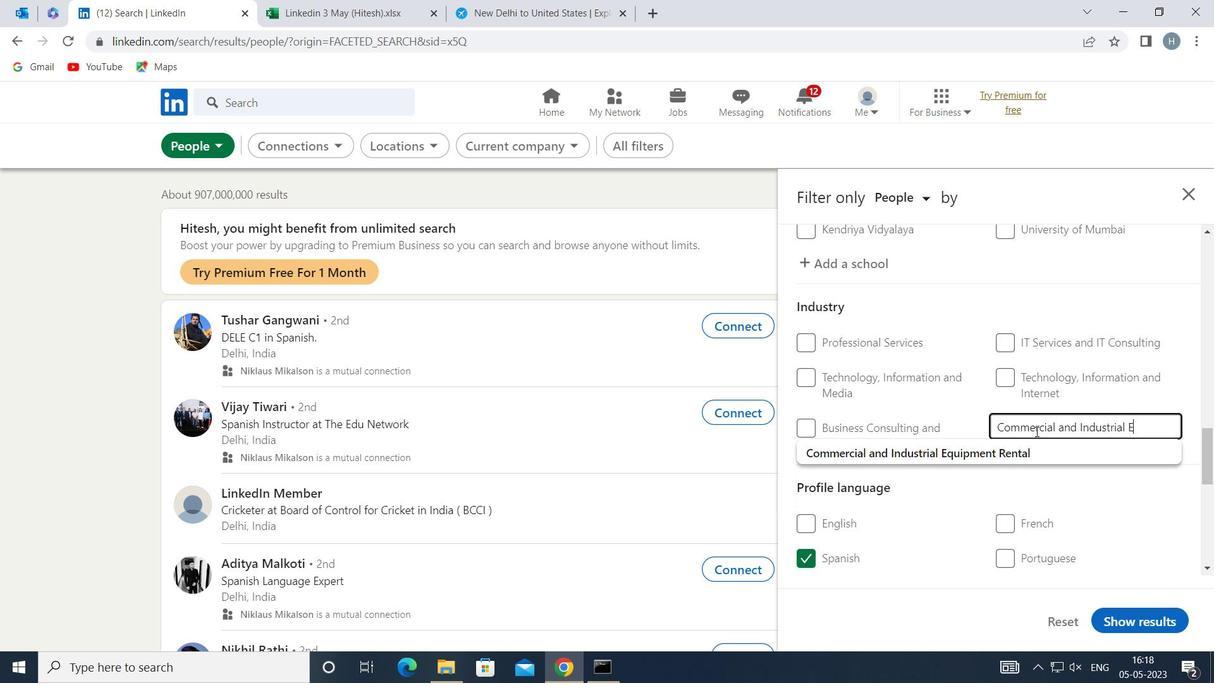 
Action: Mouse pressed left at (997, 449)
Screenshot: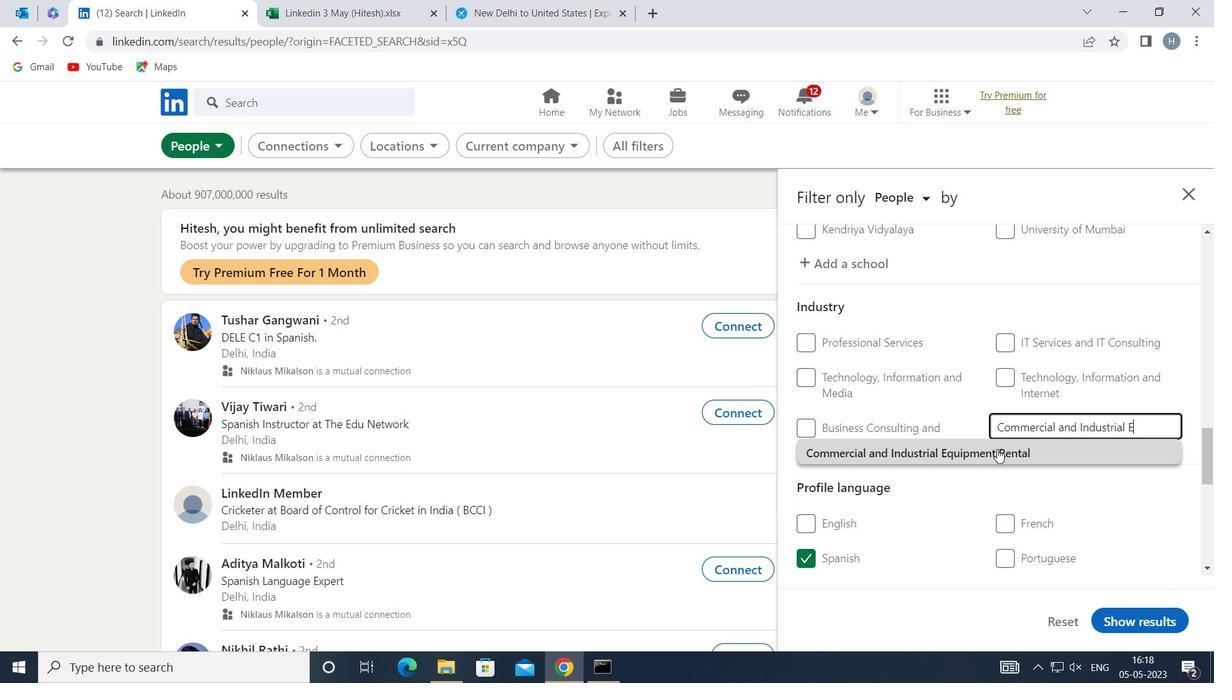 
Action: Mouse moved to (1003, 444)
Screenshot: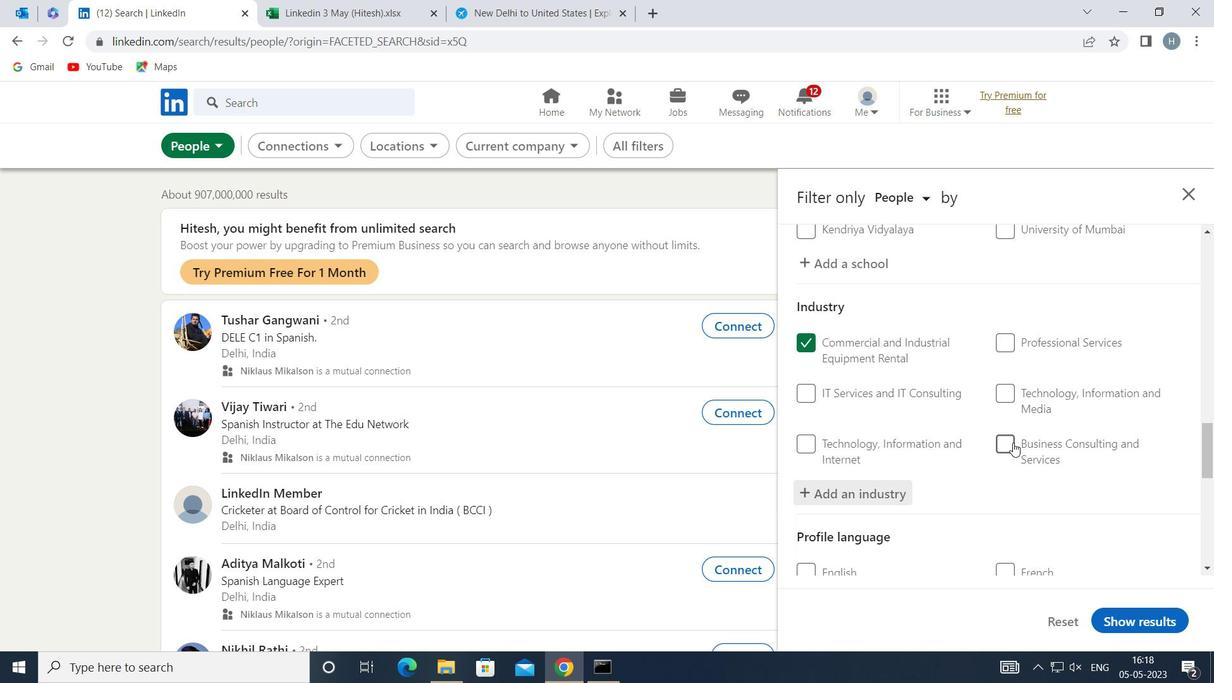 
Action: Mouse scrolled (1003, 443) with delta (0, 0)
Screenshot: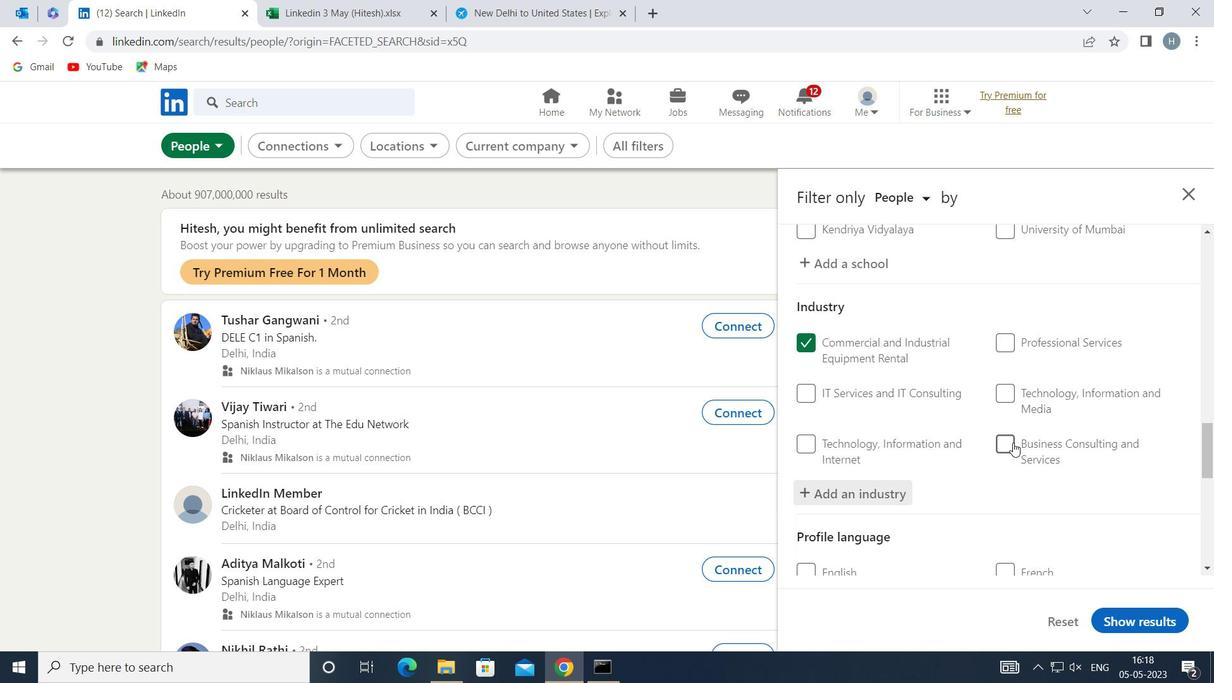 
Action: Mouse moved to (997, 447)
Screenshot: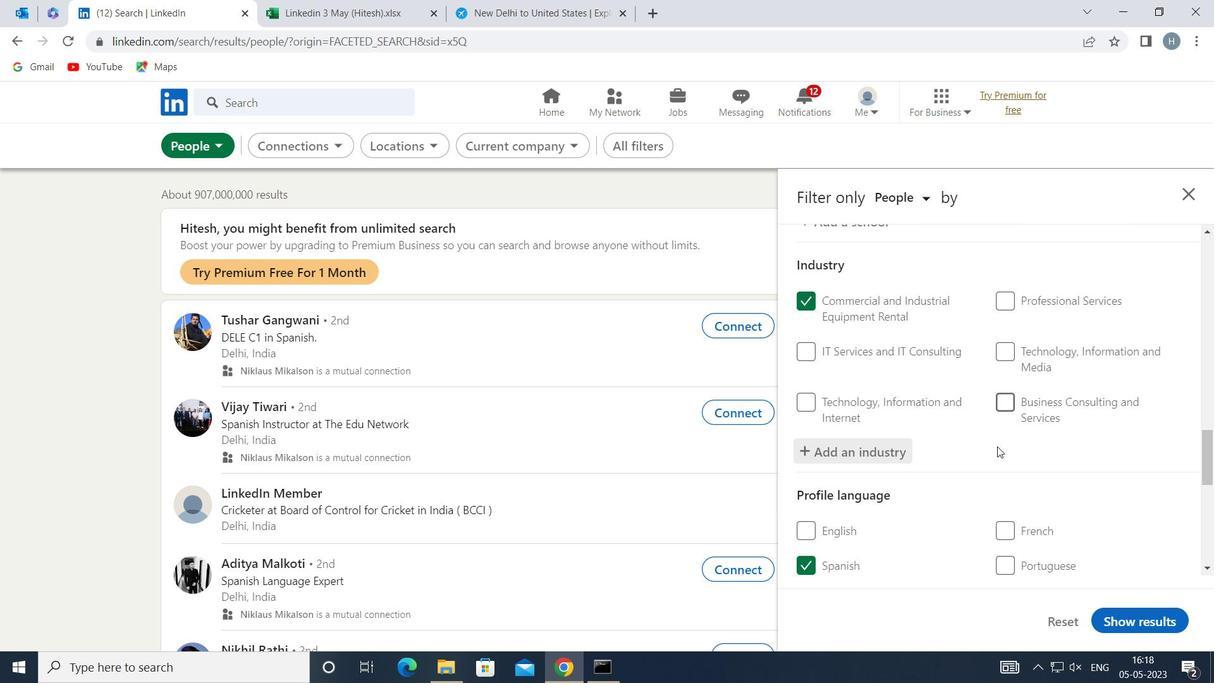 
Action: Mouse scrolled (997, 446) with delta (0, 0)
Screenshot: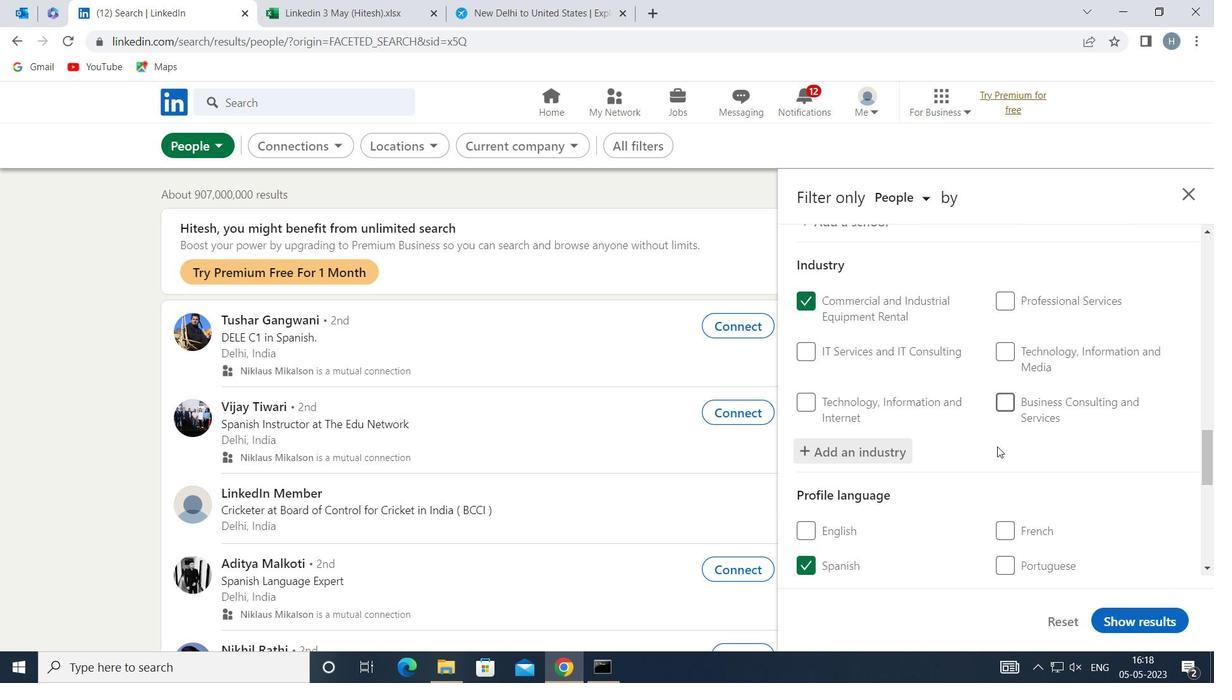 
Action: Mouse moved to (996, 447)
Screenshot: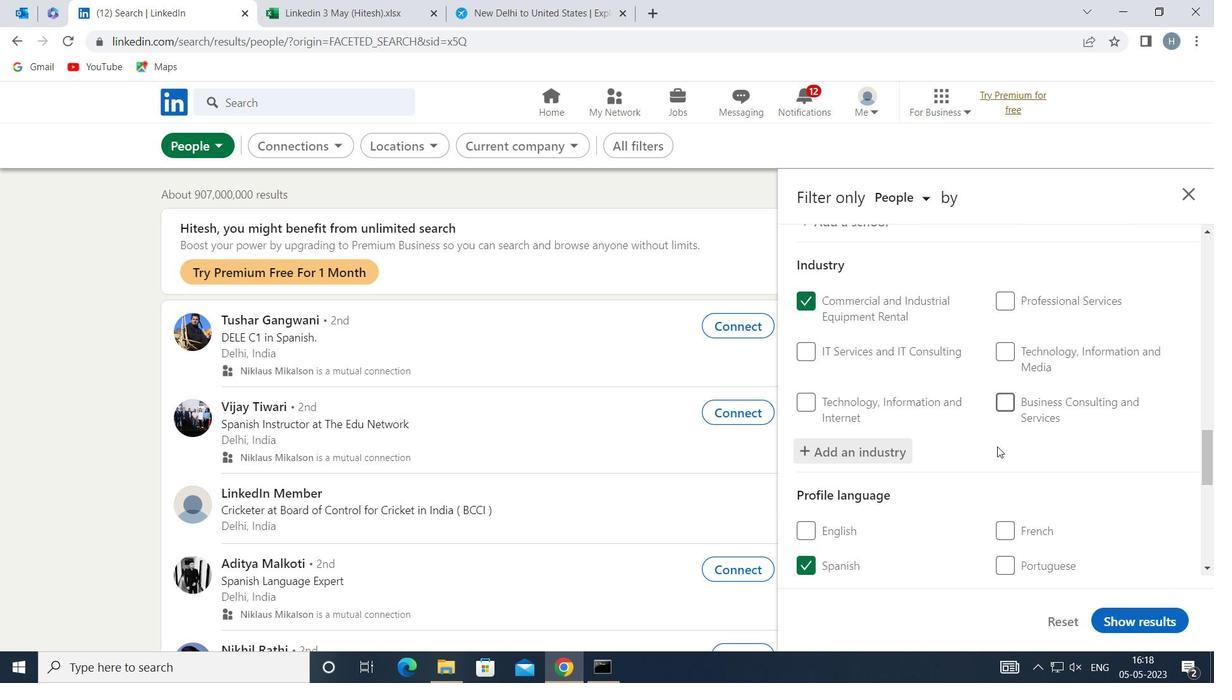 
Action: Mouse scrolled (996, 446) with delta (0, 0)
Screenshot: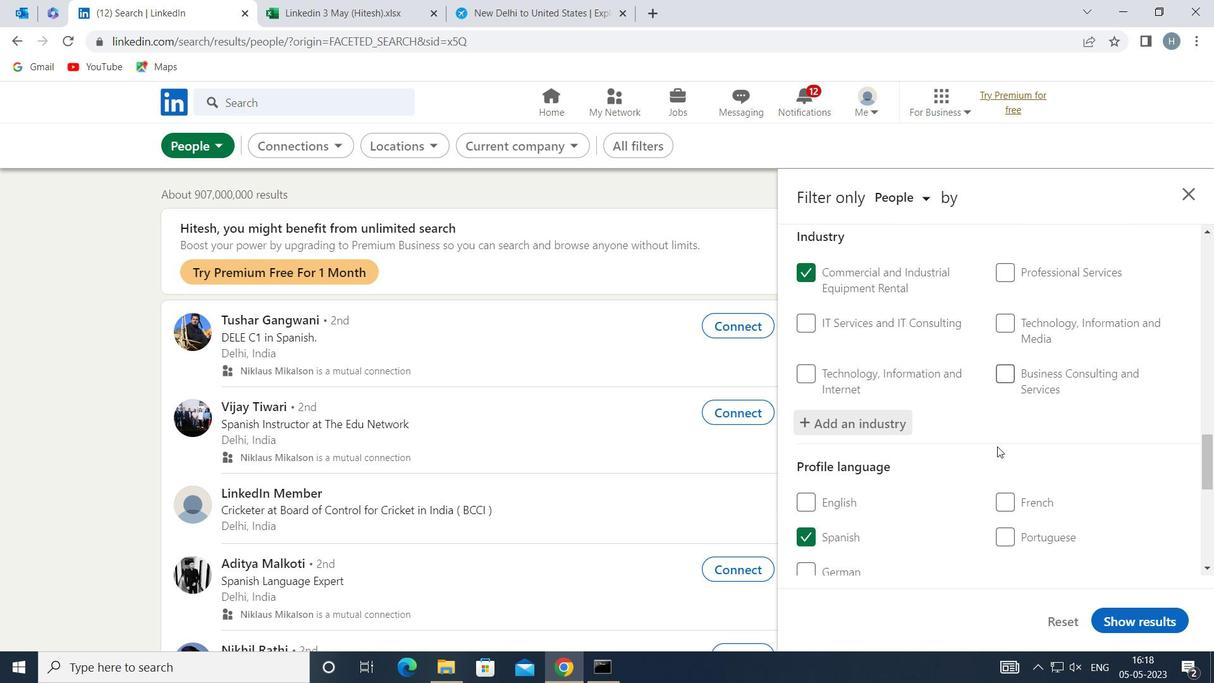 
Action: Mouse scrolled (996, 446) with delta (0, 0)
Screenshot: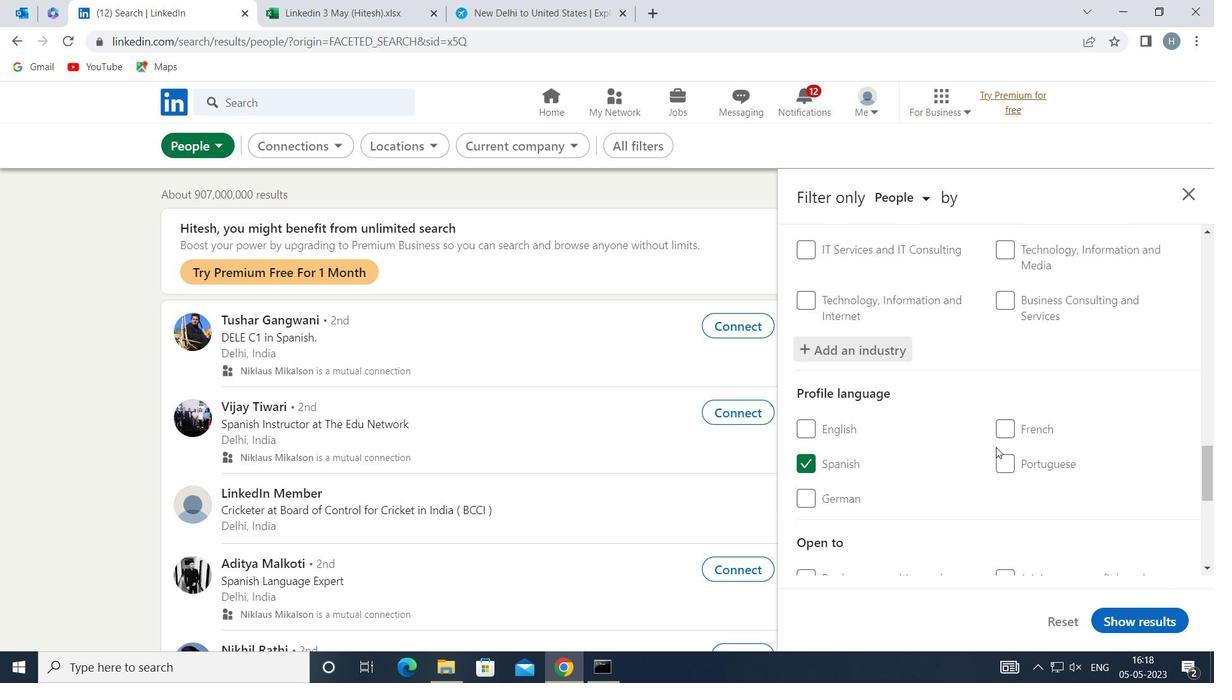
Action: Mouse moved to (996, 448)
Screenshot: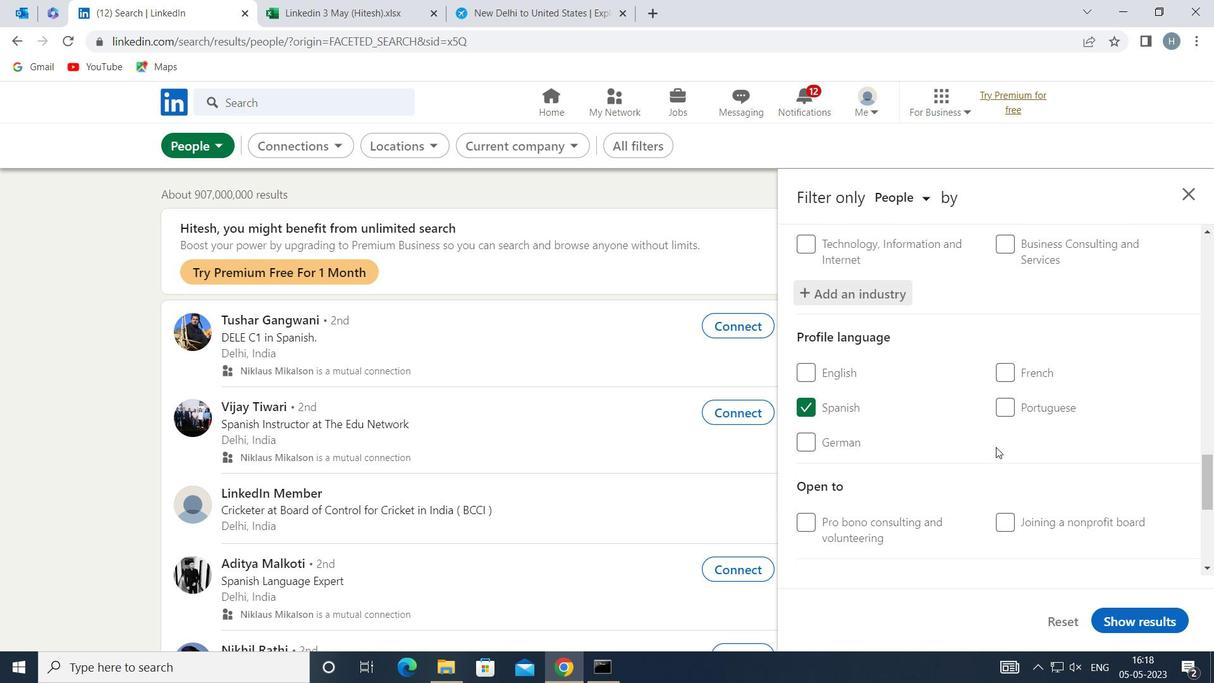 
Action: Mouse scrolled (996, 447) with delta (0, 0)
Screenshot: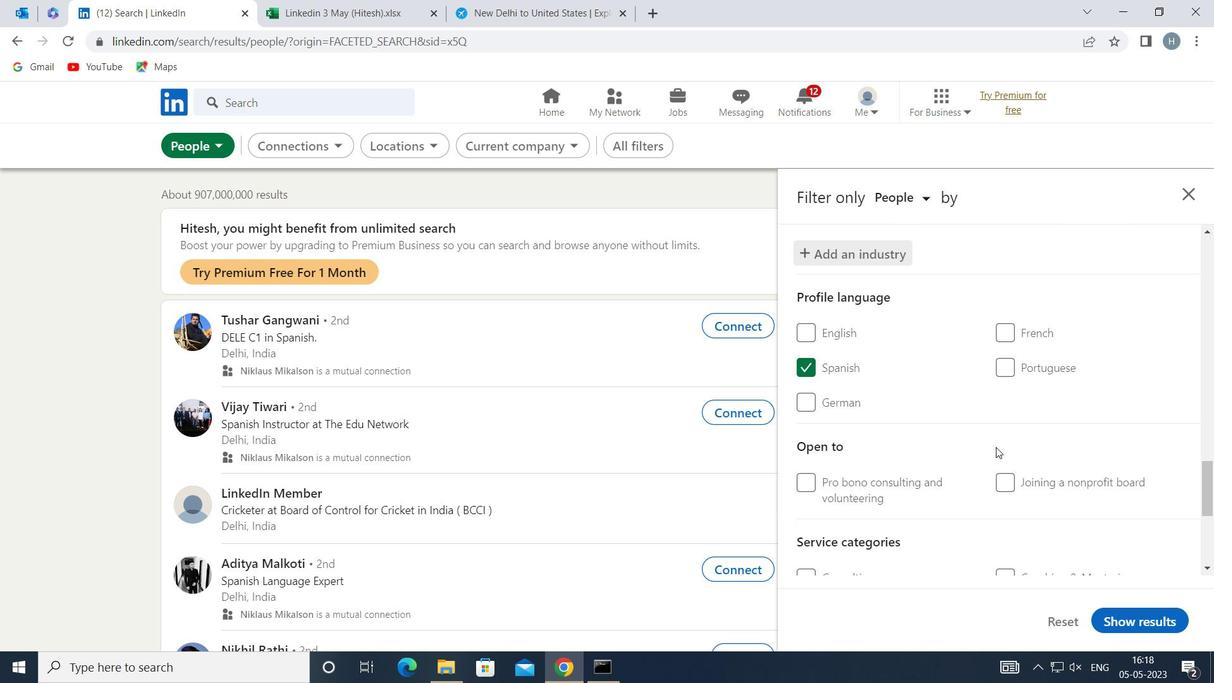 
Action: Mouse moved to (1025, 481)
Screenshot: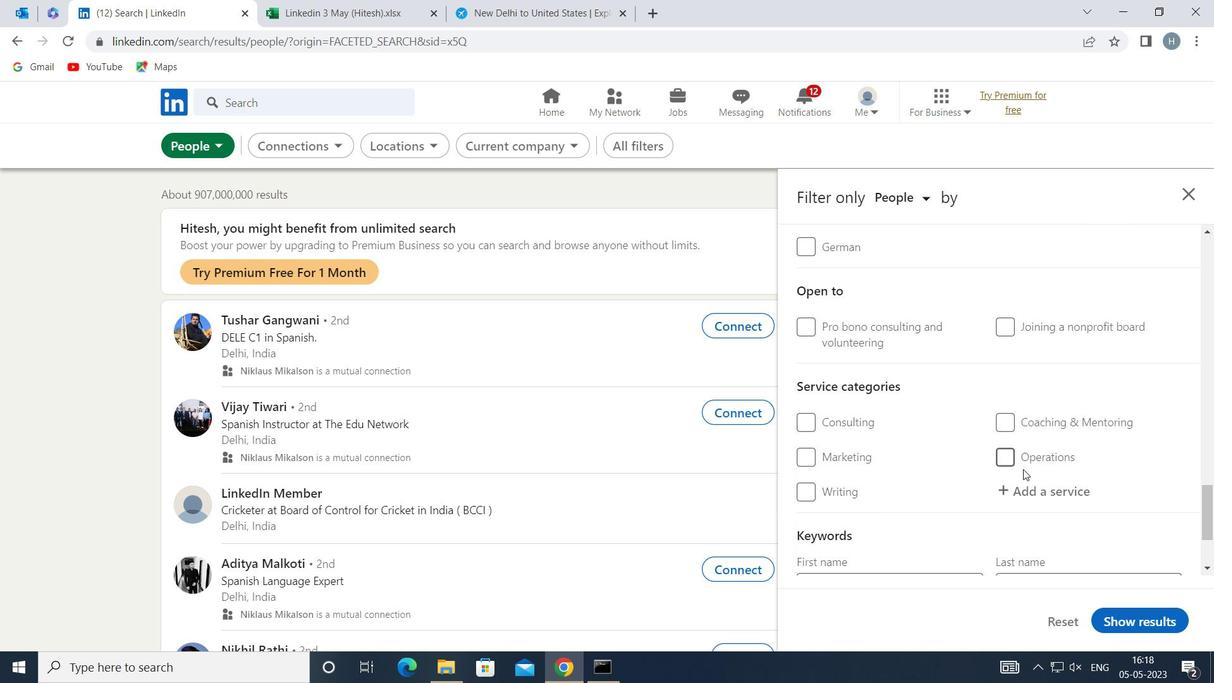 
Action: Mouse pressed left at (1025, 481)
Screenshot: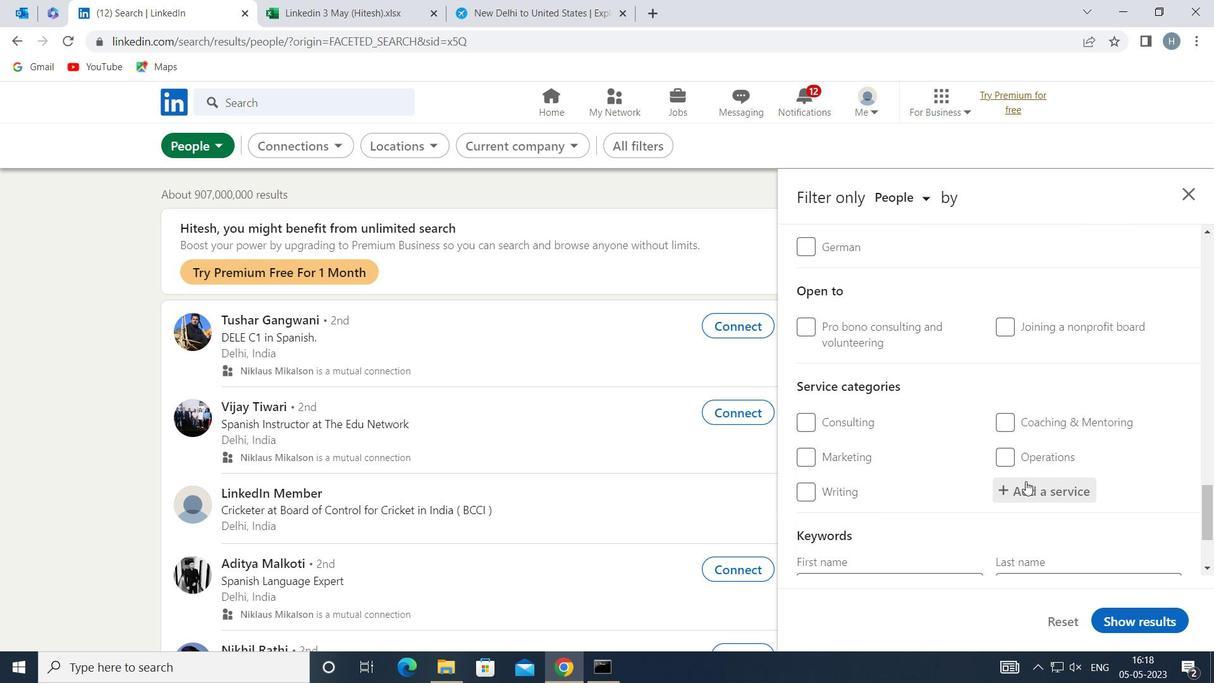 
Action: Key pressed <Key.shift>LEAD
Screenshot: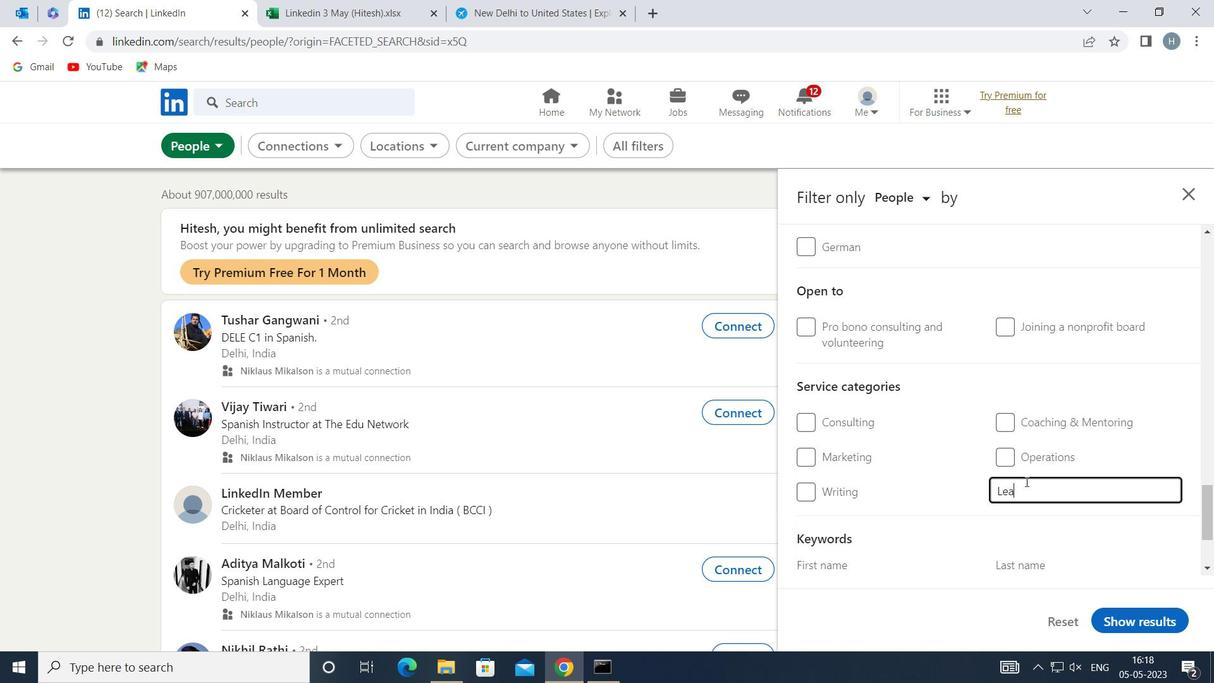 
Action: Mouse moved to (1025, 482)
Screenshot: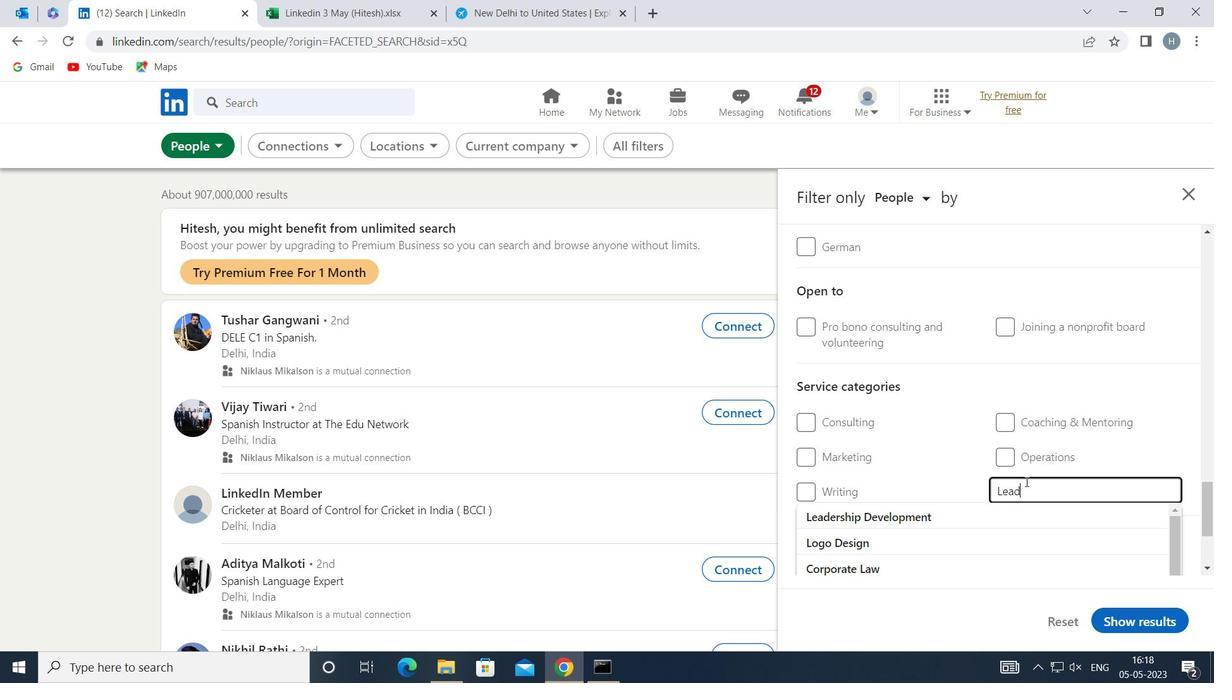
Action: Key pressed <Key.space><Key.shift>GENE
Screenshot: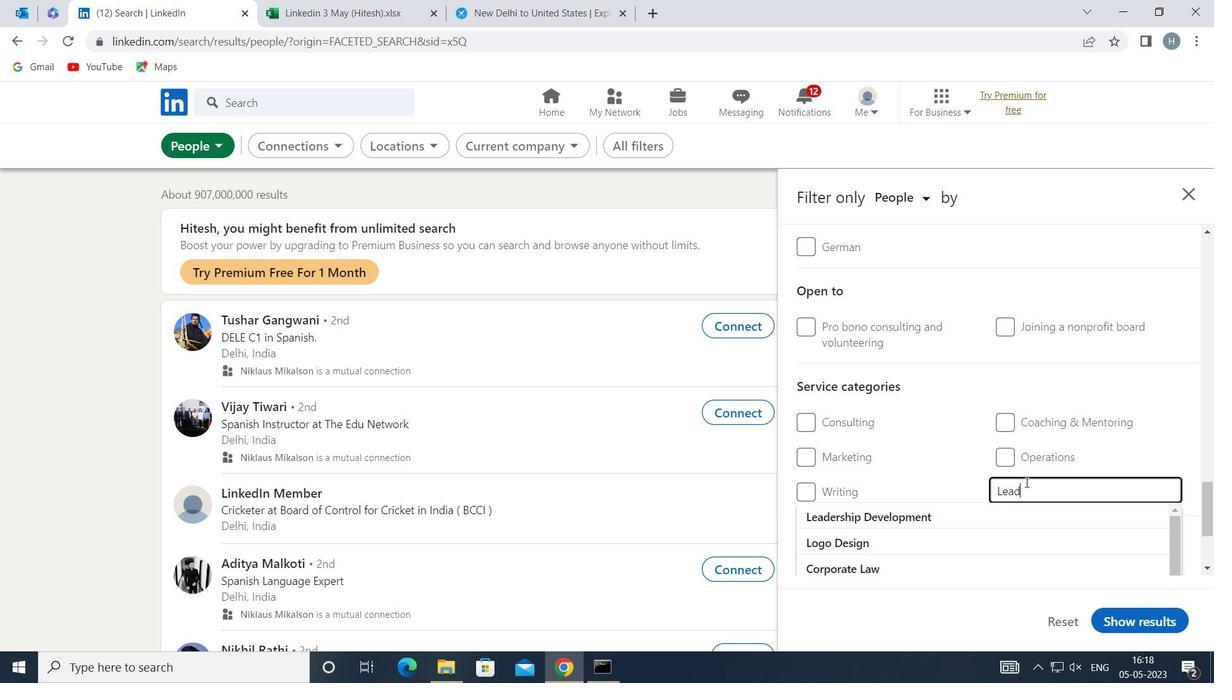
Action: Mouse moved to (949, 513)
Screenshot: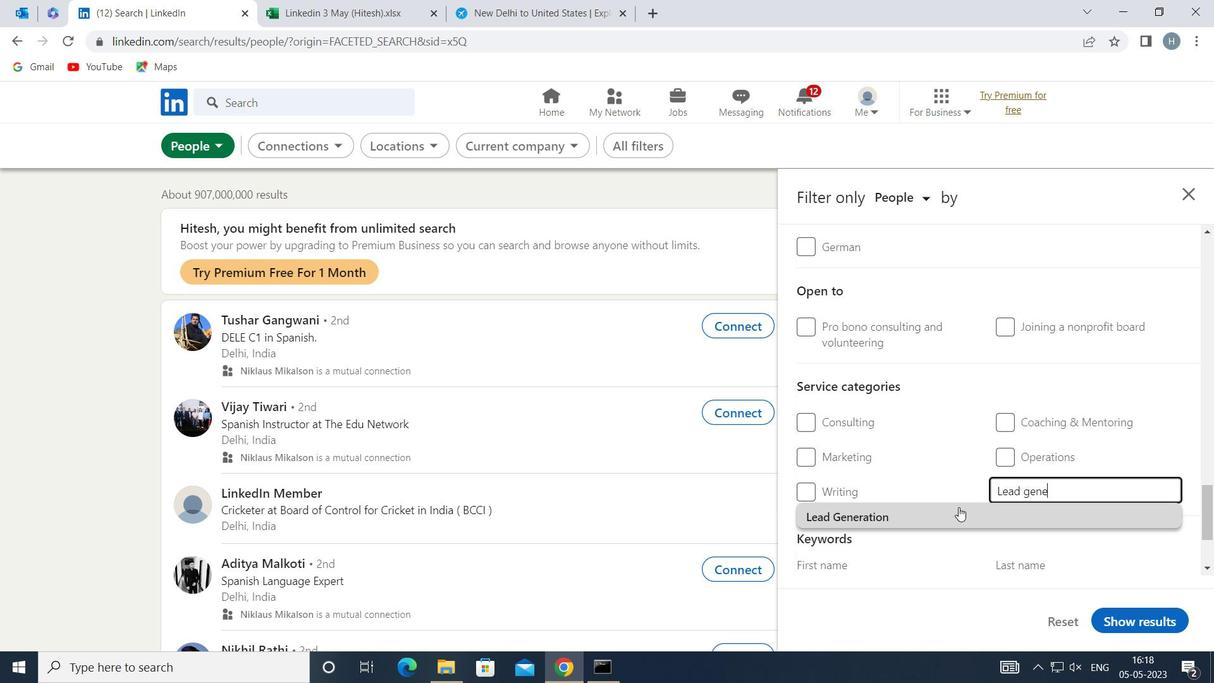 
Action: Mouse pressed left at (949, 513)
Screenshot: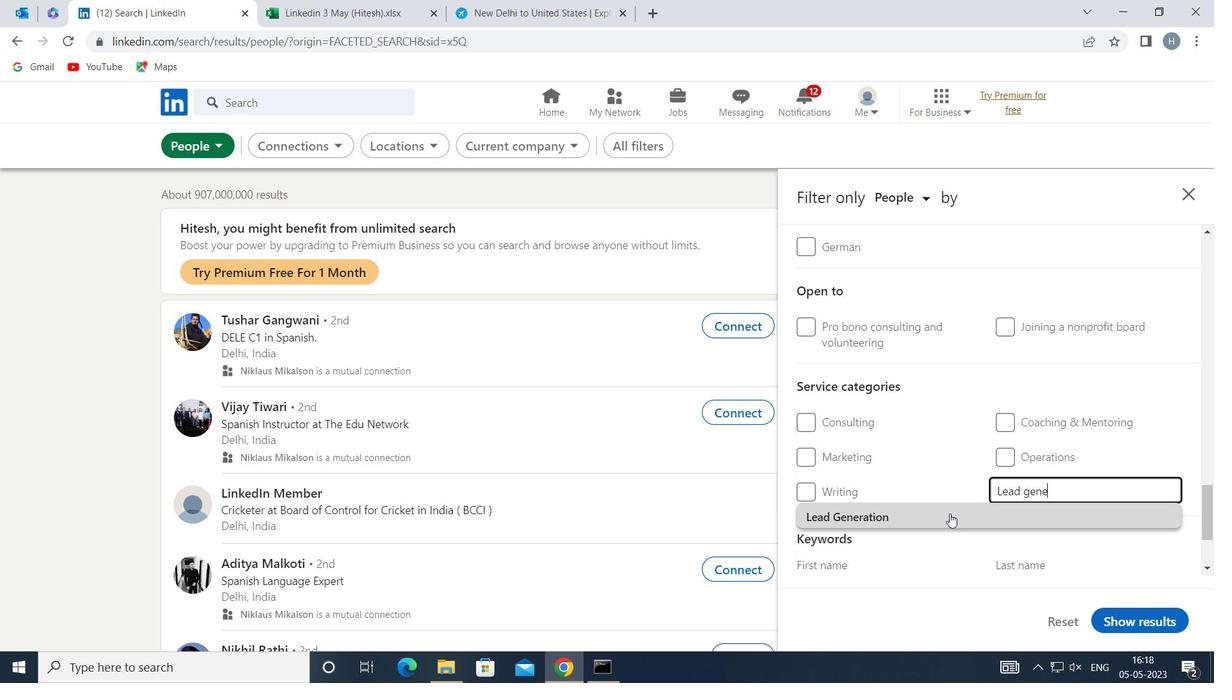 
Action: Mouse moved to (939, 487)
Screenshot: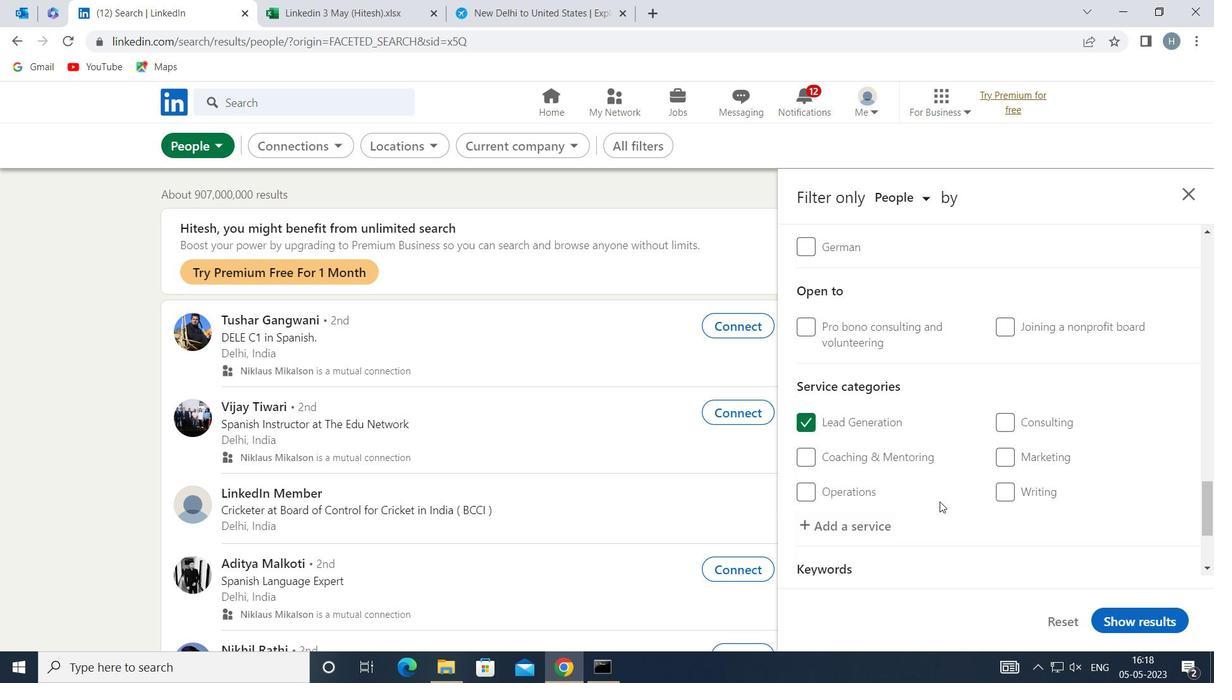 
Action: Mouse scrolled (939, 487) with delta (0, 0)
Screenshot: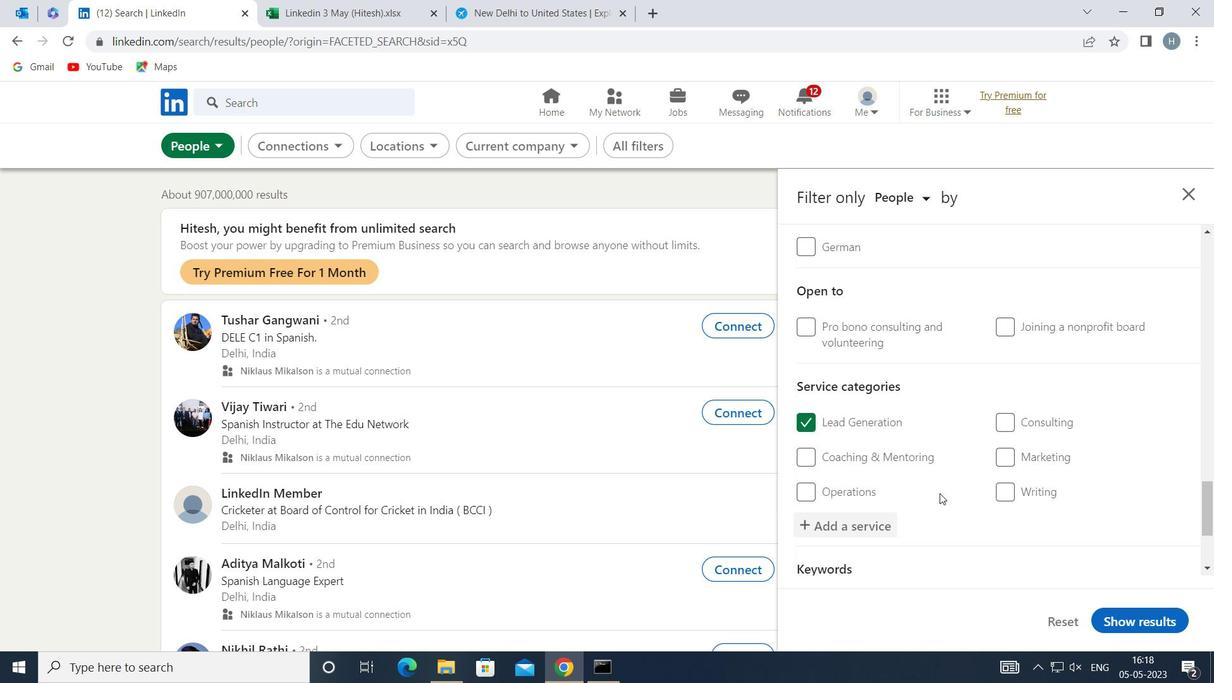 
Action: Mouse scrolled (939, 487) with delta (0, 0)
Screenshot: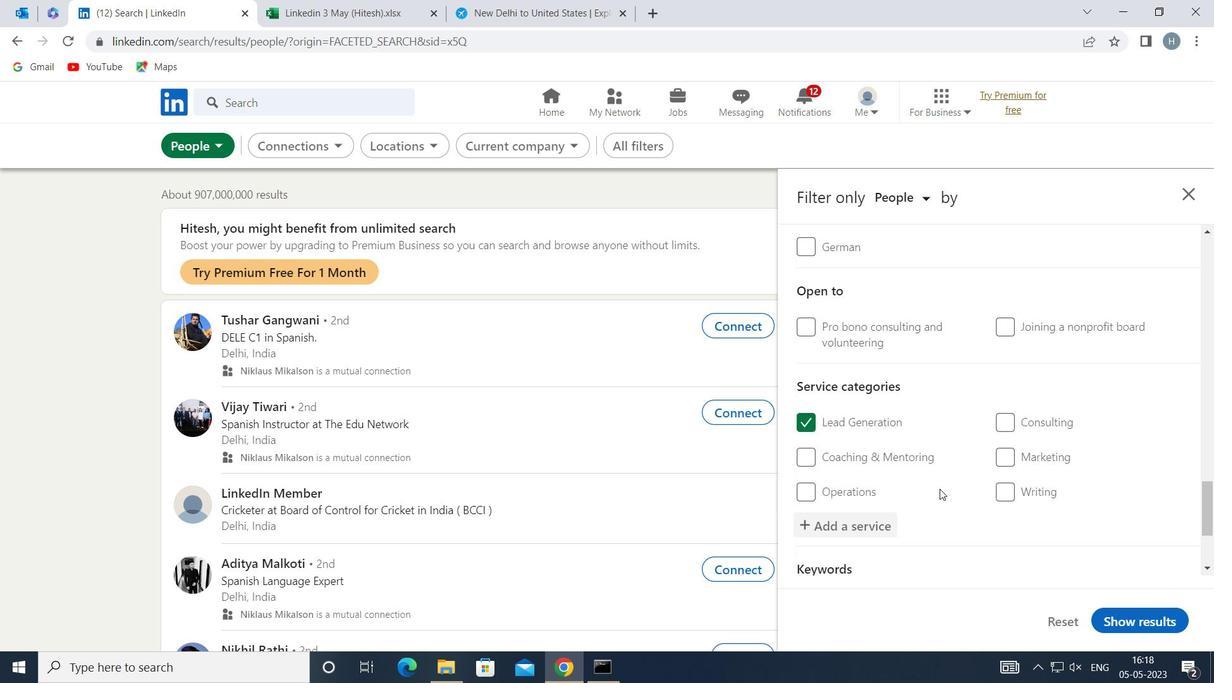 
Action: Mouse moved to (943, 478)
Screenshot: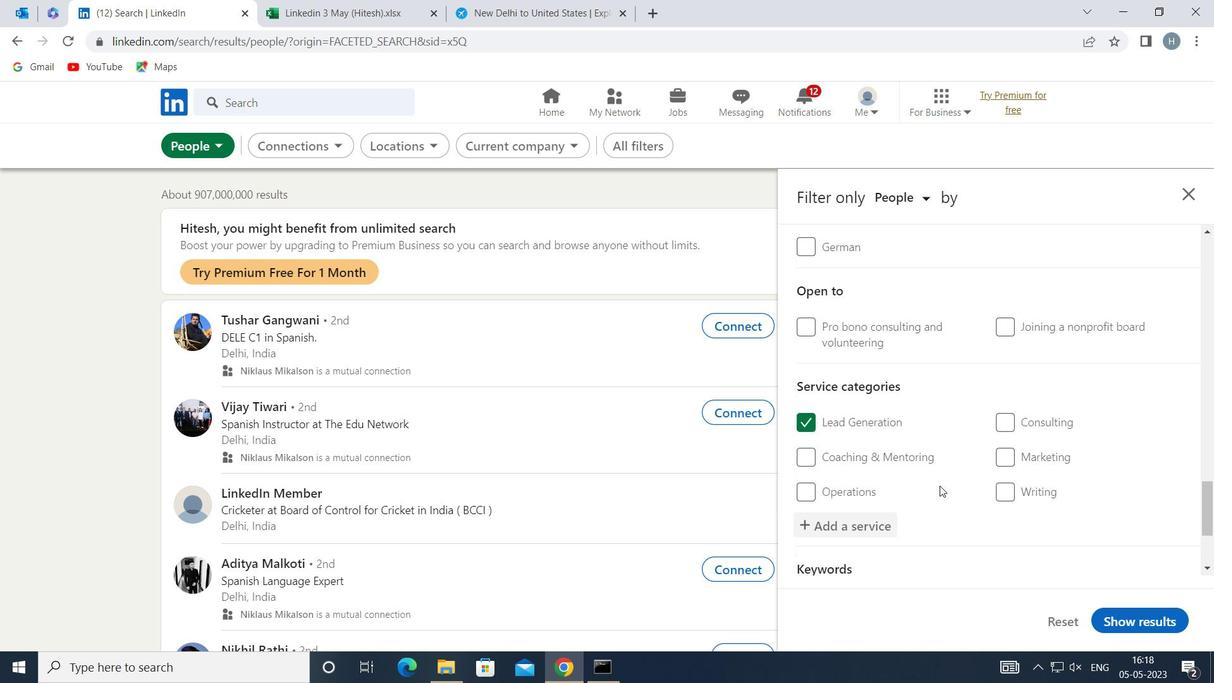 
Action: Mouse scrolled (943, 478) with delta (0, 0)
Screenshot: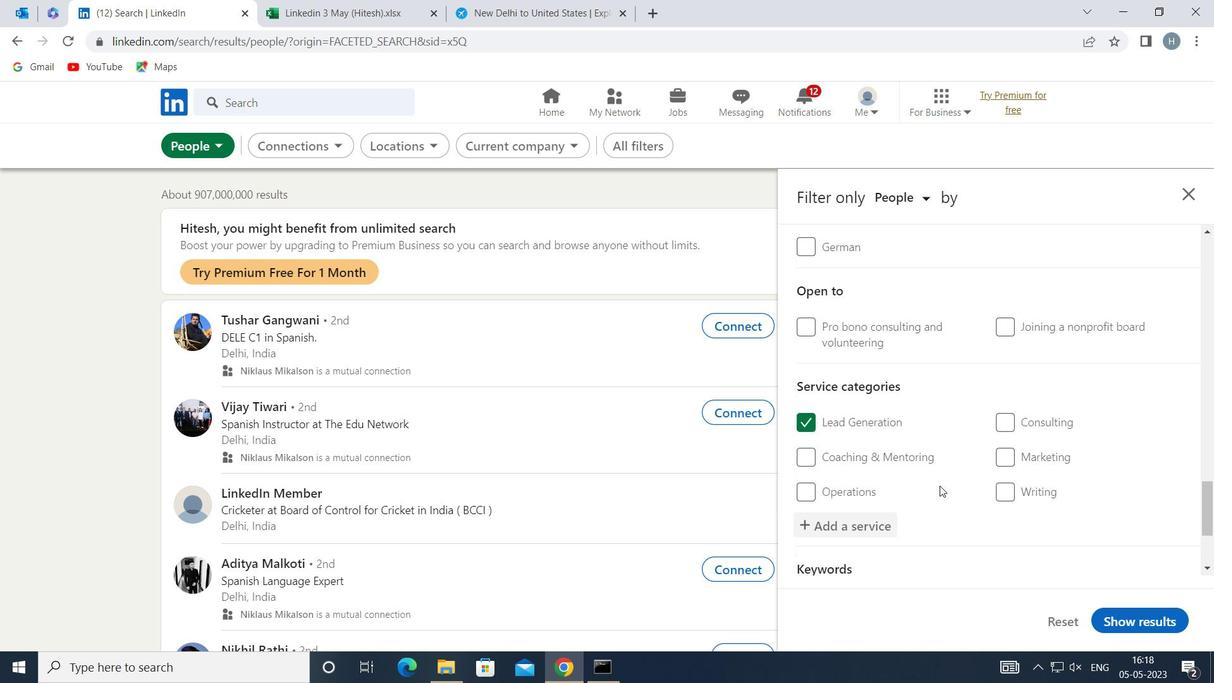 
Action: Mouse scrolled (943, 478) with delta (0, 0)
Screenshot: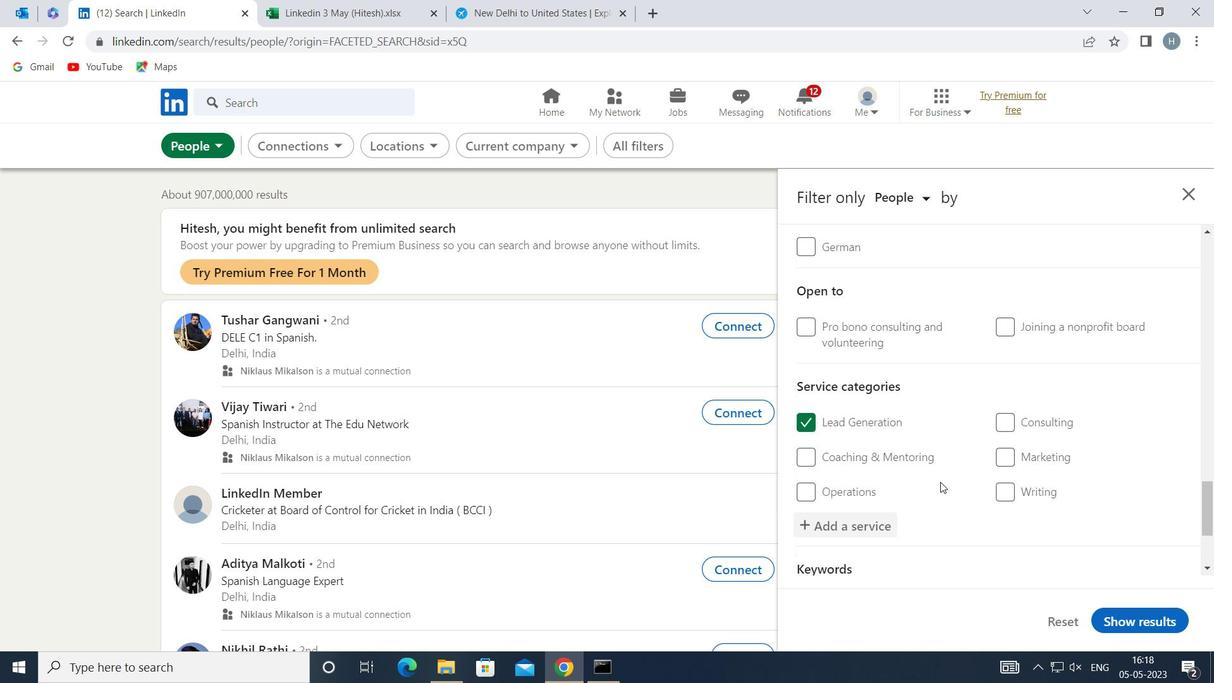 
Action: Mouse scrolled (943, 478) with delta (0, 0)
Screenshot: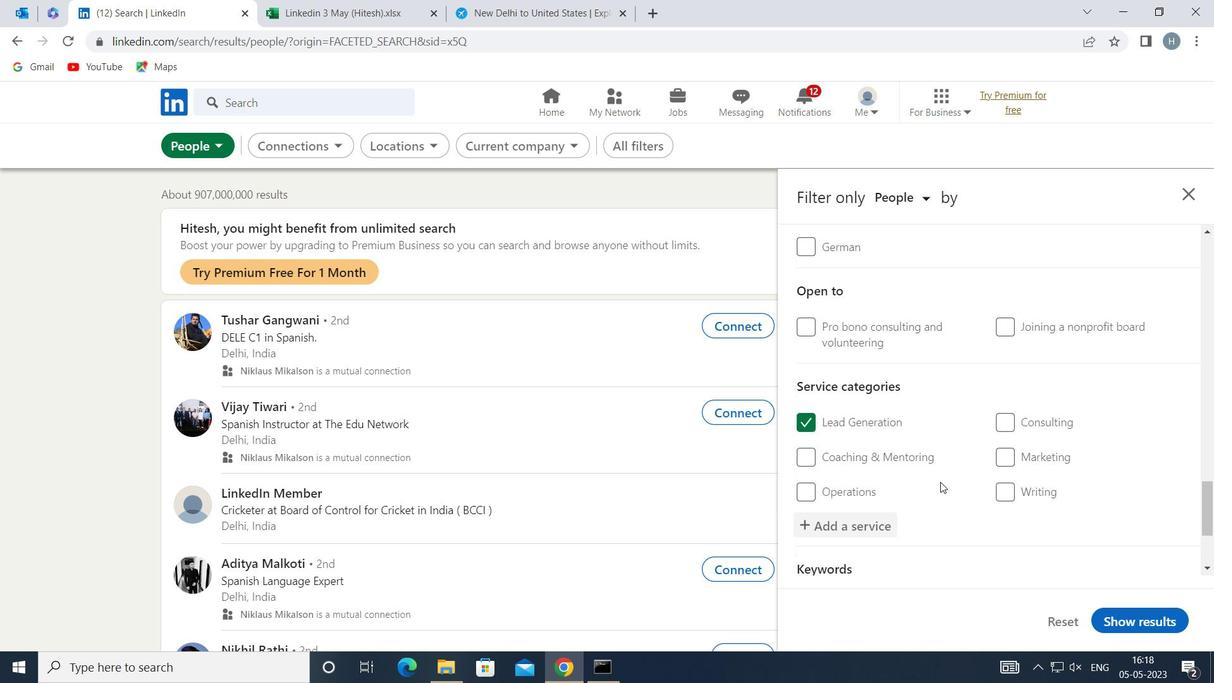 
Action: Mouse moved to (919, 505)
Screenshot: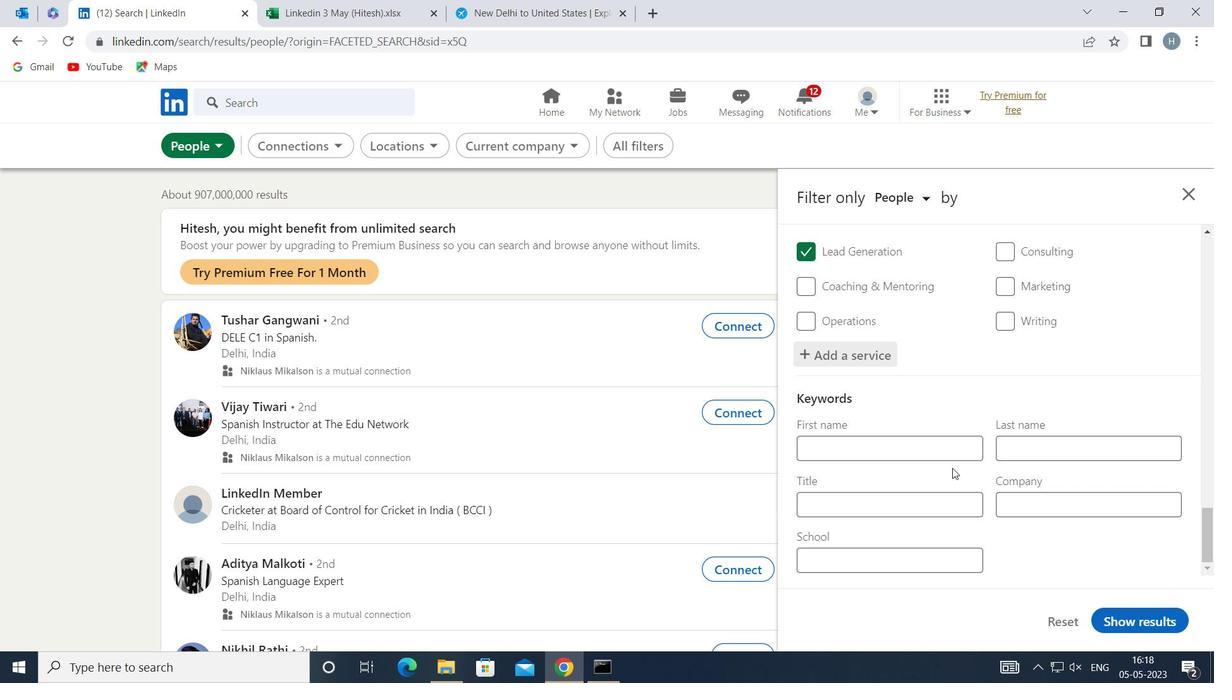 
Action: Mouse pressed left at (919, 505)
Screenshot: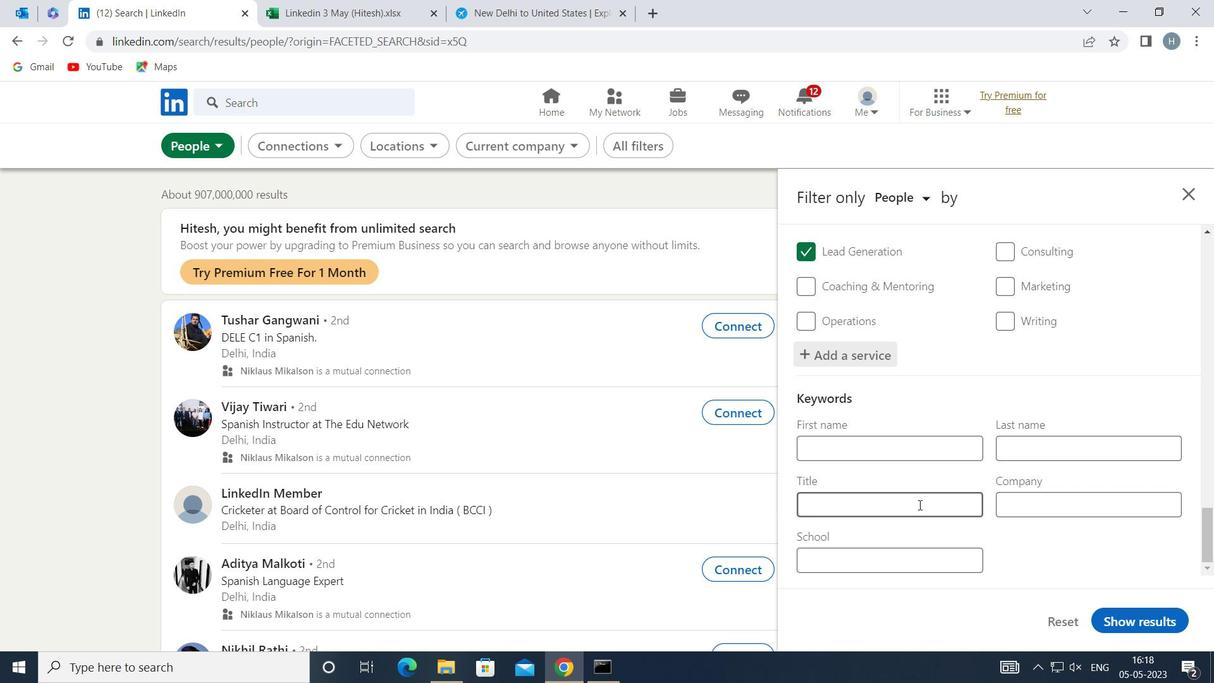 
Action: Key pressed <Key.shift>PHYSICAL<Key.space><Key.shift>THERAPY<Key.space><Key.shift>ASSISTANT
Screenshot: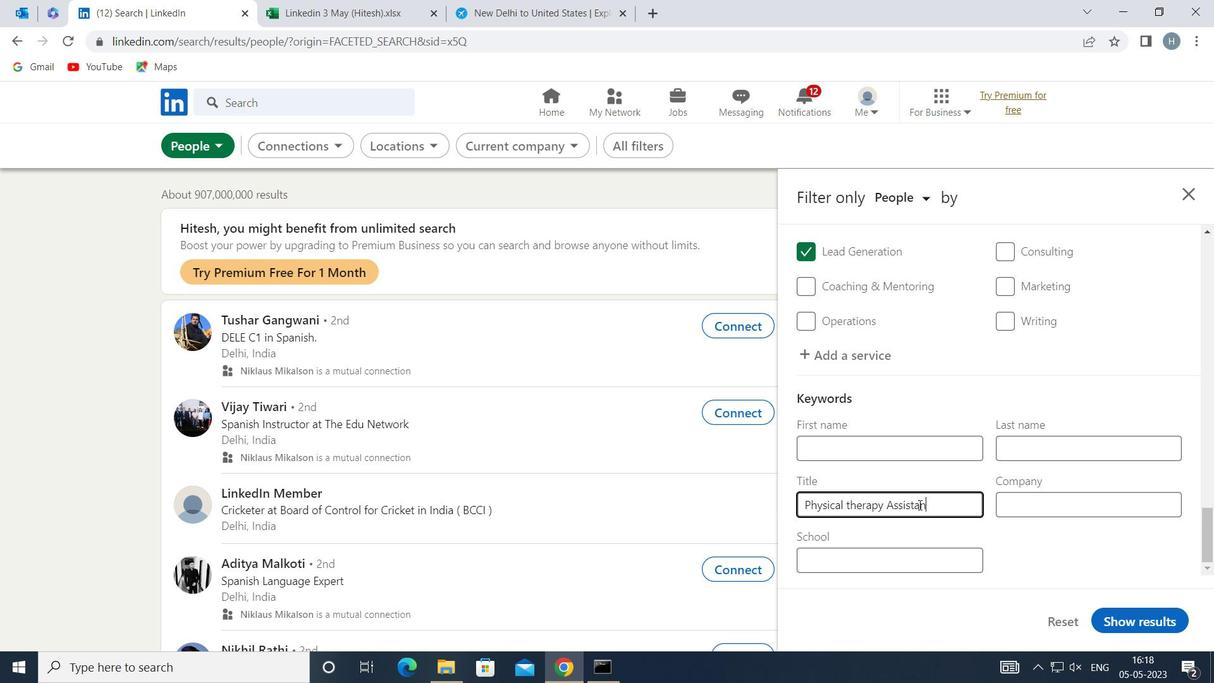 
Action: Mouse moved to (1152, 616)
Screenshot: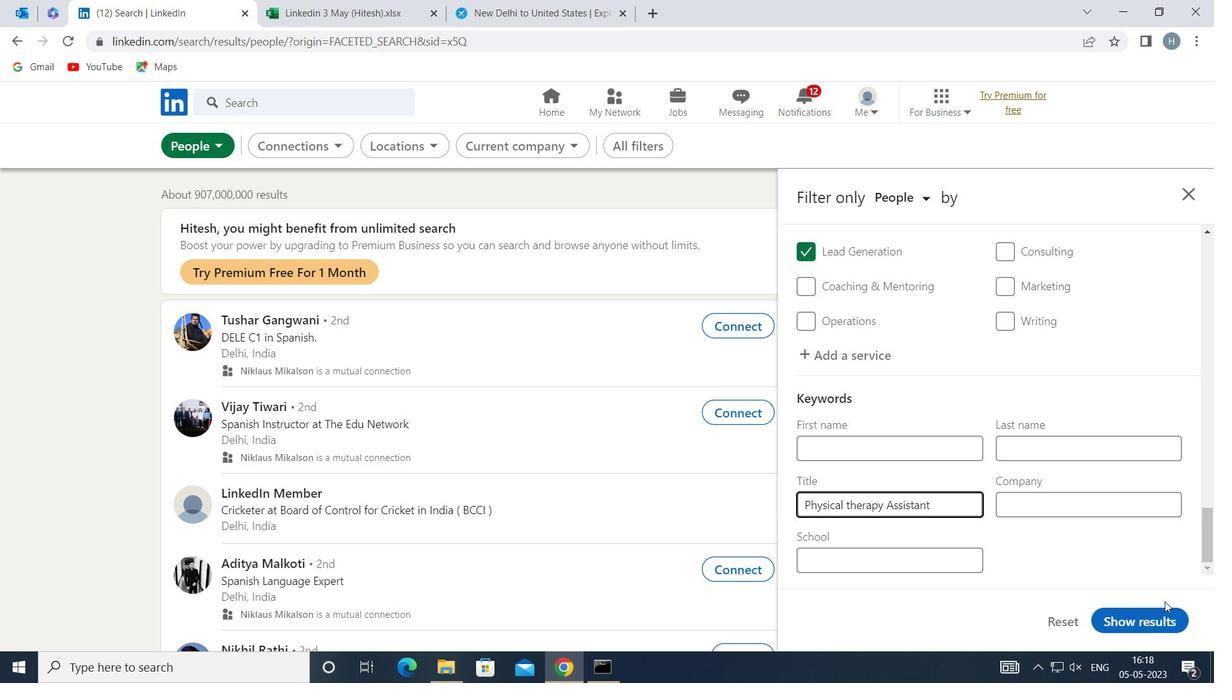 
Action: Mouse pressed left at (1152, 616)
Screenshot: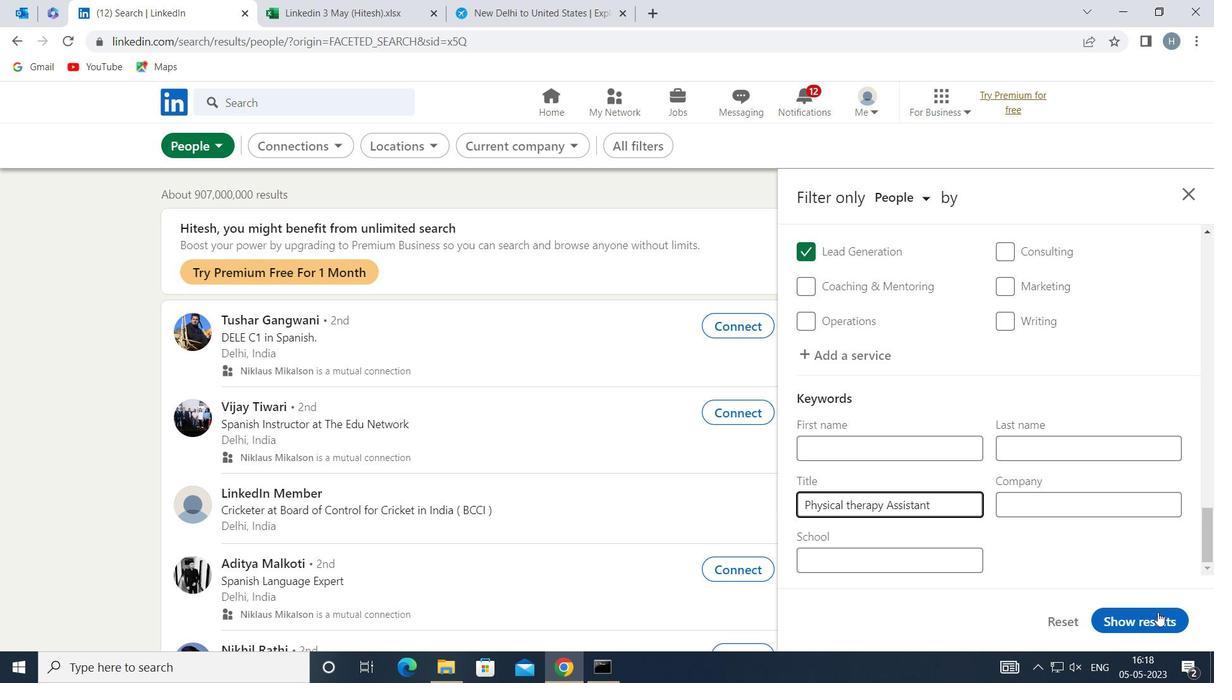 
Action: Mouse moved to (924, 429)
Screenshot: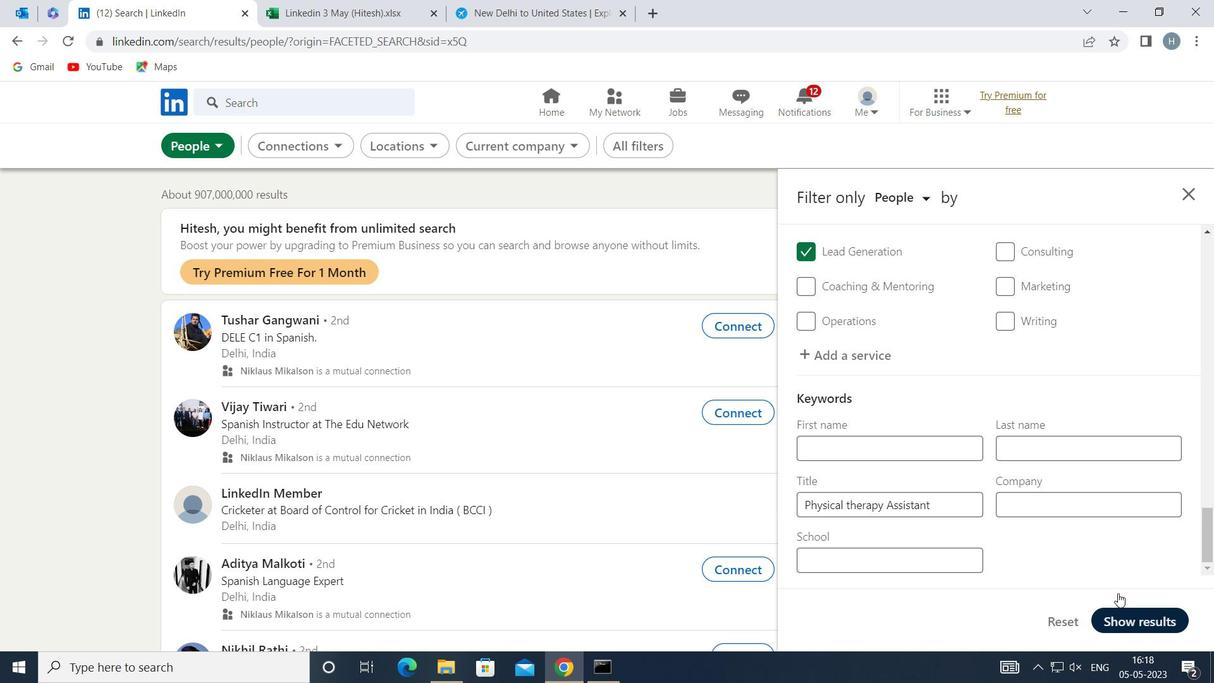 
